 Task: Explore trending Python repositories on GitHub and find a curated list of resources.
Action: Mouse moved to (349, 70)
Screenshot: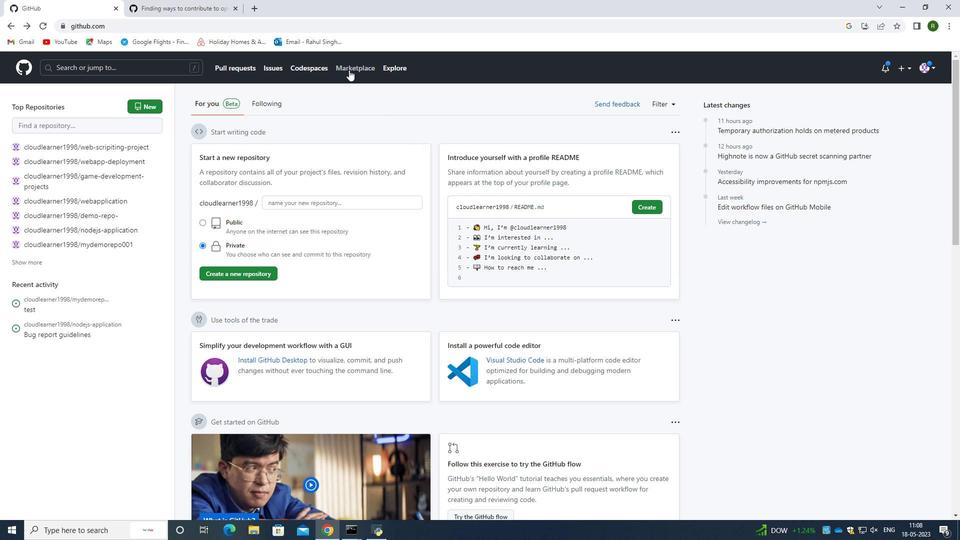 
Action: Mouse pressed left at (349, 70)
Screenshot: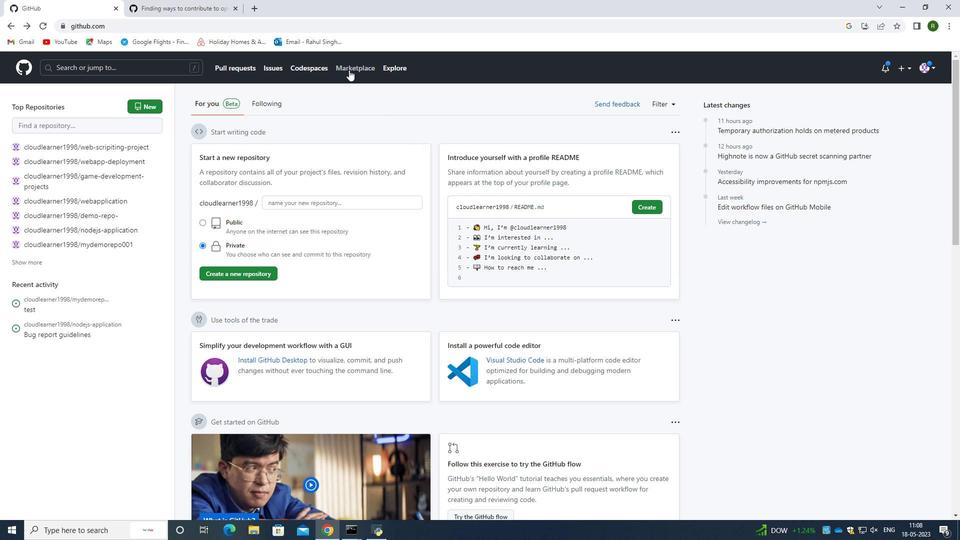 
Action: Mouse moved to (455, 199)
Screenshot: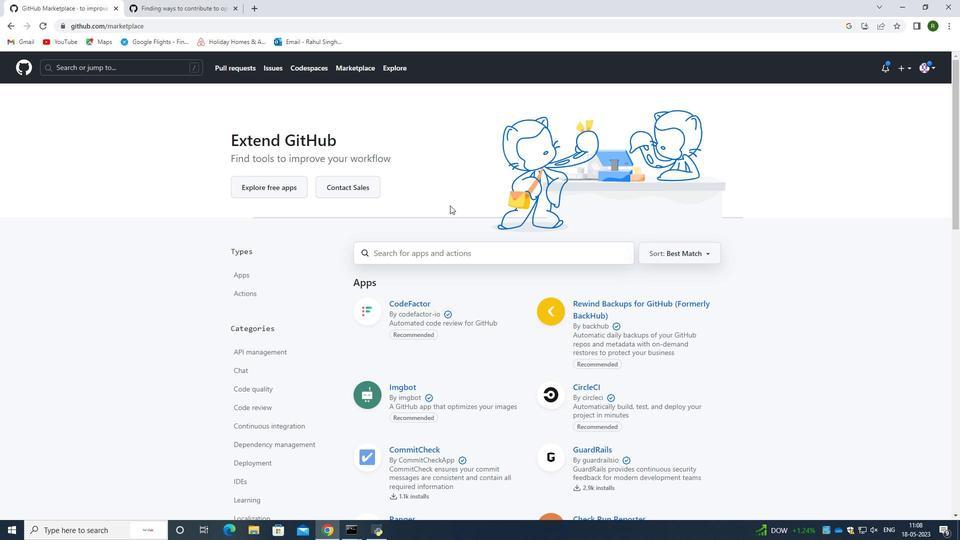 
Action: Mouse scrolled (455, 198) with delta (0, 0)
Screenshot: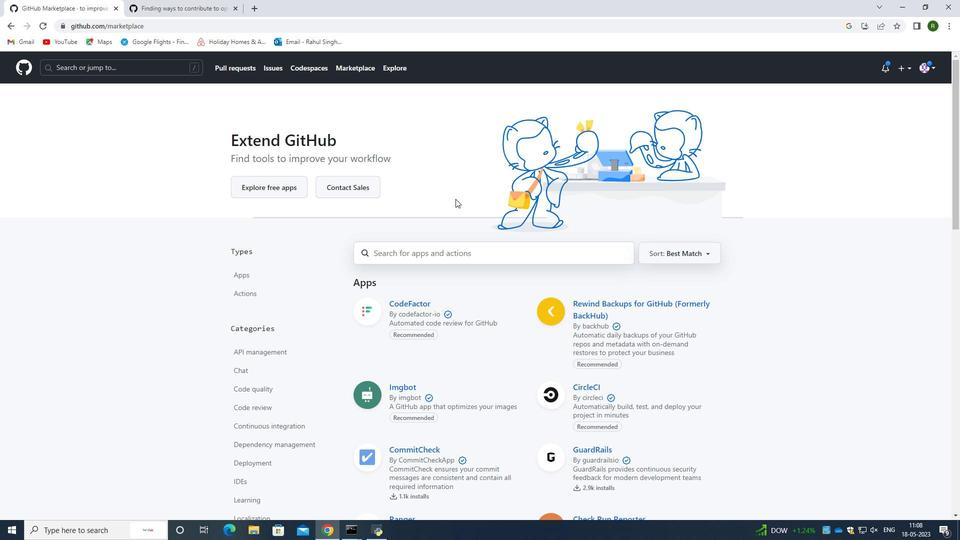 
Action: Mouse moved to (456, 198)
Screenshot: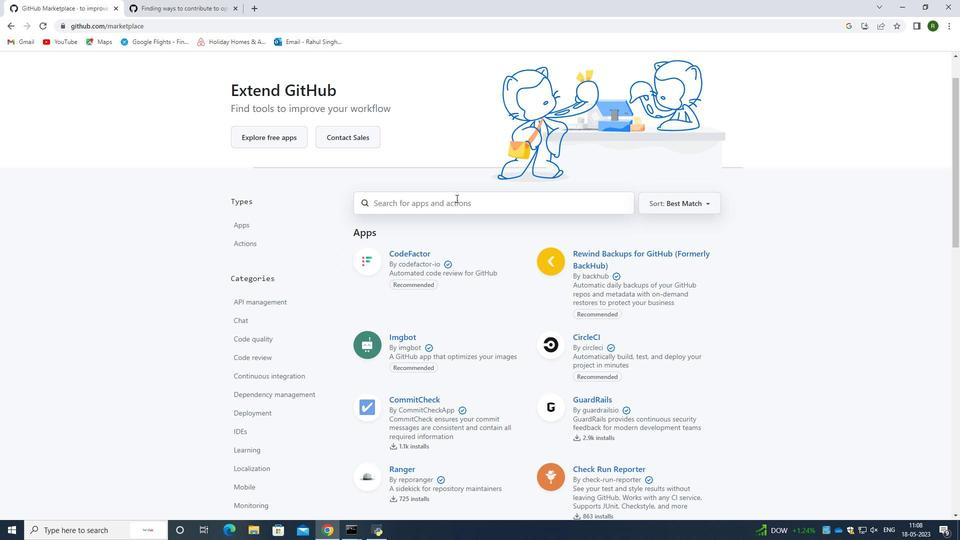 
Action: Mouse scrolled (456, 198) with delta (0, 0)
Screenshot: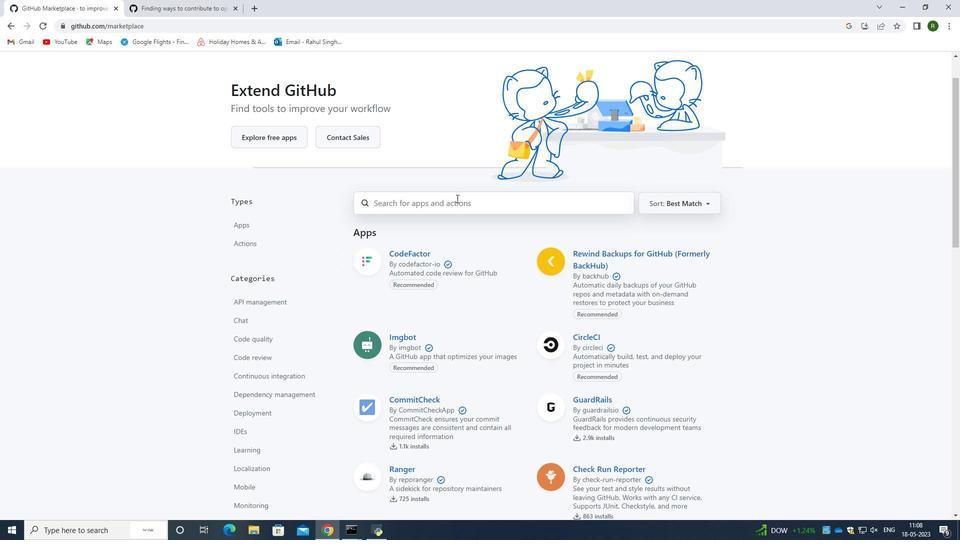 
Action: Mouse scrolled (456, 198) with delta (0, 0)
Screenshot: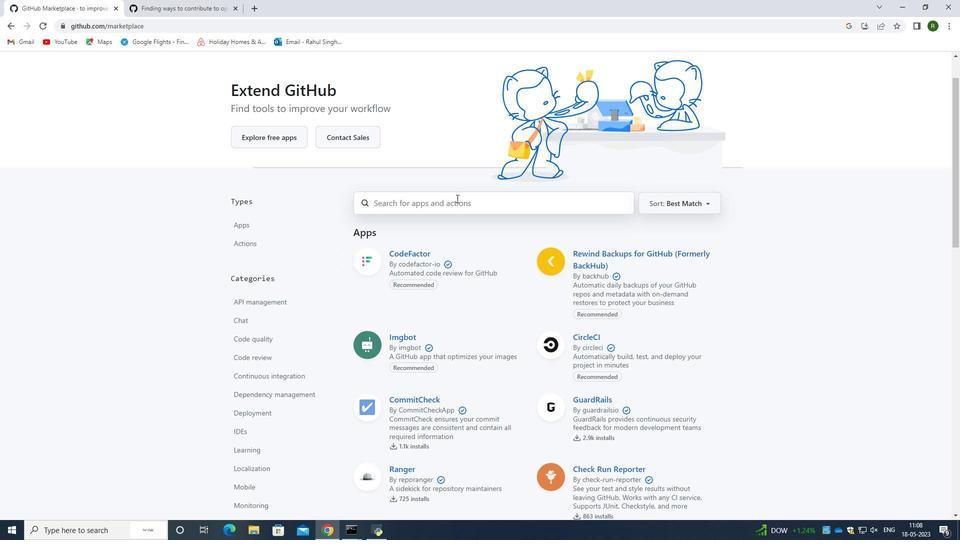 
Action: Mouse scrolled (456, 198) with delta (0, 0)
Screenshot: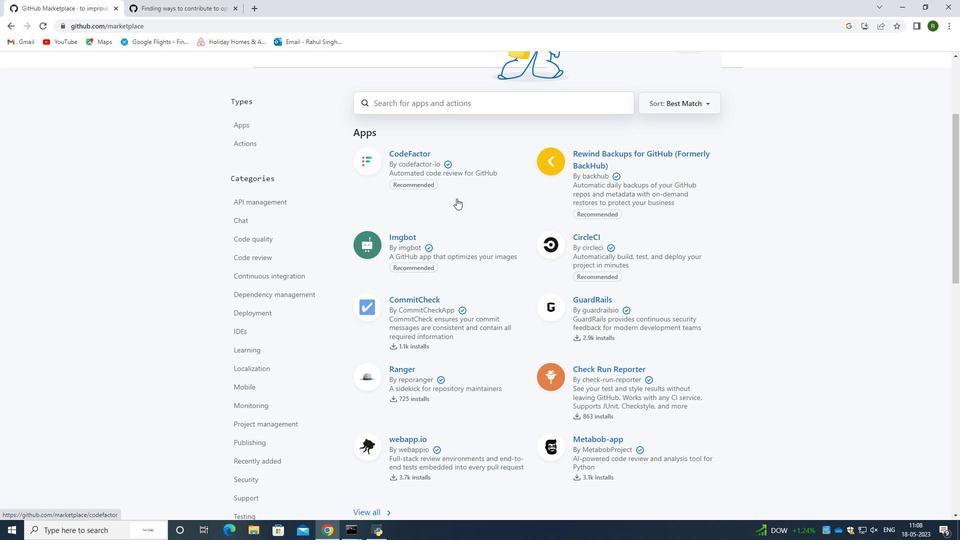 
Action: Mouse moved to (299, 337)
Screenshot: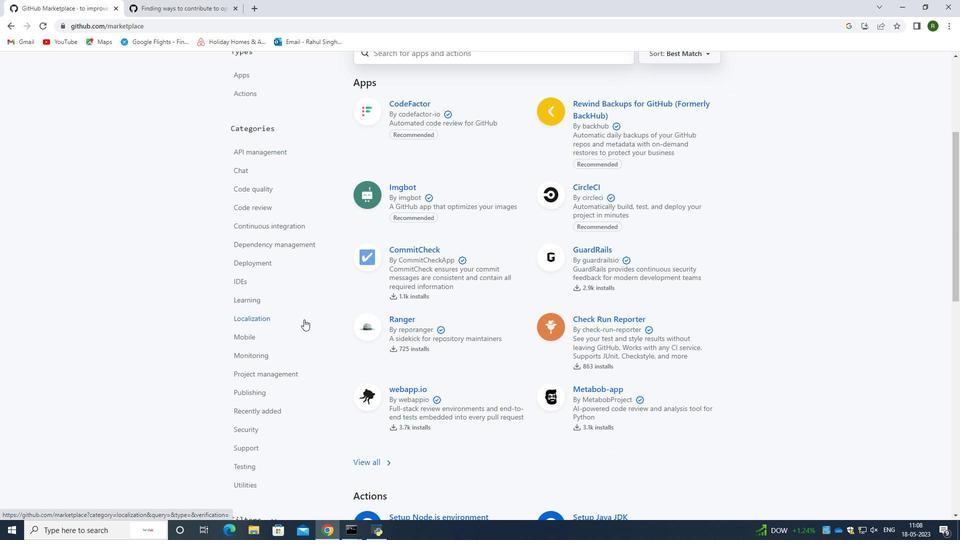 
Action: Mouse scrolled (299, 336) with delta (0, 0)
Screenshot: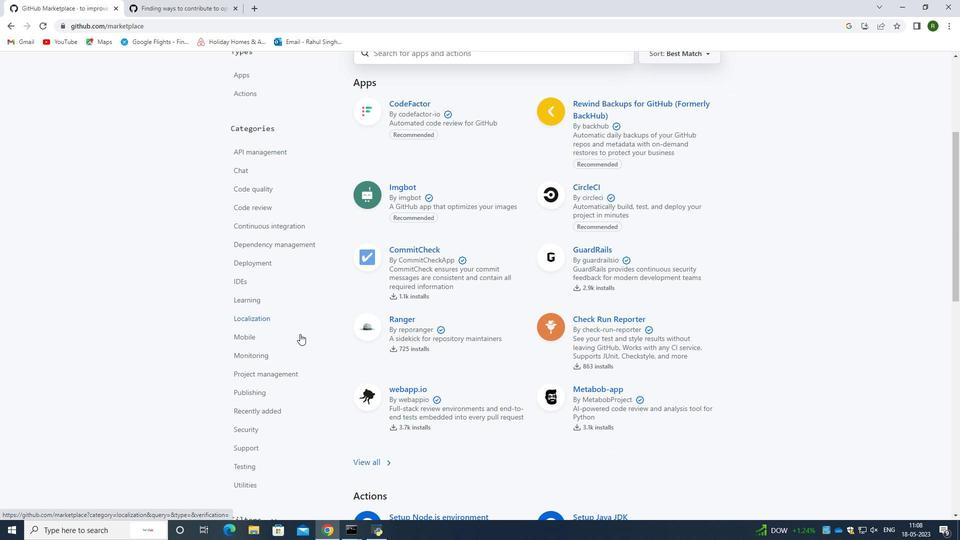 
Action: Mouse moved to (296, 341)
Screenshot: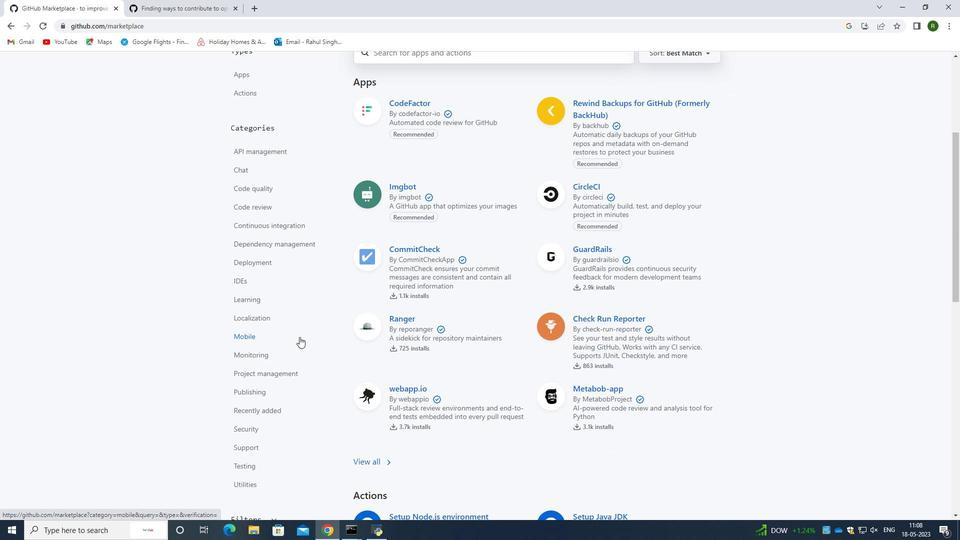 
Action: Mouse scrolled (296, 341) with delta (0, 0)
Screenshot: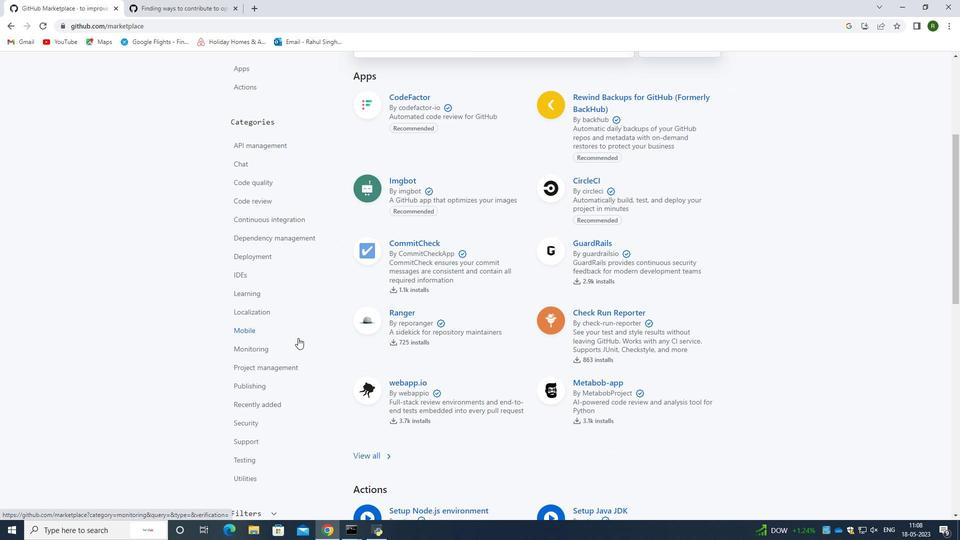
Action: Mouse moved to (275, 274)
Screenshot: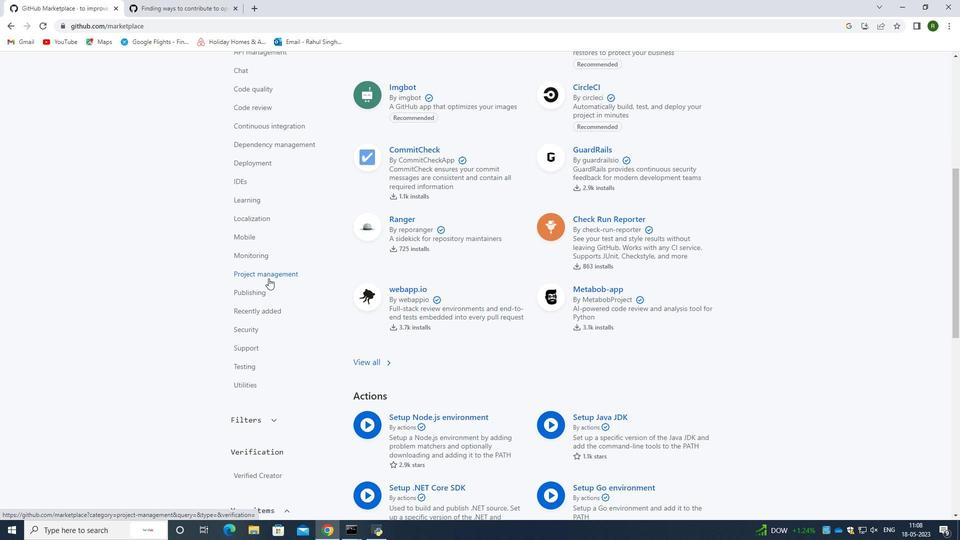 
Action: Mouse pressed left at (275, 274)
Screenshot: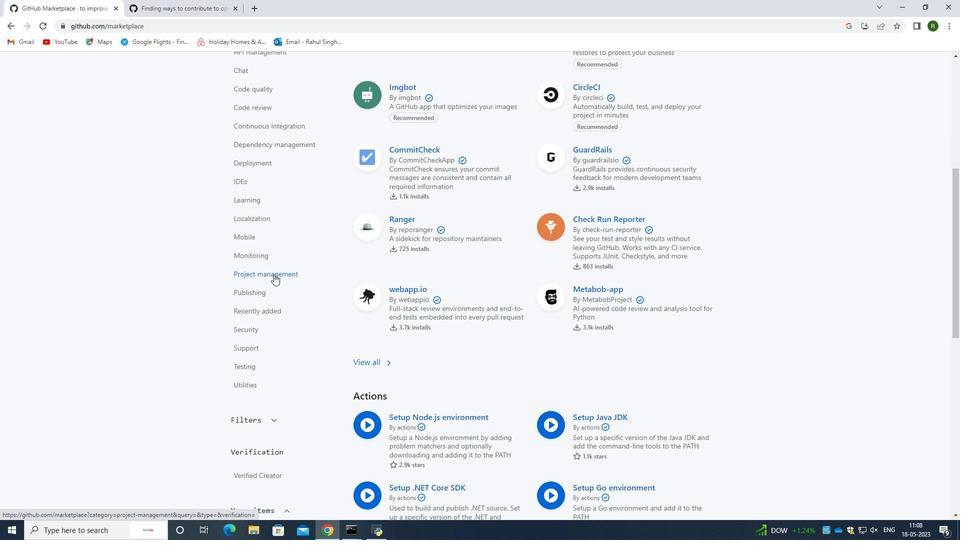 
Action: Mouse moved to (487, 233)
Screenshot: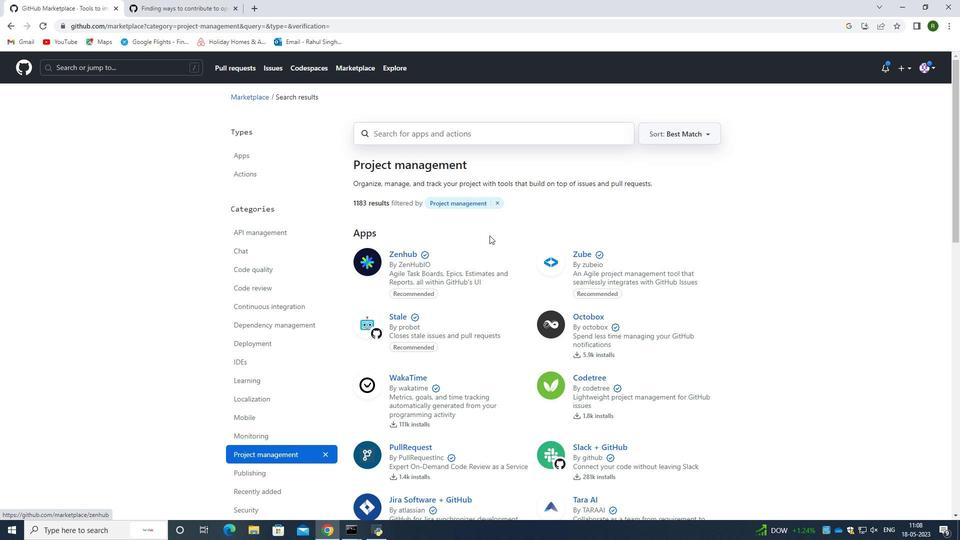 
Action: Mouse scrolled (487, 232) with delta (0, 0)
Screenshot: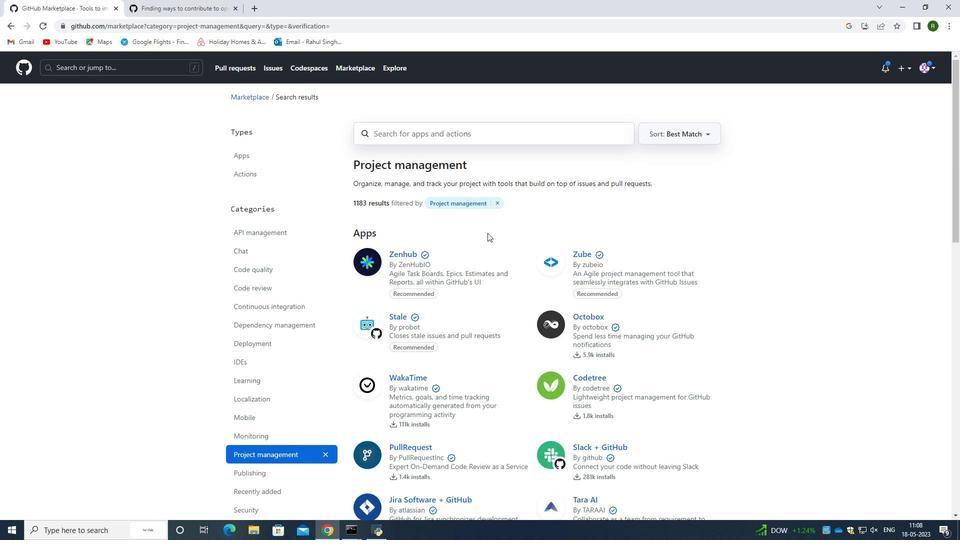 
Action: Mouse scrolled (487, 232) with delta (0, 0)
Screenshot: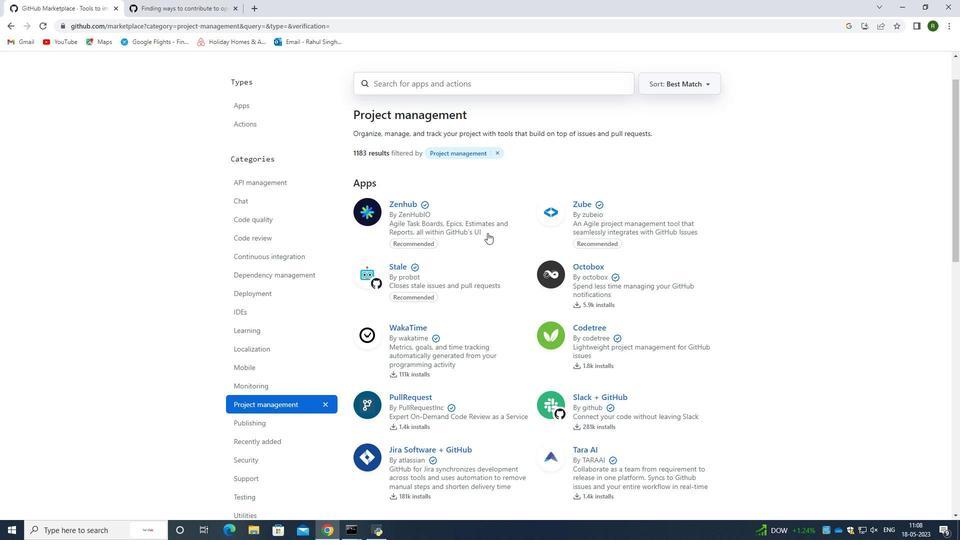 
Action: Mouse scrolled (487, 232) with delta (0, 0)
Screenshot: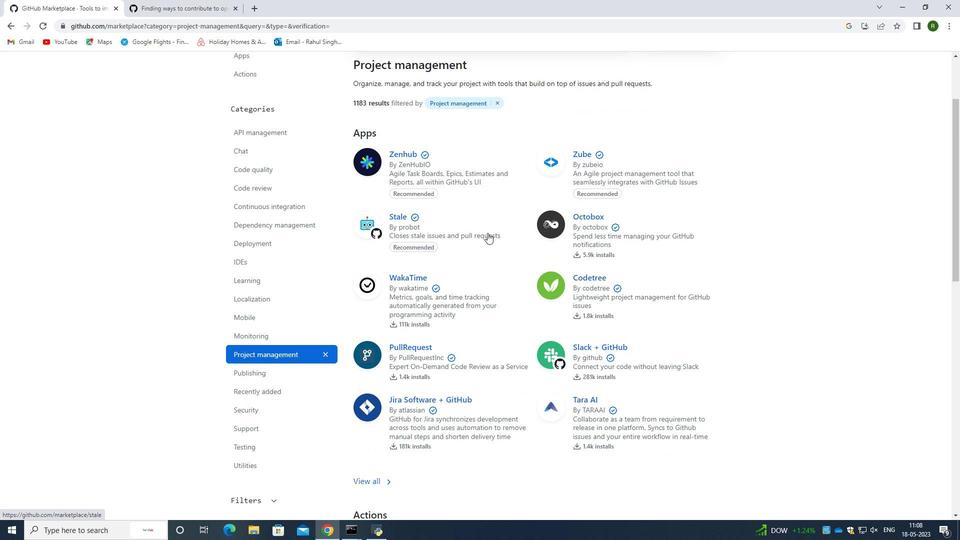 
Action: Mouse scrolled (487, 232) with delta (0, 0)
Screenshot: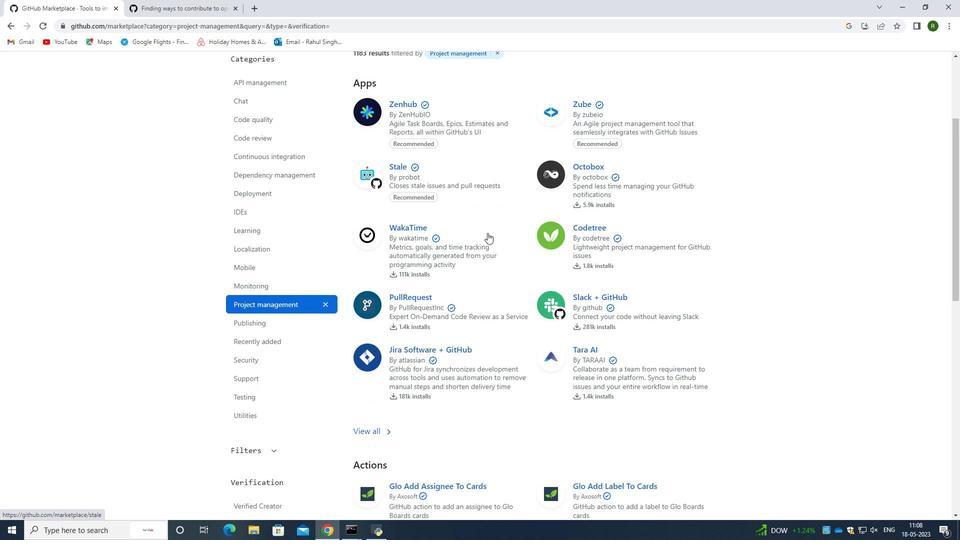 
Action: Mouse scrolled (487, 232) with delta (0, 0)
Screenshot: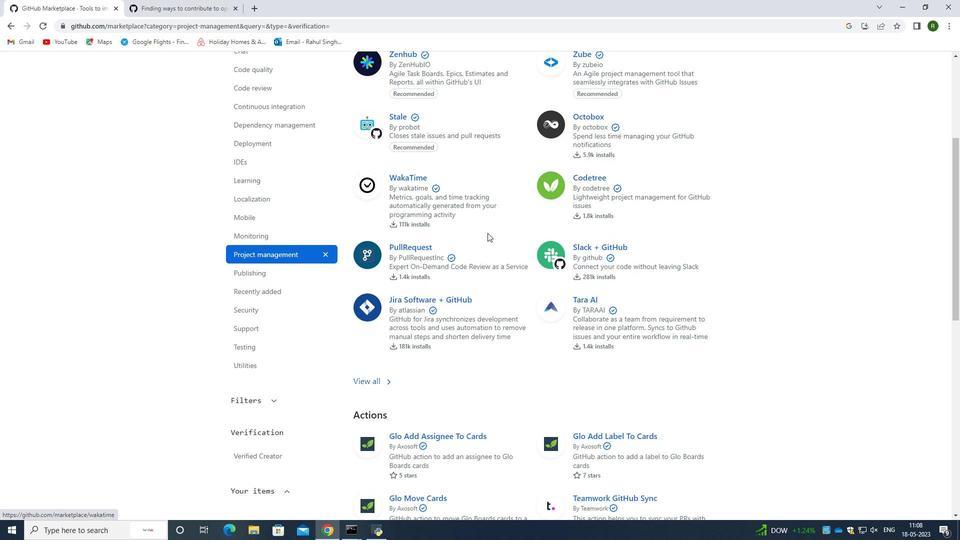 
Action: Mouse scrolled (487, 232) with delta (0, 0)
Screenshot: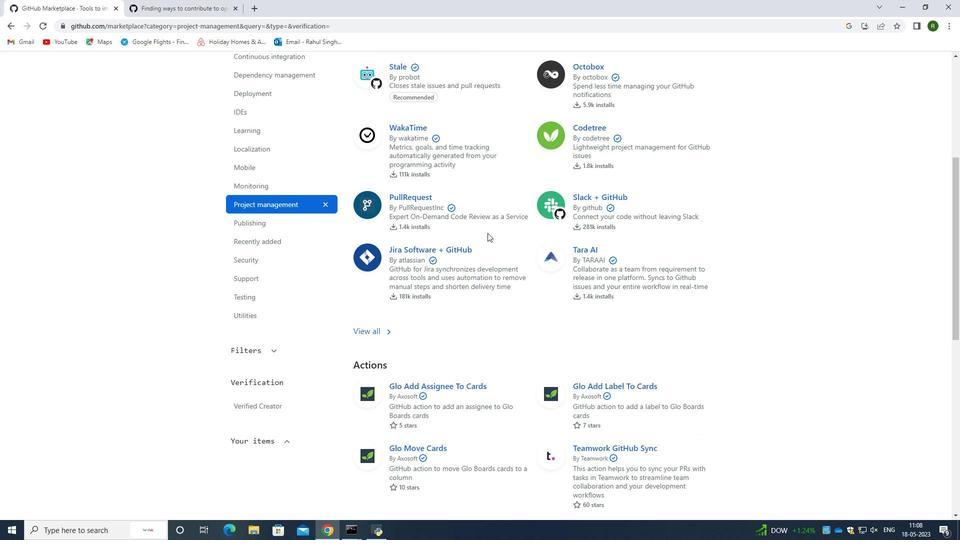 
Action: Mouse scrolled (487, 232) with delta (0, 0)
Screenshot: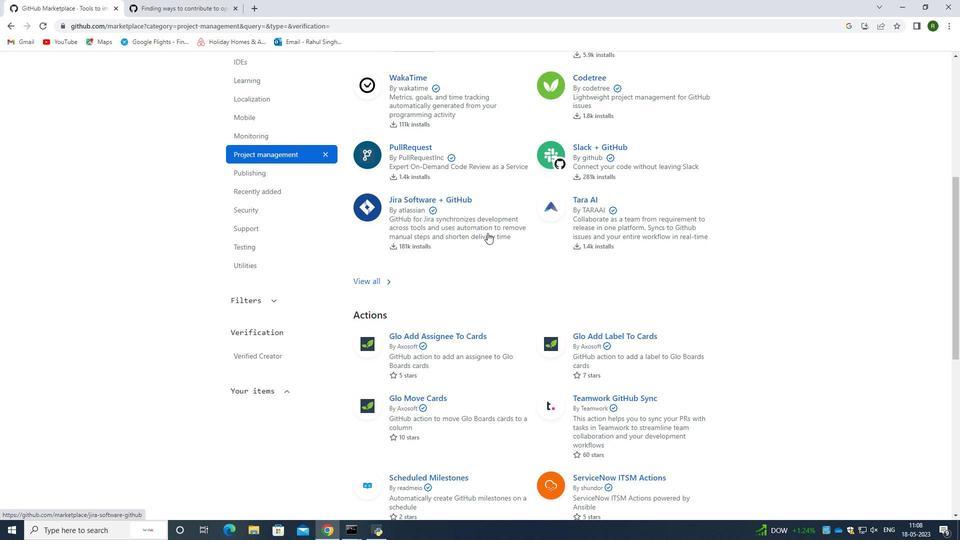 
Action: Mouse scrolled (487, 232) with delta (0, 0)
Screenshot: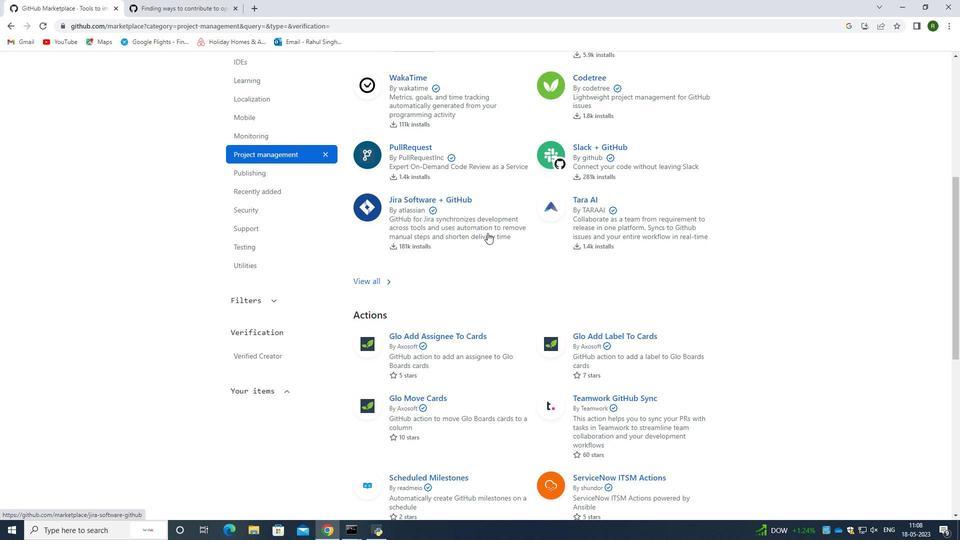 
Action: Mouse scrolled (487, 232) with delta (0, 0)
Screenshot: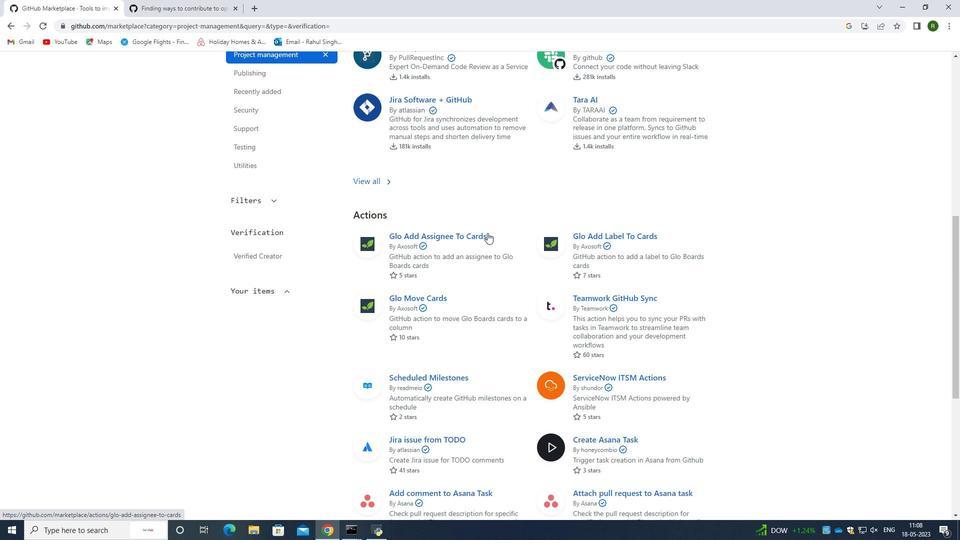 
Action: Mouse scrolled (487, 232) with delta (0, 0)
Screenshot: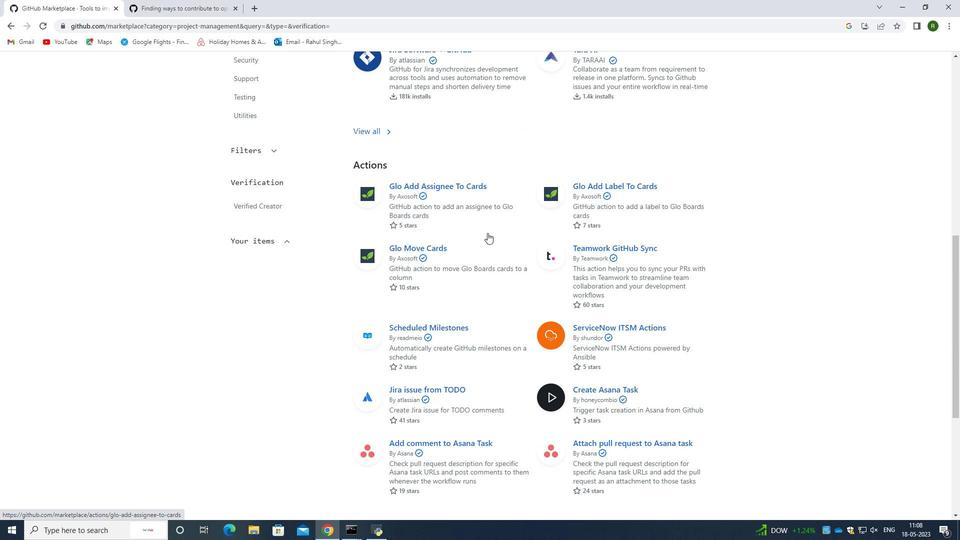
Action: Mouse scrolled (487, 232) with delta (0, 0)
Screenshot: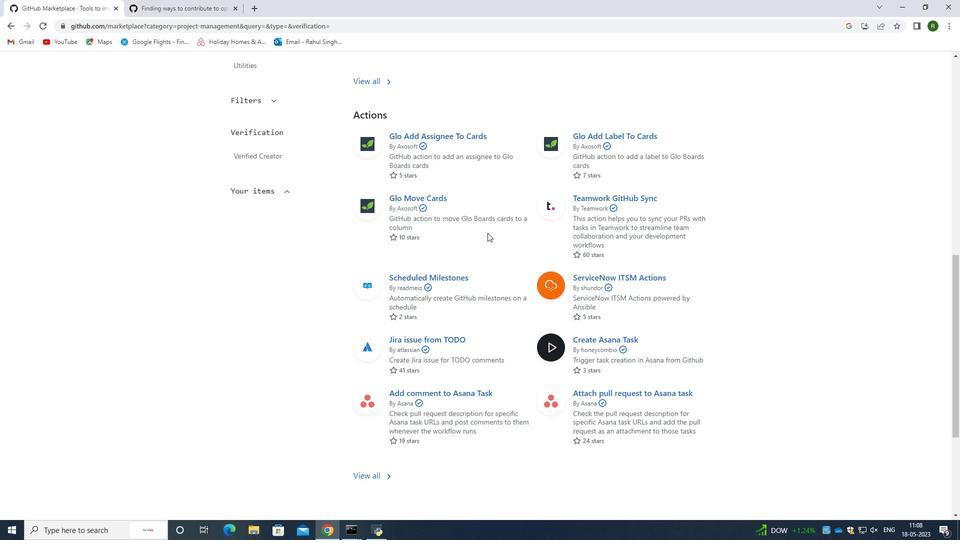 
Action: Mouse scrolled (487, 232) with delta (0, 0)
Screenshot: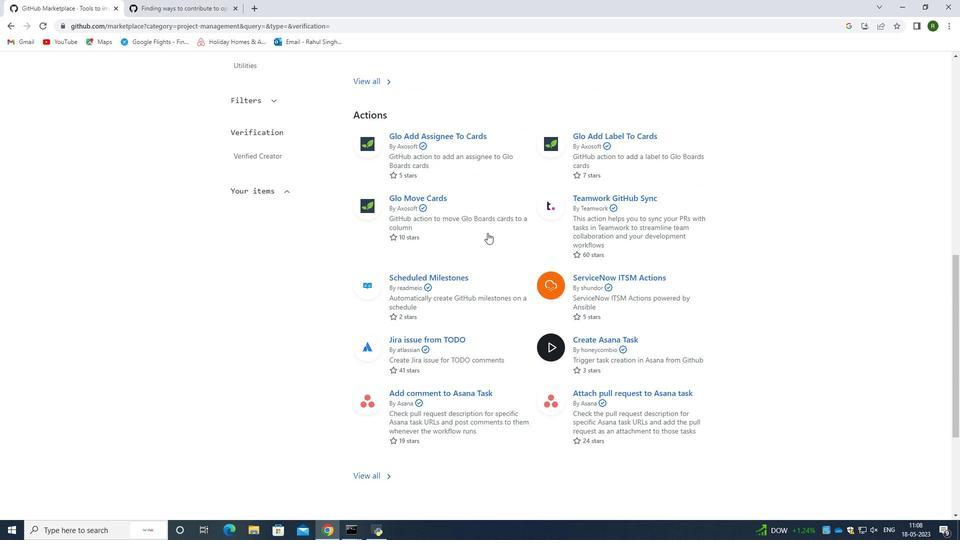 
Action: Mouse scrolled (487, 232) with delta (0, 0)
Screenshot: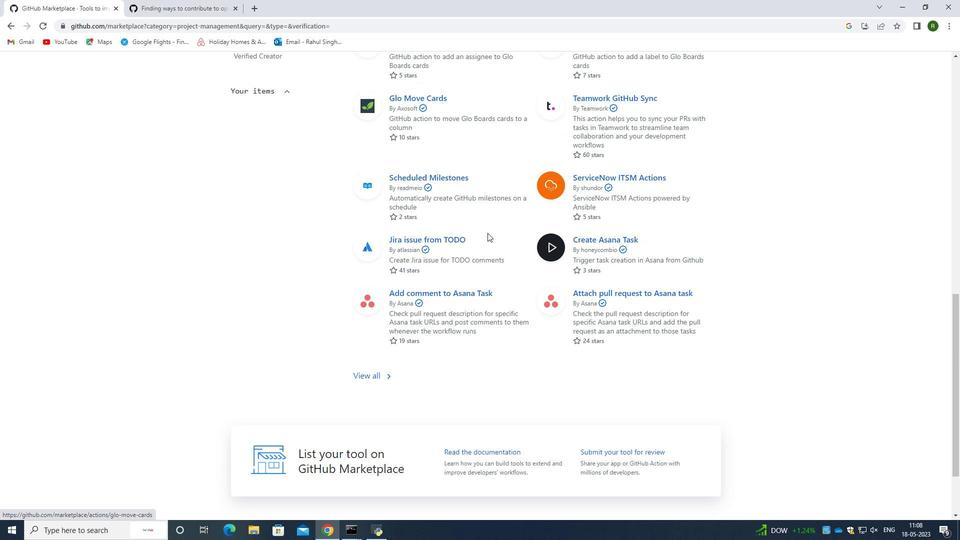 
Action: Mouse scrolled (487, 232) with delta (0, 0)
Screenshot: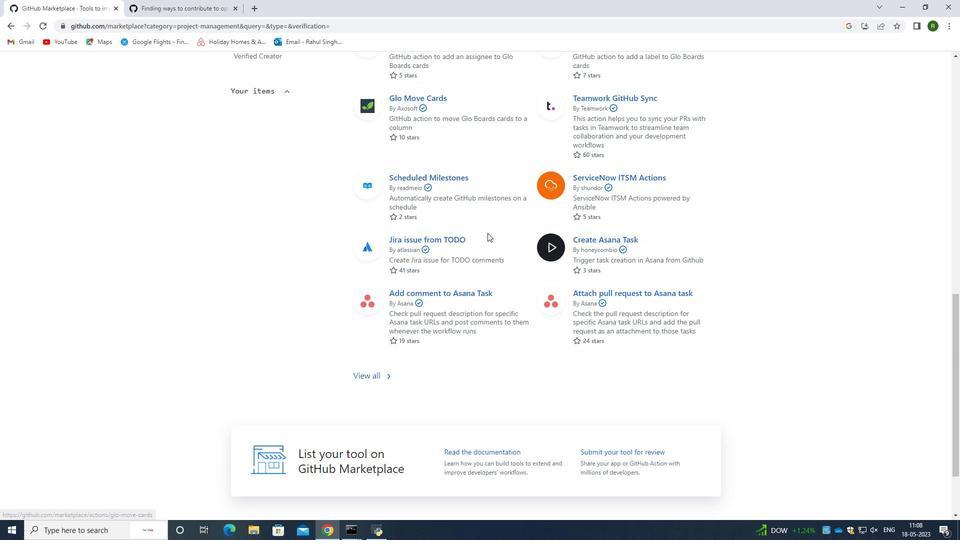 
Action: Mouse scrolled (487, 232) with delta (0, 0)
Screenshot: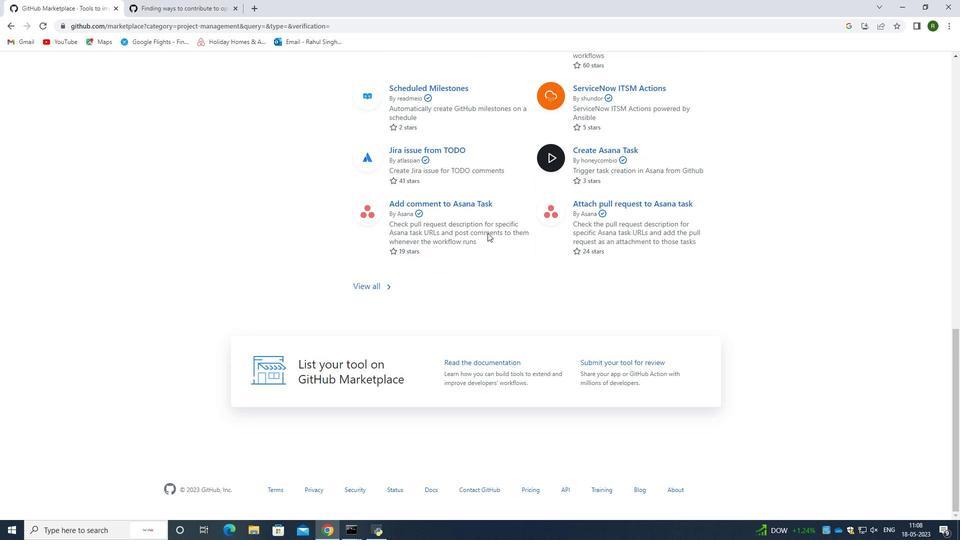 
Action: Mouse scrolled (487, 232) with delta (0, 0)
Screenshot: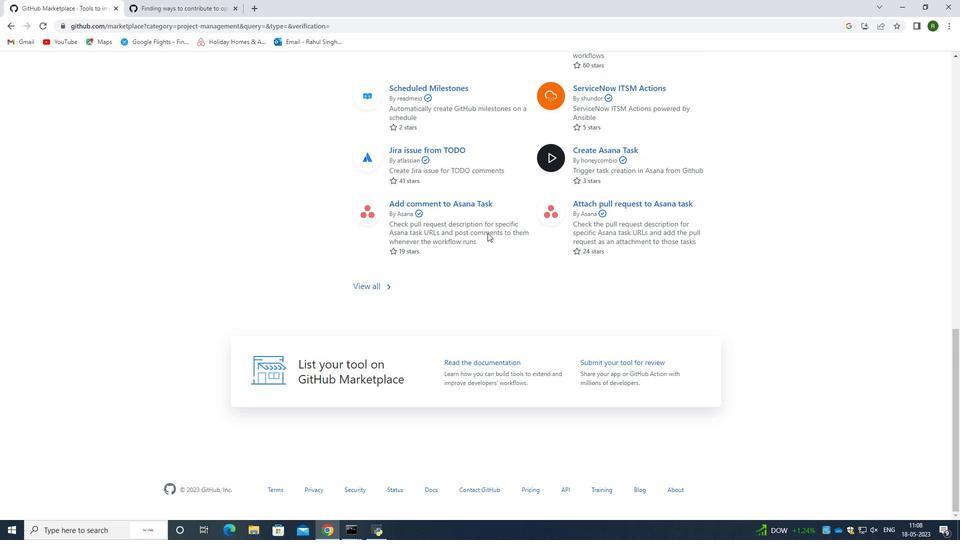 
Action: Mouse scrolled (487, 233) with delta (0, 0)
Screenshot: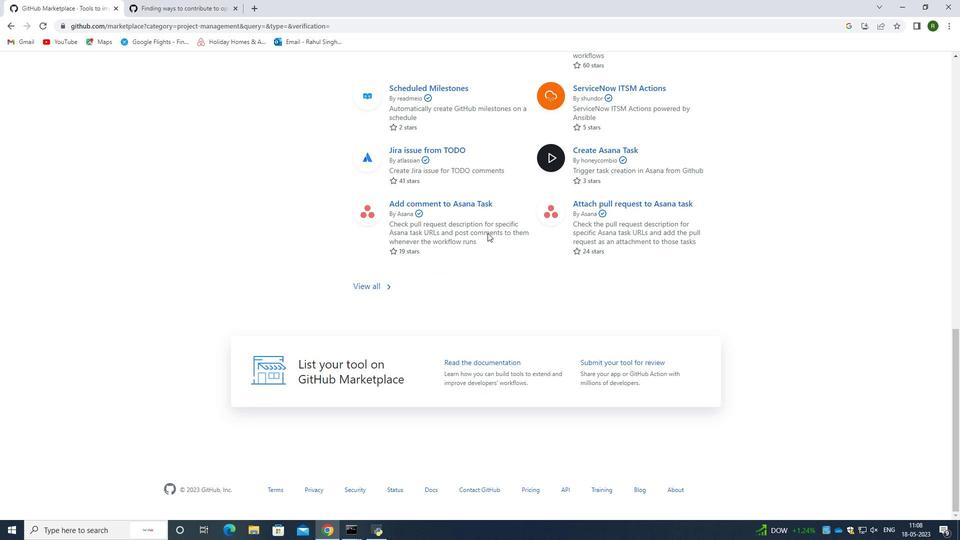 
Action: Mouse scrolled (487, 233) with delta (0, 0)
Screenshot: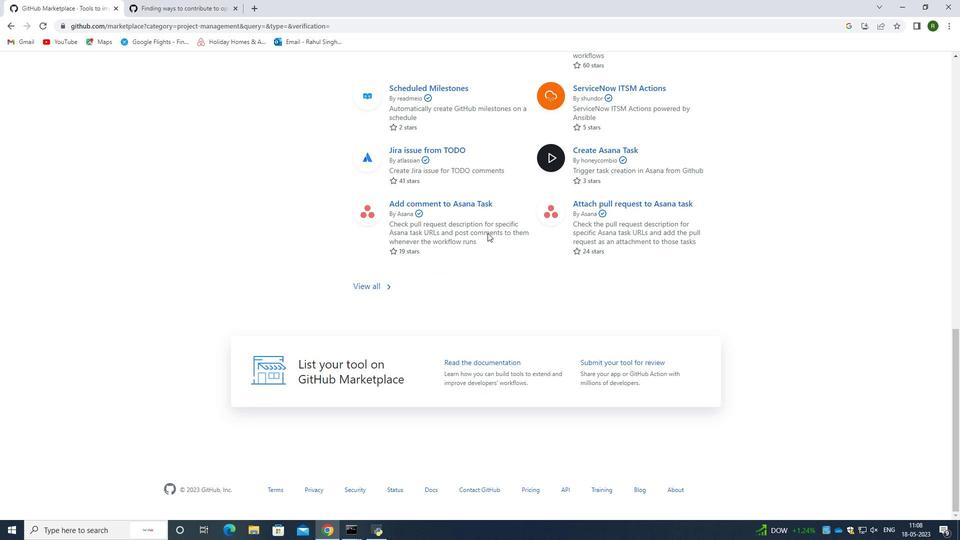 
Action: Mouse scrolled (487, 233) with delta (0, 0)
Screenshot: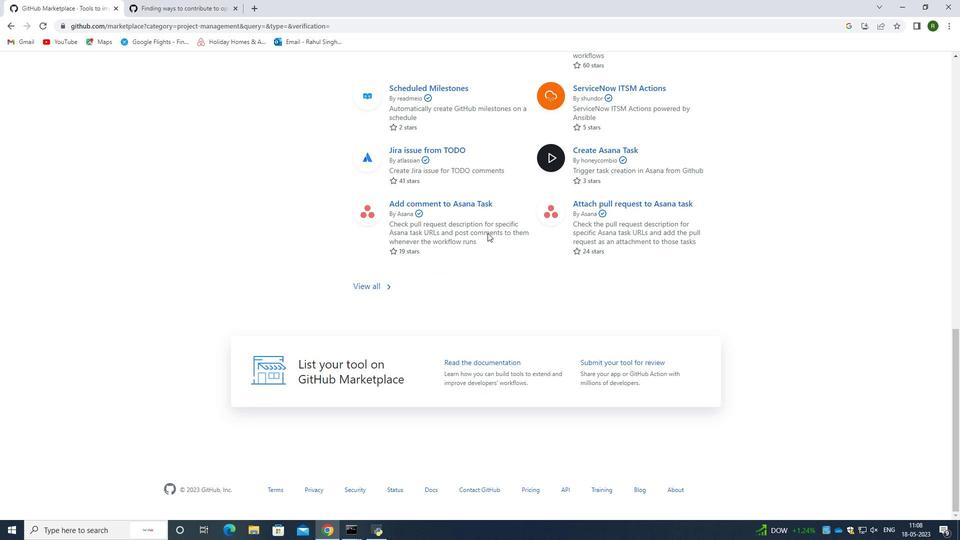 
Action: Mouse scrolled (487, 233) with delta (0, 0)
Screenshot: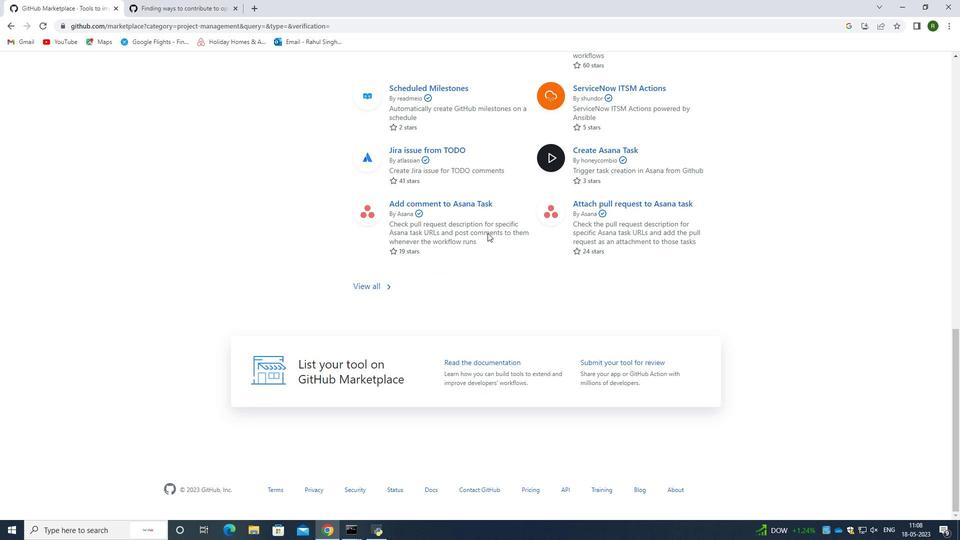 
Action: Mouse scrolled (487, 233) with delta (0, 0)
Screenshot: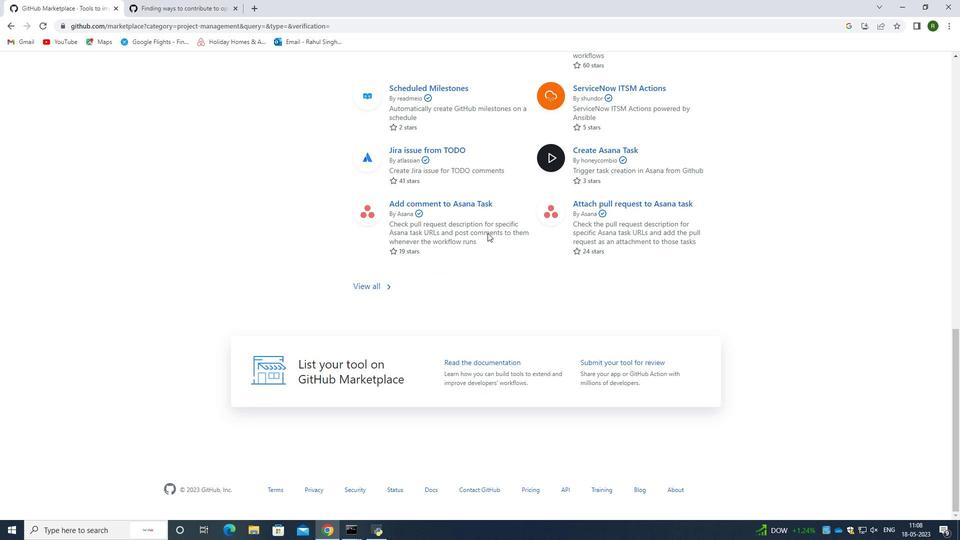 
Action: Mouse scrolled (487, 233) with delta (0, 0)
Screenshot: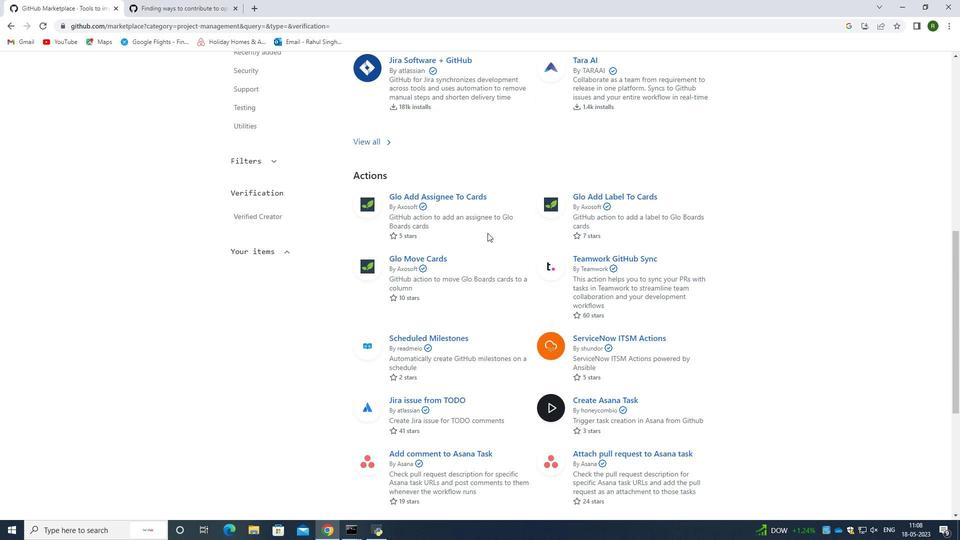 
Action: Mouse scrolled (487, 233) with delta (0, 0)
Screenshot: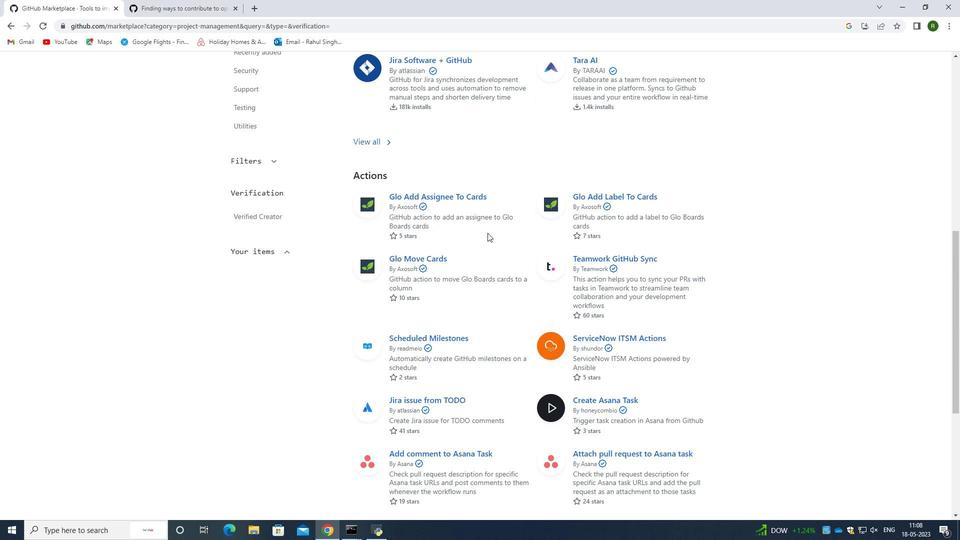 
Action: Mouse scrolled (487, 232) with delta (0, 0)
Screenshot: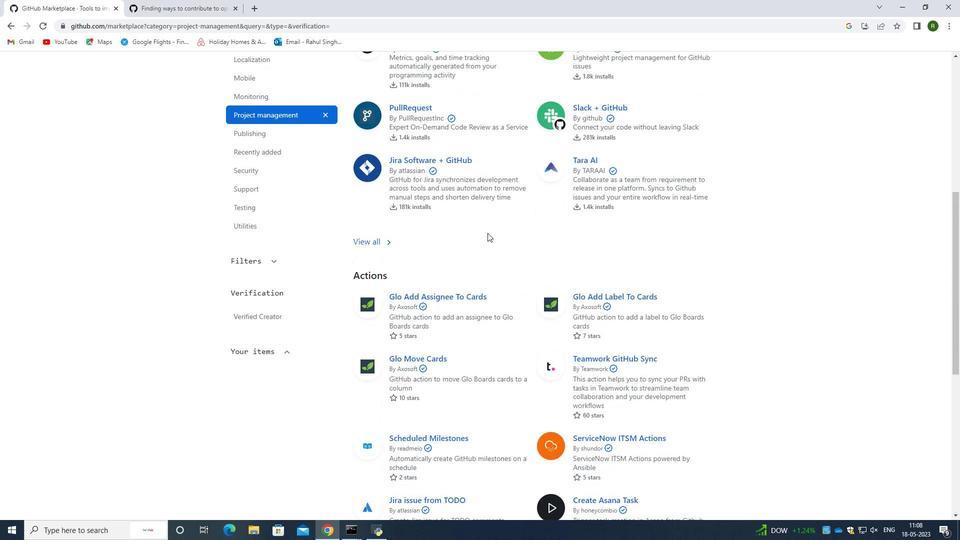 
Action: Mouse scrolled (487, 232) with delta (0, 0)
Screenshot: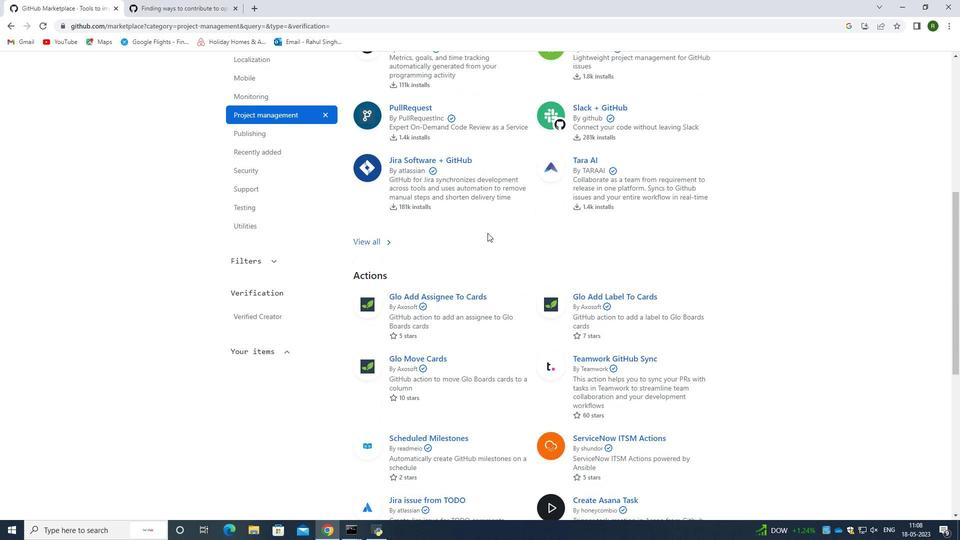 
Action: Mouse scrolled (487, 232) with delta (0, 0)
Screenshot: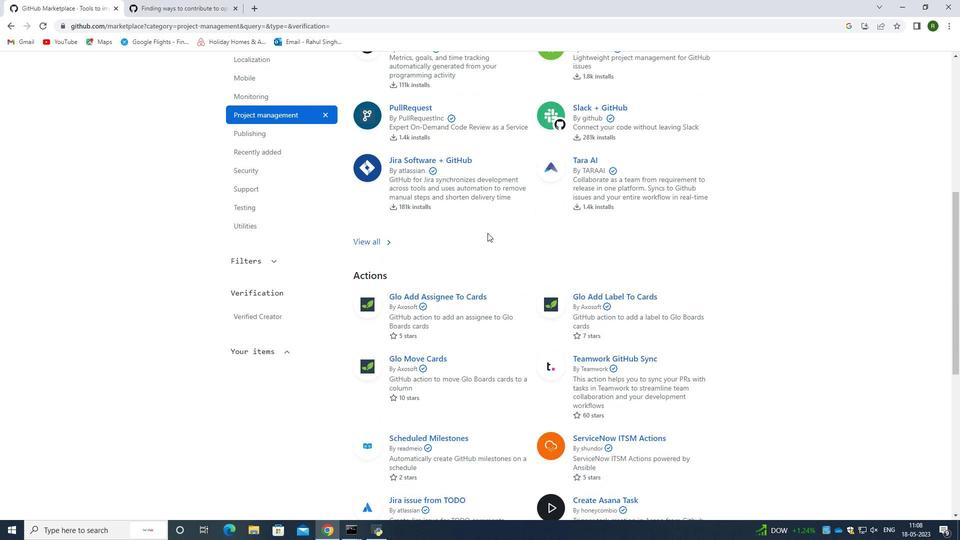 
Action: Mouse scrolled (487, 232) with delta (0, 0)
Screenshot: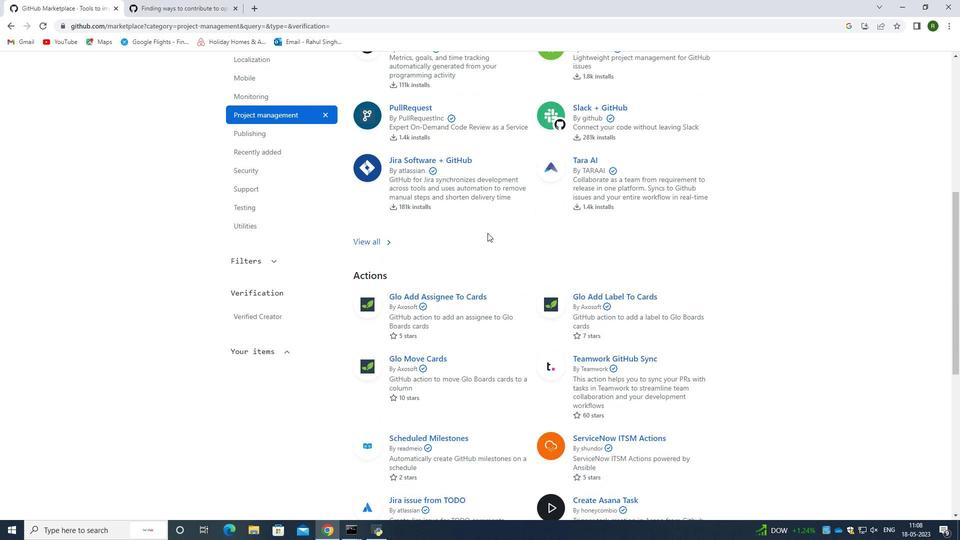 
Action: Mouse scrolled (487, 232) with delta (0, 0)
Screenshot: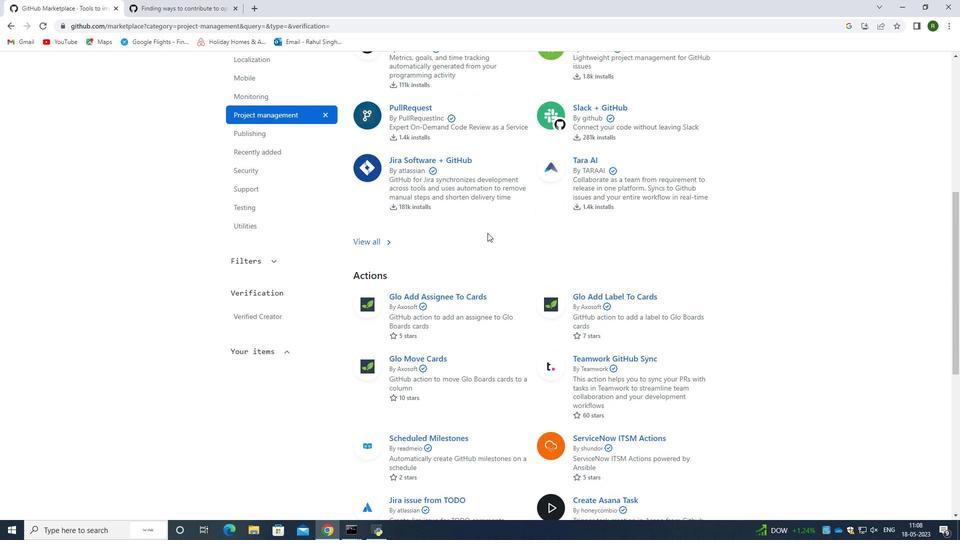 
Action: Mouse moved to (479, 267)
Screenshot: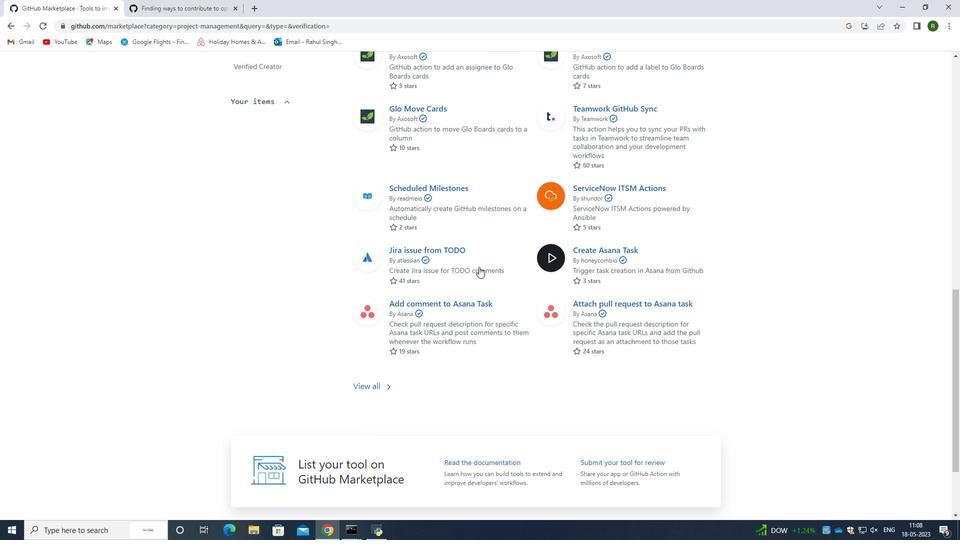 
Action: Mouse scrolled (479, 268) with delta (0, 0)
Screenshot: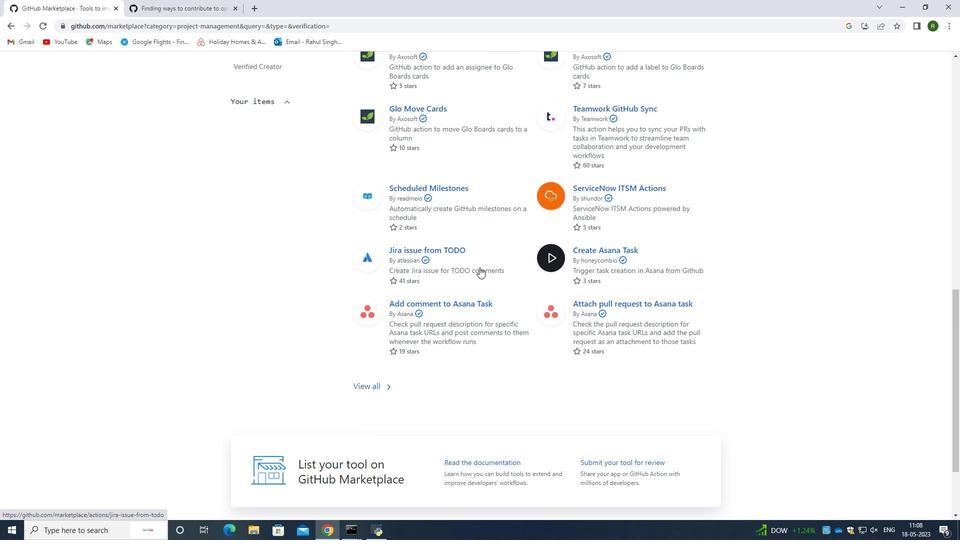 
Action: Mouse scrolled (479, 268) with delta (0, 0)
Screenshot: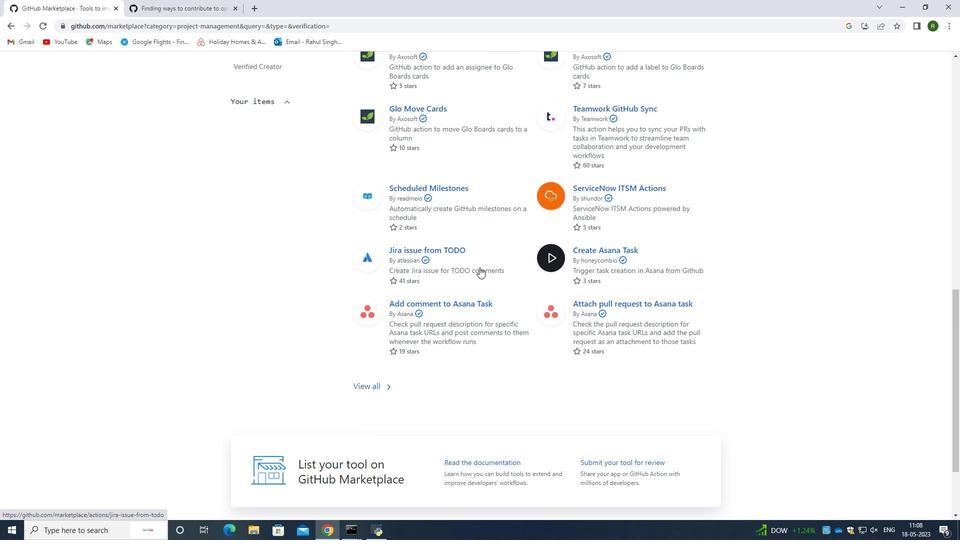 
Action: Mouse moved to (468, 273)
Screenshot: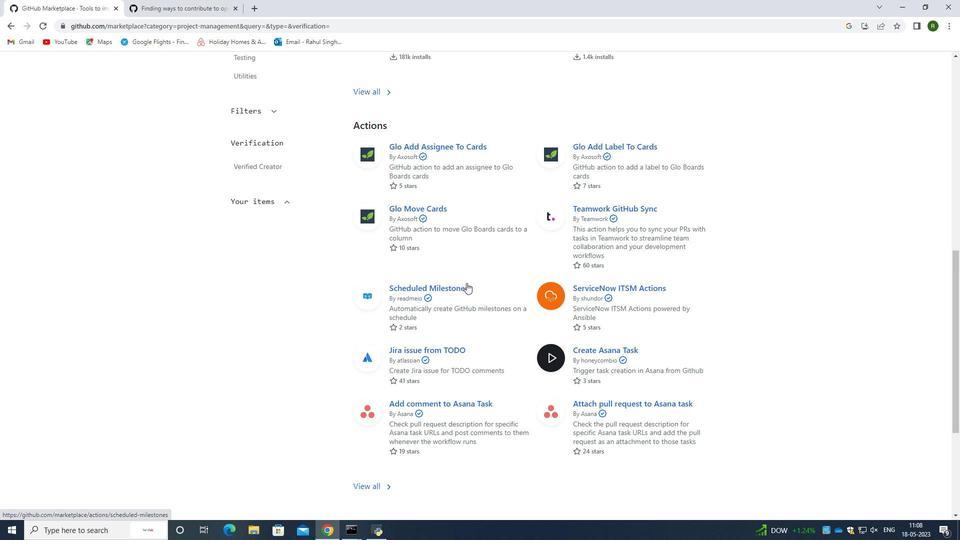 
Action: Mouse scrolled (468, 273) with delta (0, 0)
Screenshot: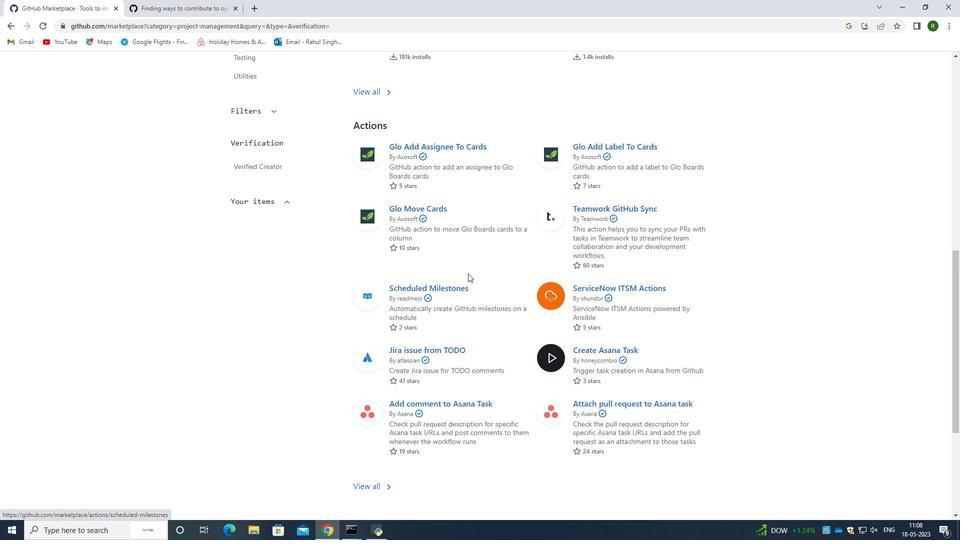 
Action: Mouse scrolled (468, 273) with delta (0, 0)
Screenshot: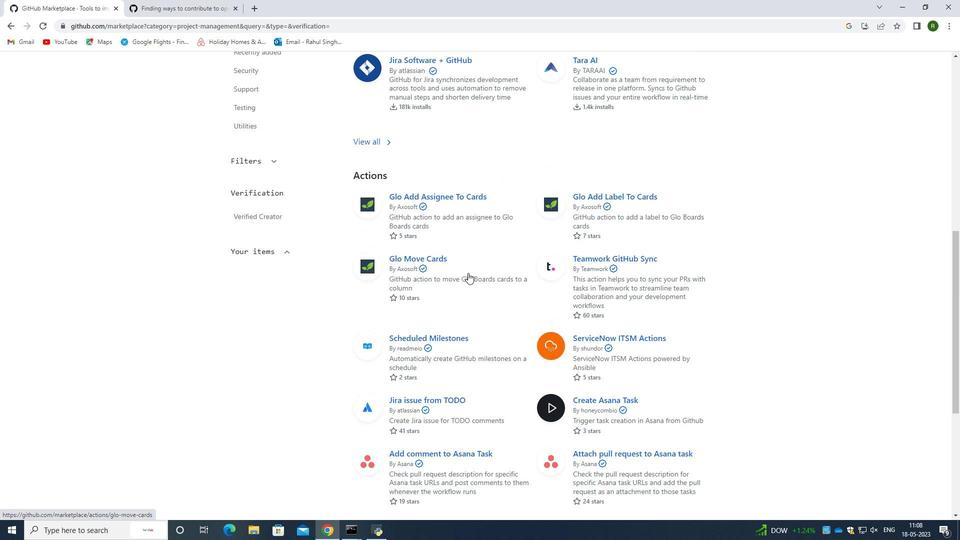 
Action: Mouse moved to (588, 300)
Screenshot: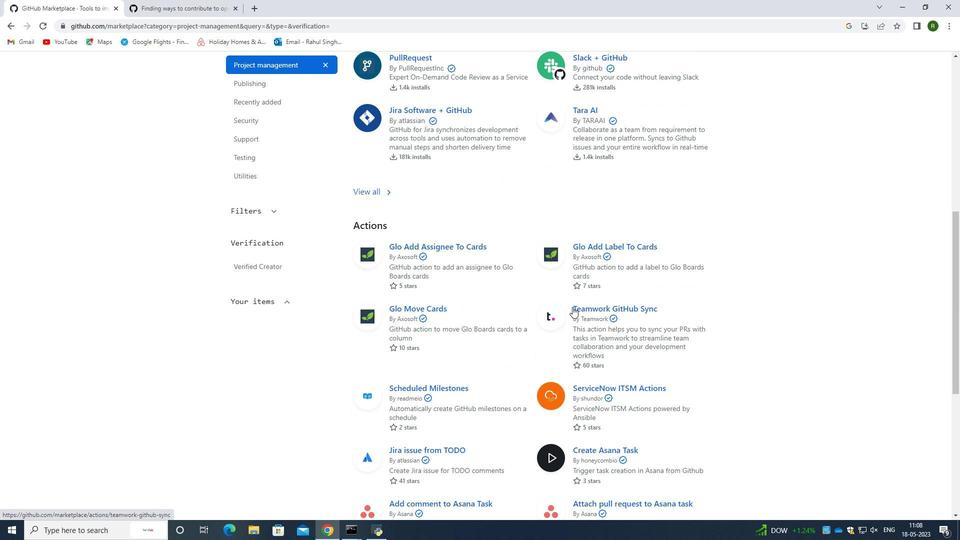 
Action: Mouse scrolled (588, 300) with delta (0, 0)
Screenshot: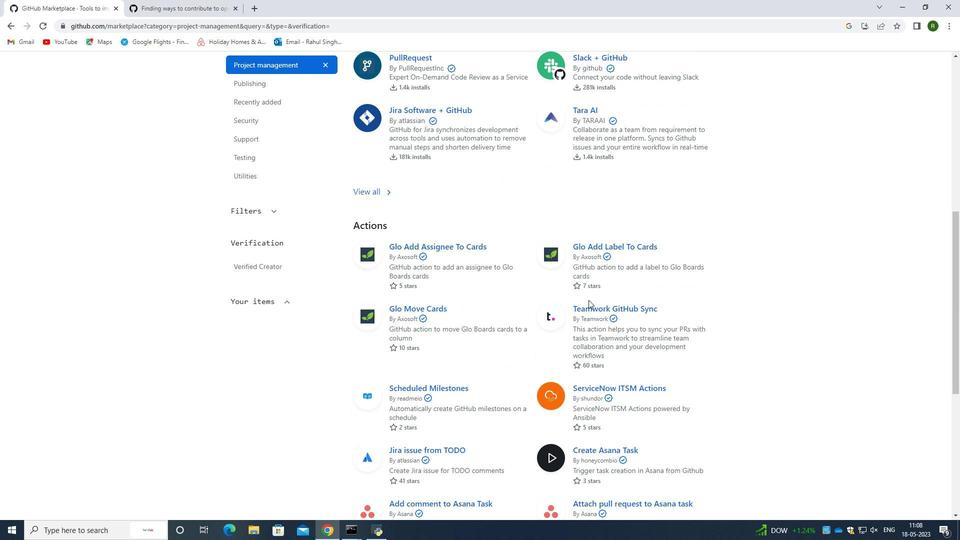 
Action: Mouse moved to (588, 300)
Screenshot: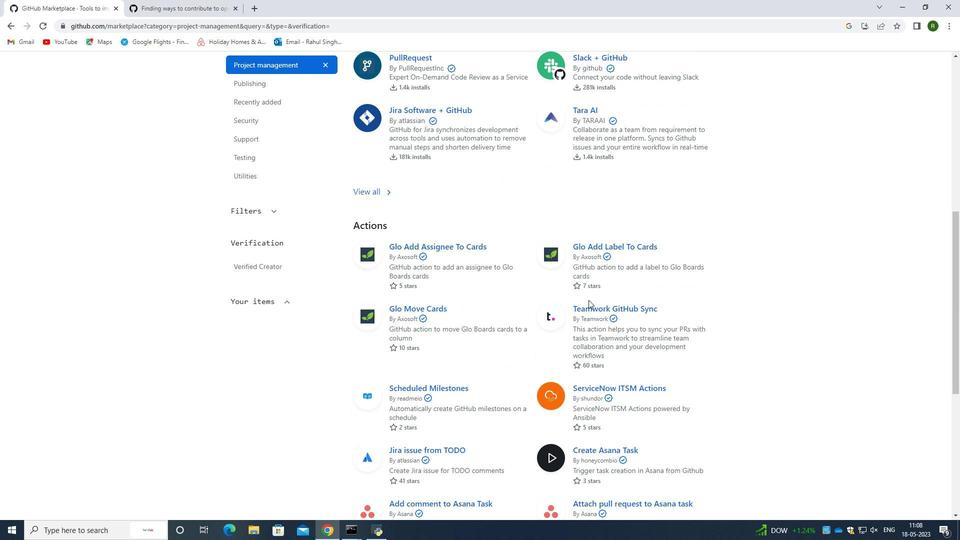 
Action: Mouse scrolled (588, 300) with delta (0, 0)
Screenshot: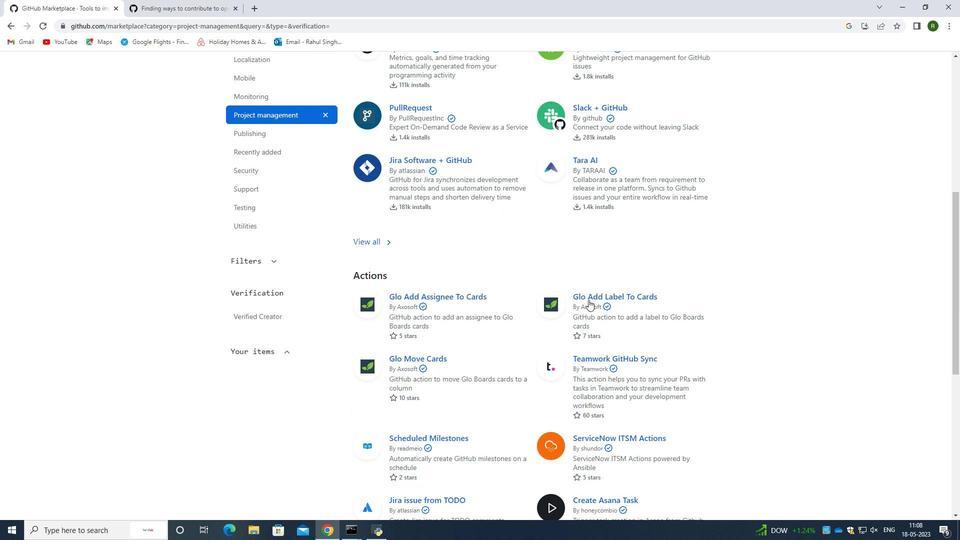 
Action: Mouse scrolled (588, 300) with delta (0, 0)
Screenshot: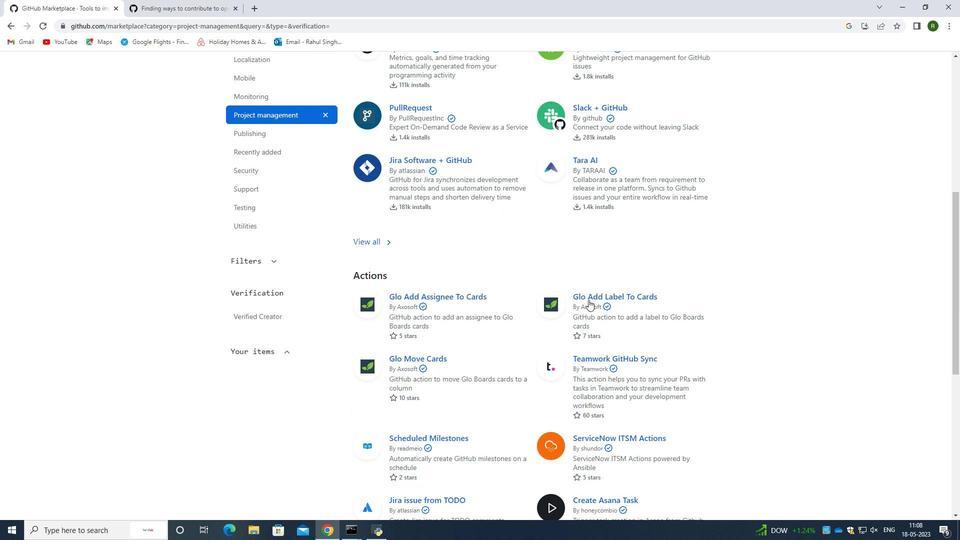 
Action: Mouse scrolled (588, 300) with delta (0, 0)
Screenshot: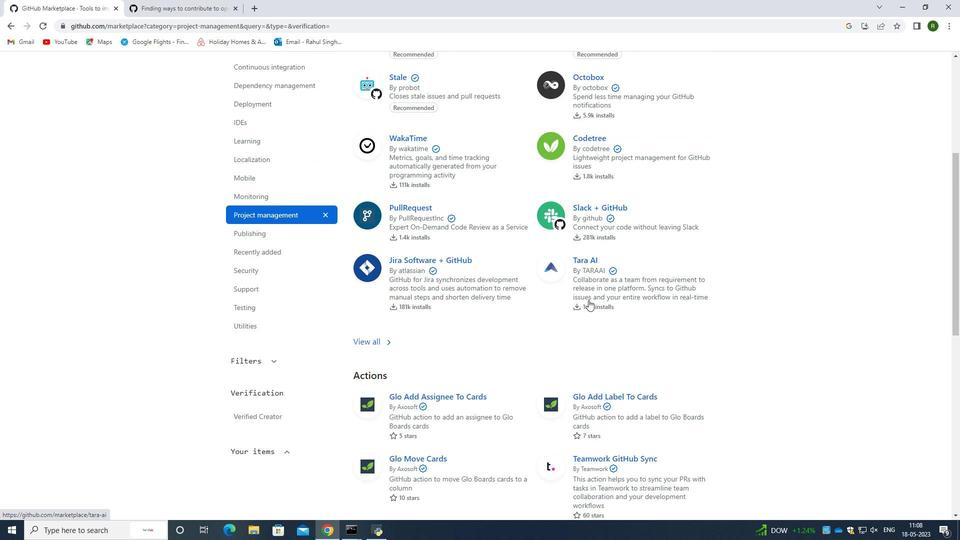 
Action: Mouse scrolled (588, 300) with delta (0, 0)
Screenshot: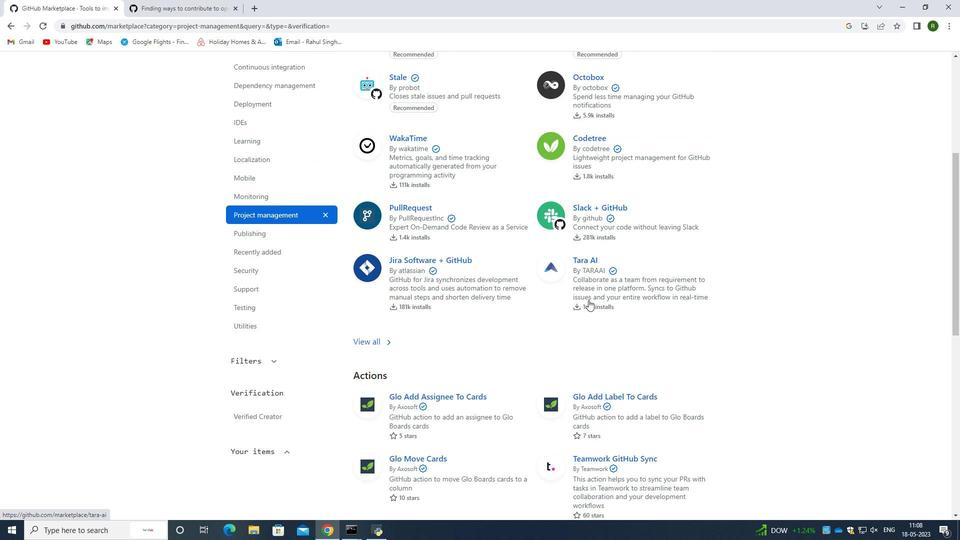 
Action: Mouse moved to (594, 263)
Screenshot: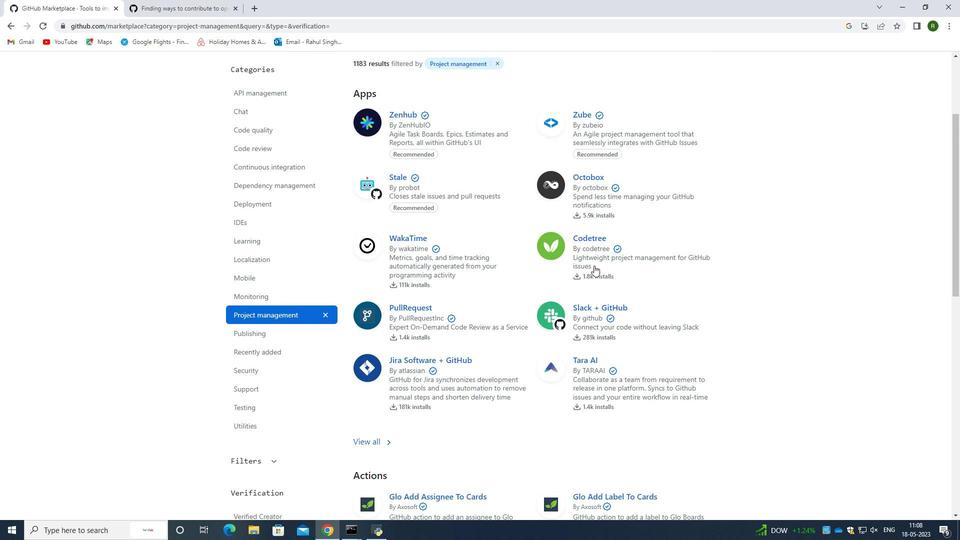 
Action: Mouse scrolled (594, 263) with delta (0, 0)
Screenshot: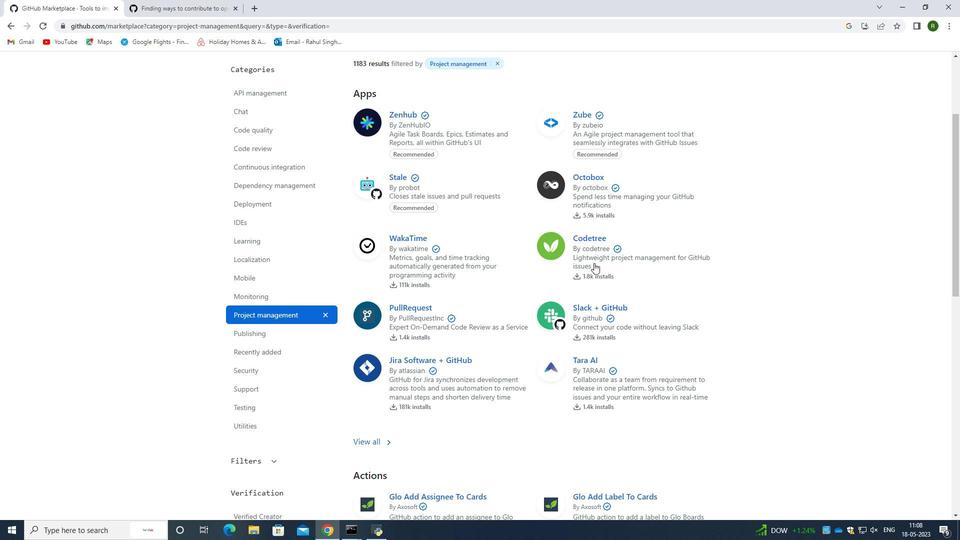 
Action: Mouse moved to (552, 307)
Screenshot: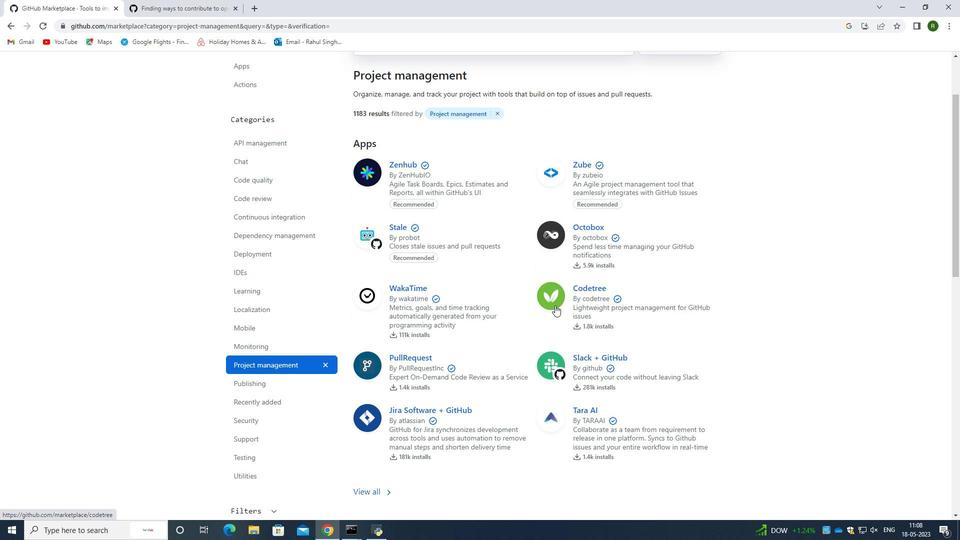
Action: Mouse scrolled (552, 307) with delta (0, 0)
Screenshot: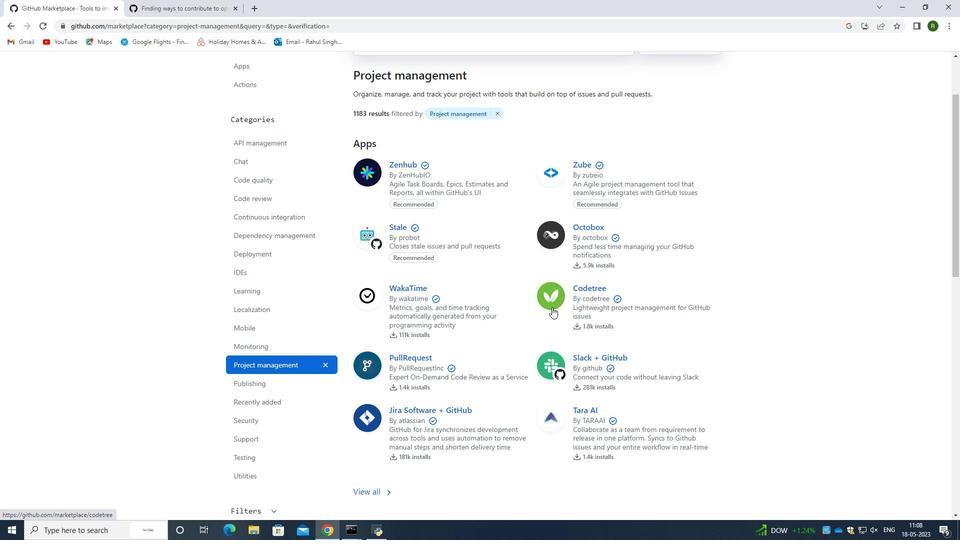 
Action: Mouse scrolled (552, 307) with delta (0, 0)
Screenshot: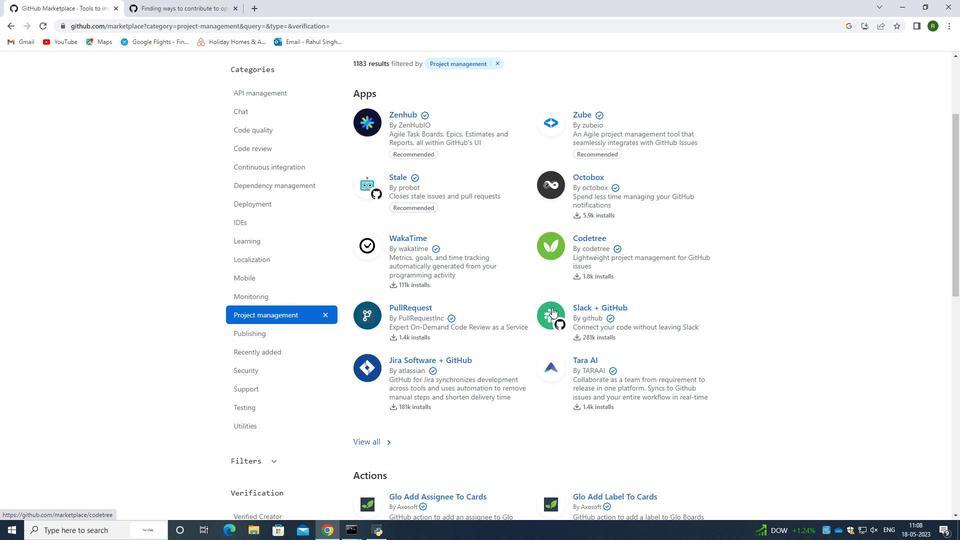 
Action: Mouse moved to (552, 308)
Screenshot: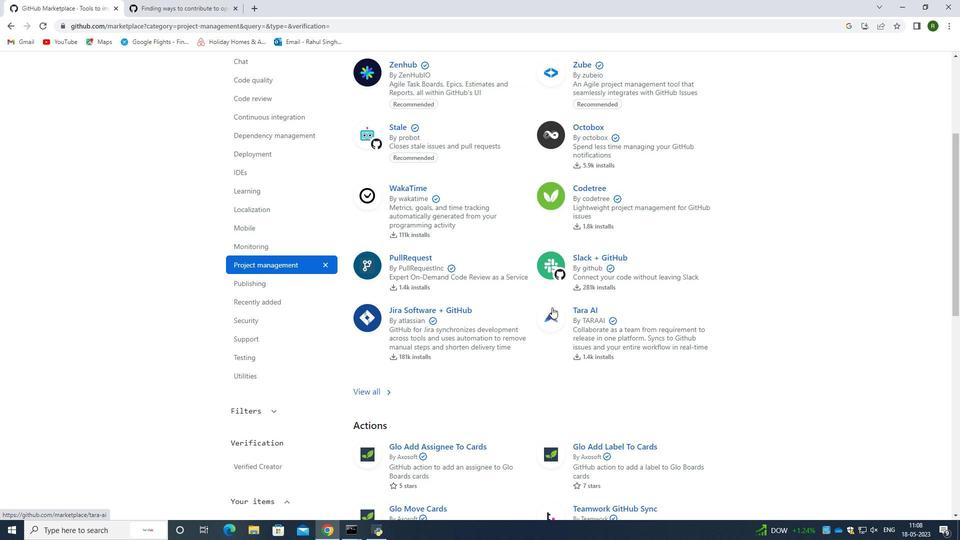 
Action: Mouse scrolled (552, 308) with delta (0, 0)
Screenshot: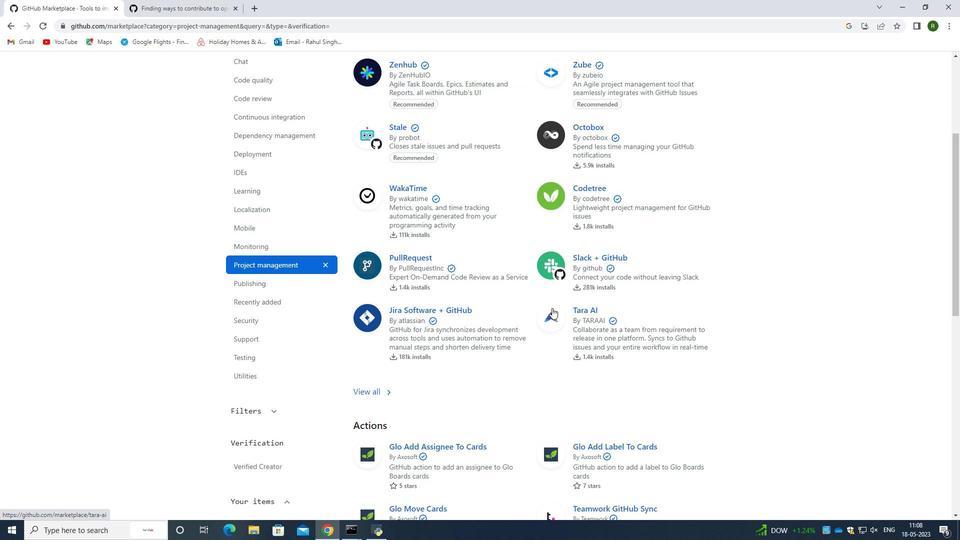 
Action: Mouse moved to (443, 259)
Screenshot: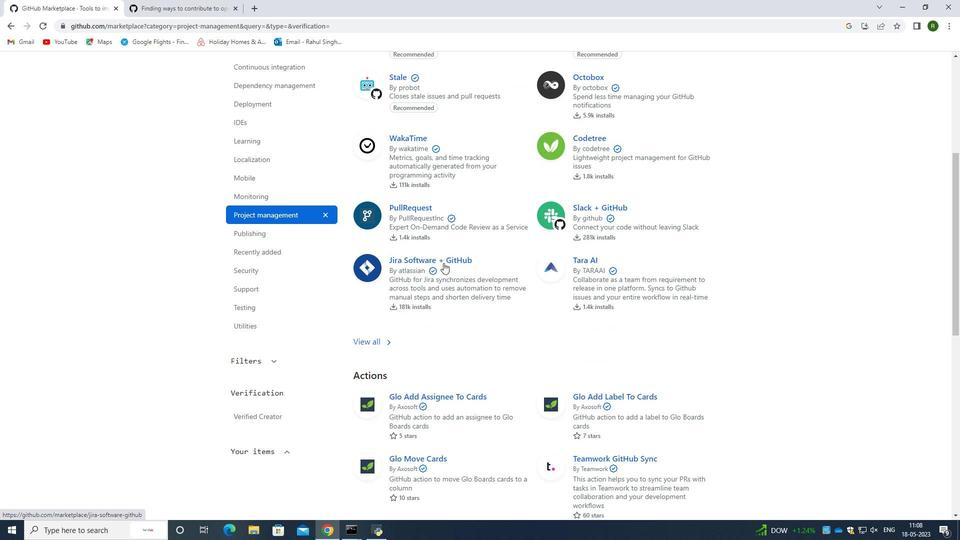 
Action: Mouse pressed left at (443, 259)
Screenshot: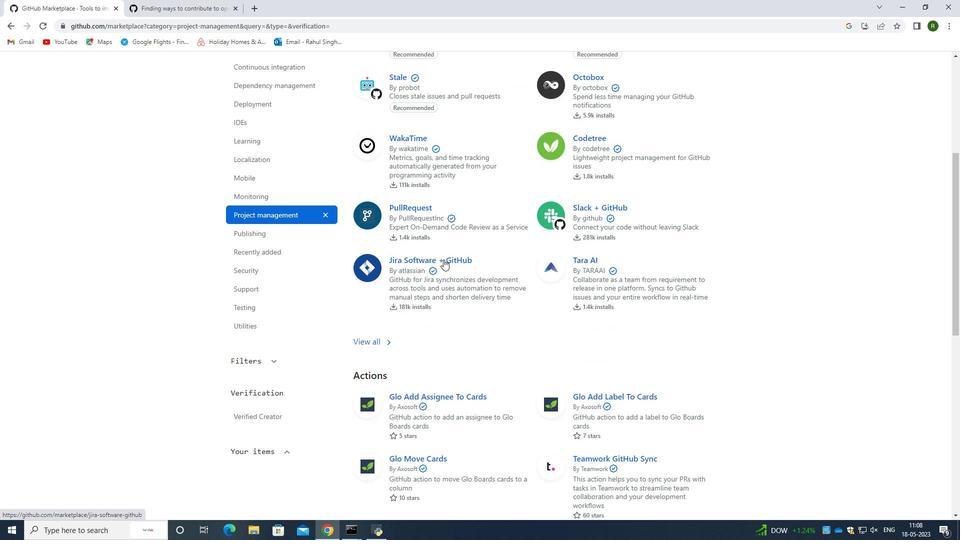 
Action: Mouse moved to (471, 270)
Screenshot: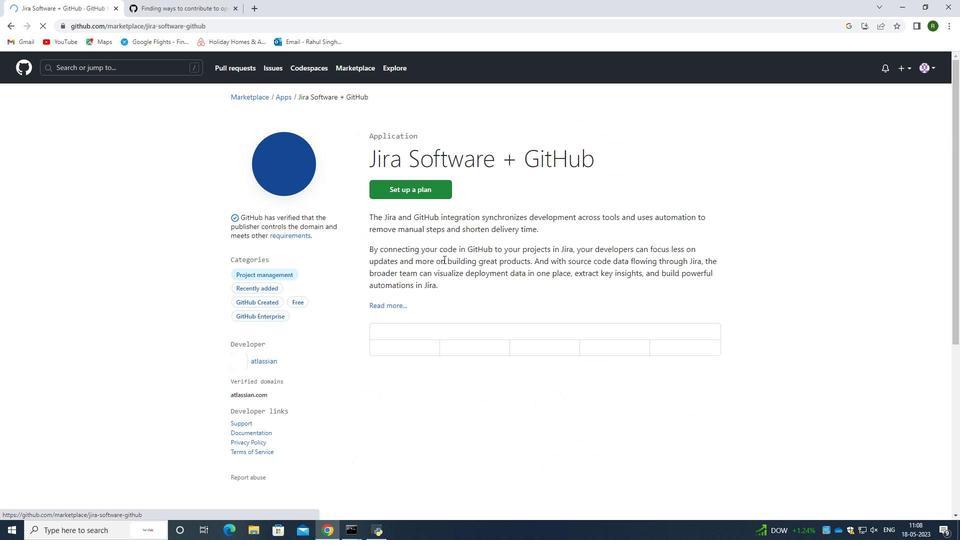 
Action: Mouse scrolled (471, 269) with delta (0, 0)
Screenshot: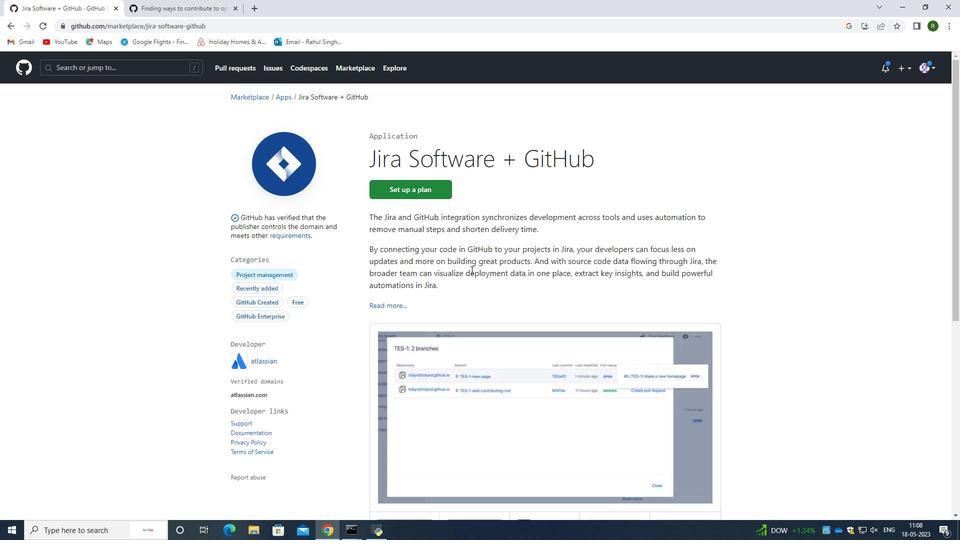 
Action: Mouse scrolled (471, 269) with delta (0, 0)
Screenshot: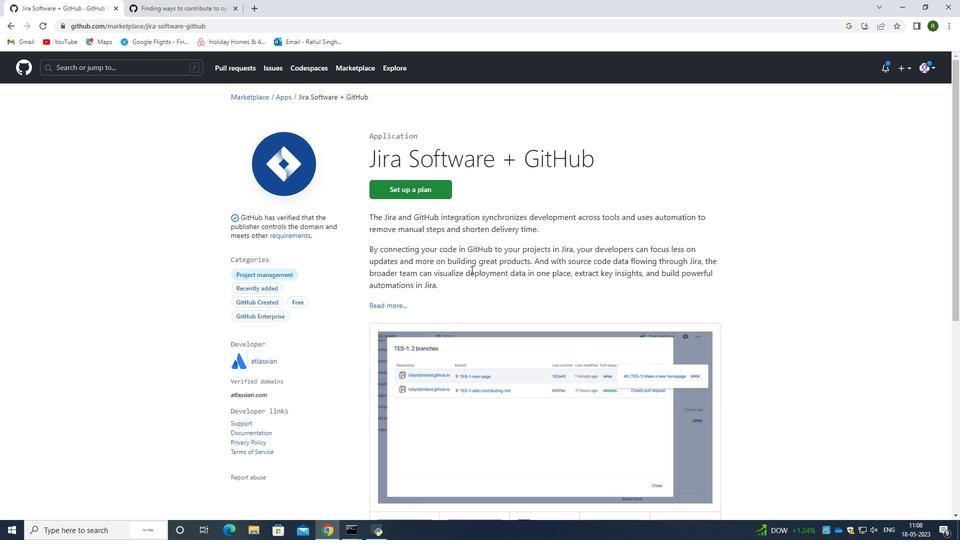 
Action: Mouse scrolled (471, 269) with delta (0, 0)
Screenshot: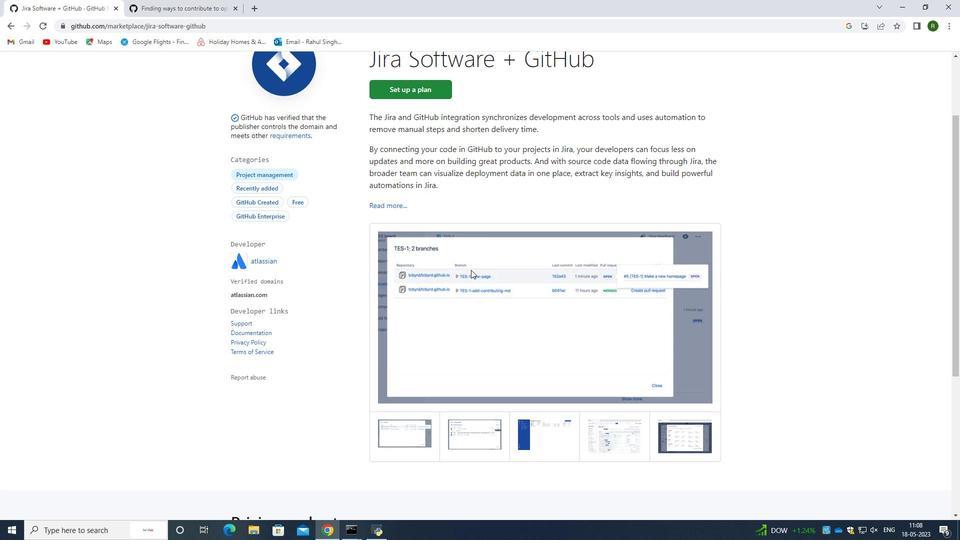 
Action: Mouse scrolled (471, 269) with delta (0, 0)
Screenshot: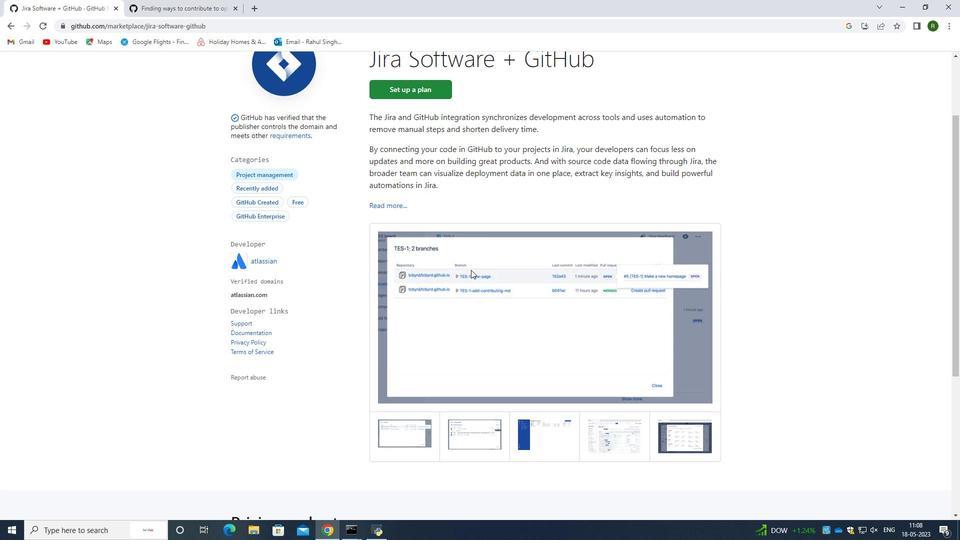
Action: Mouse scrolled (471, 269) with delta (0, 0)
Screenshot: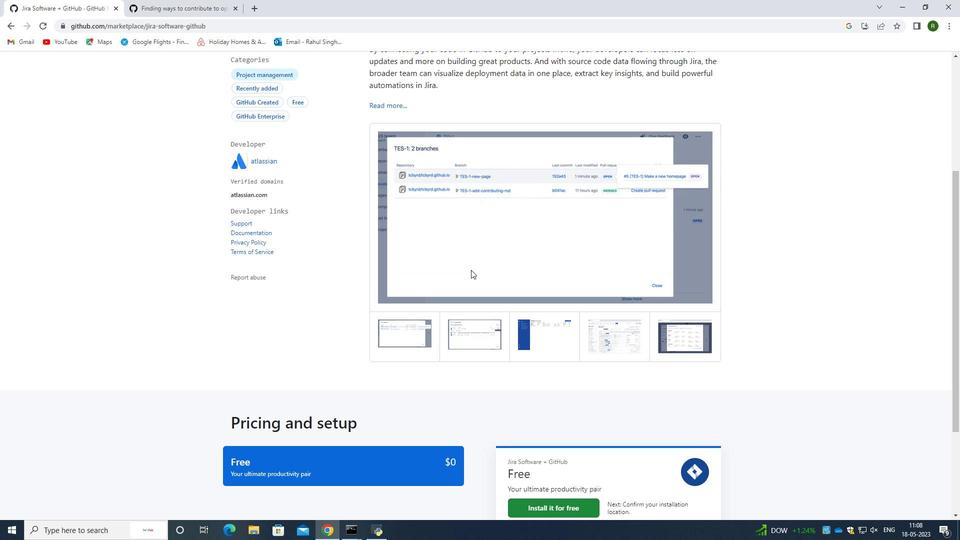 
Action: Mouse scrolled (471, 269) with delta (0, 0)
Screenshot: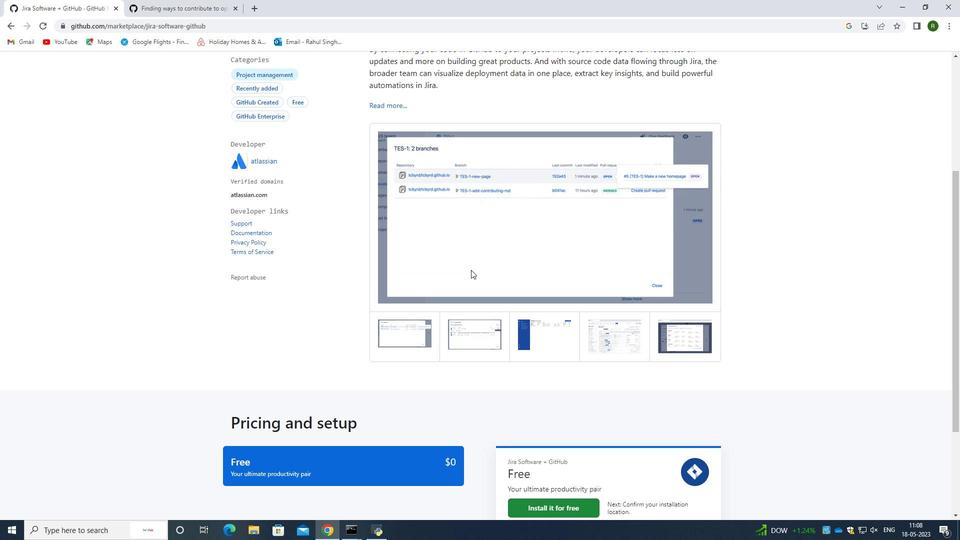 
Action: Mouse moved to (471, 270)
Screenshot: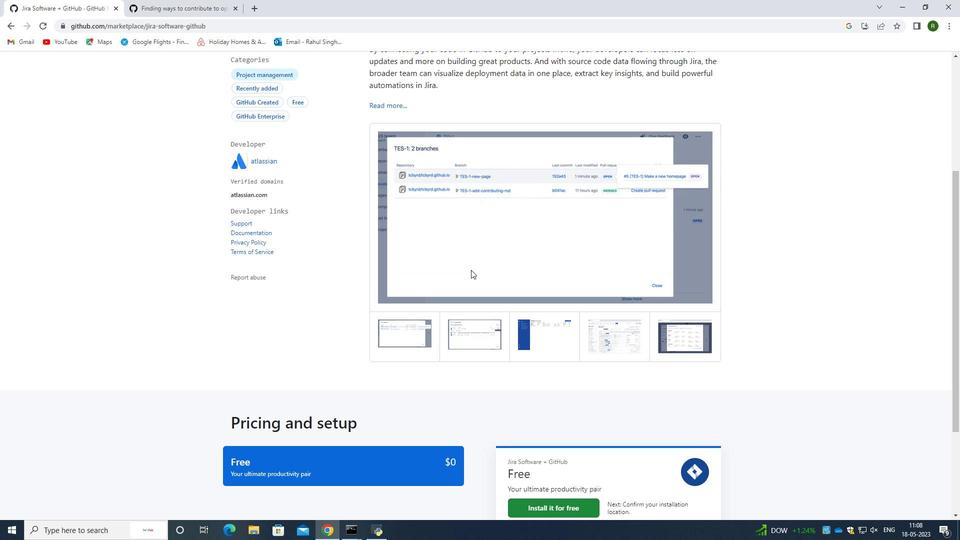 
Action: Mouse scrolled (471, 270) with delta (0, 0)
Screenshot: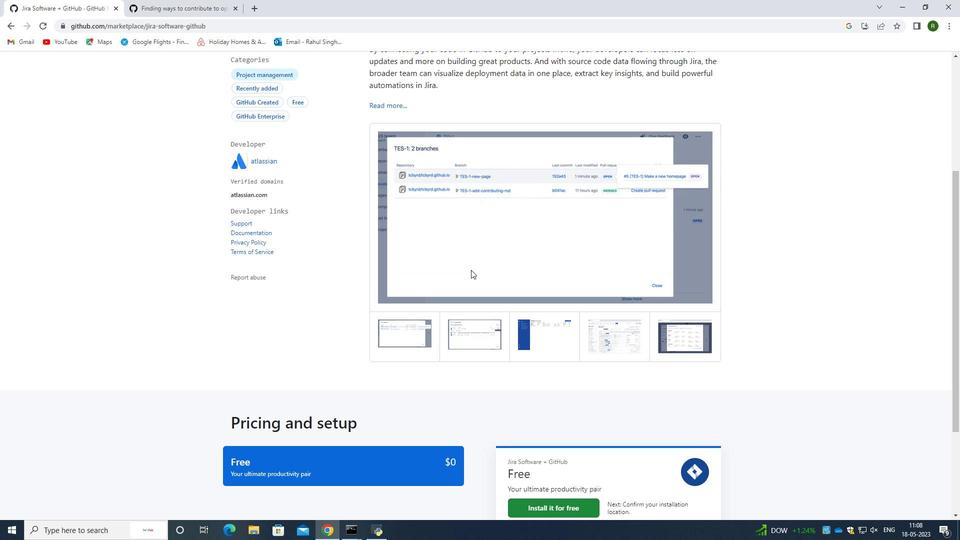 
Action: Mouse scrolled (471, 270) with delta (0, 0)
Screenshot: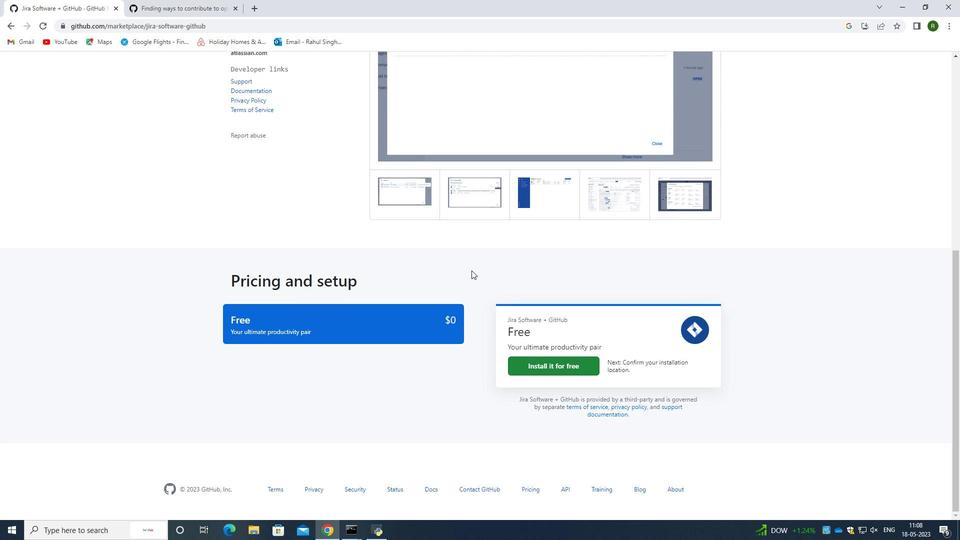 
Action: Mouse scrolled (471, 270) with delta (0, 0)
Screenshot: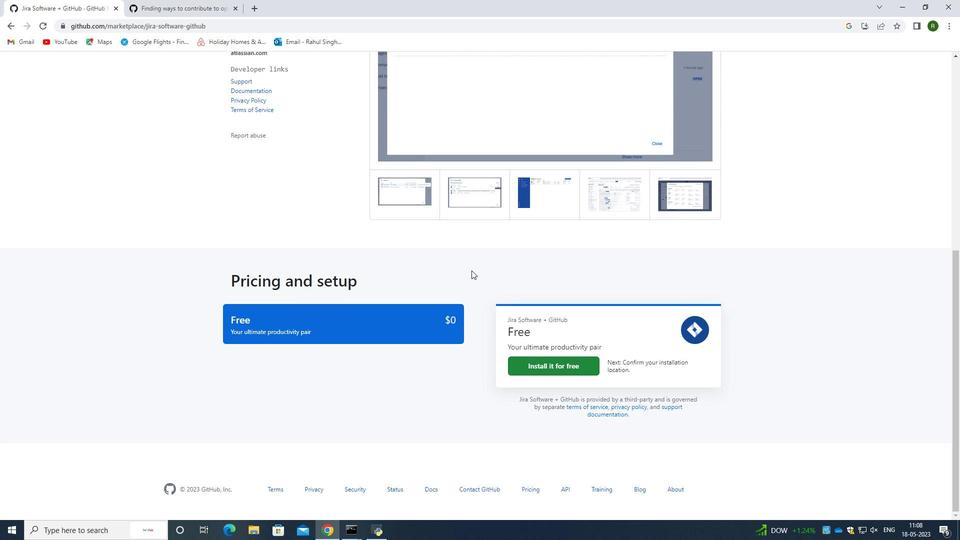 
Action: Mouse scrolled (471, 270) with delta (0, 0)
Screenshot: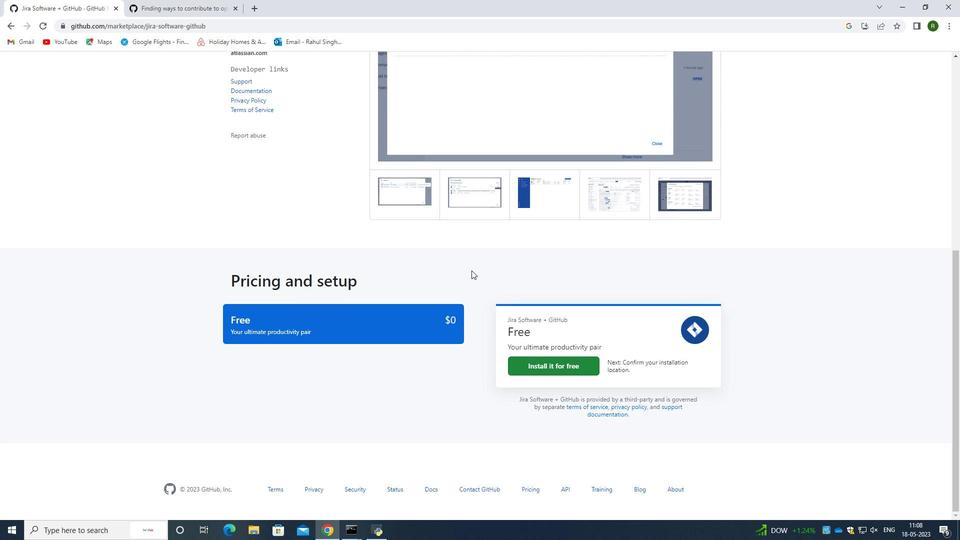 
Action: Mouse scrolled (471, 270) with delta (0, 0)
Screenshot: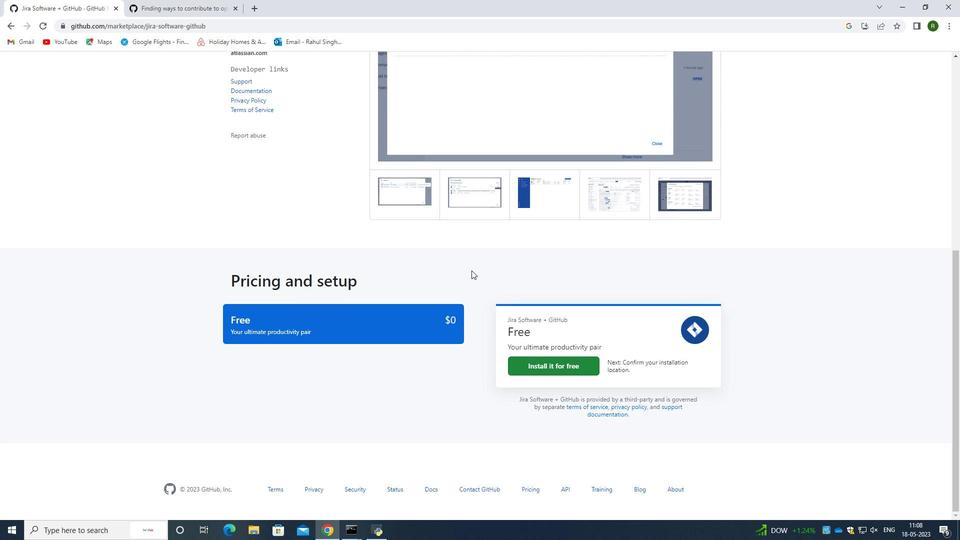 
Action: Mouse scrolled (471, 271) with delta (0, 0)
Screenshot: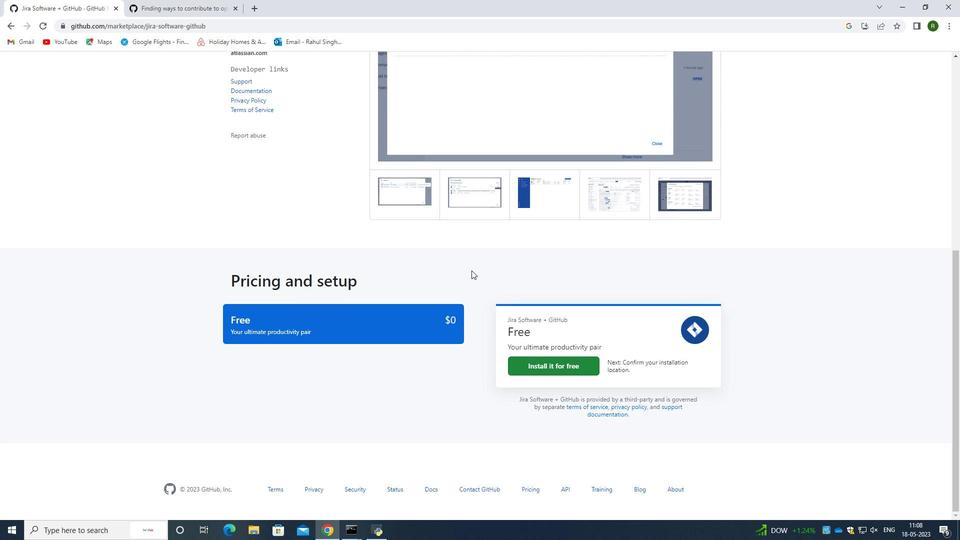 
Action: Mouse scrolled (471, 271) with delta (0, 0)
Screenshot: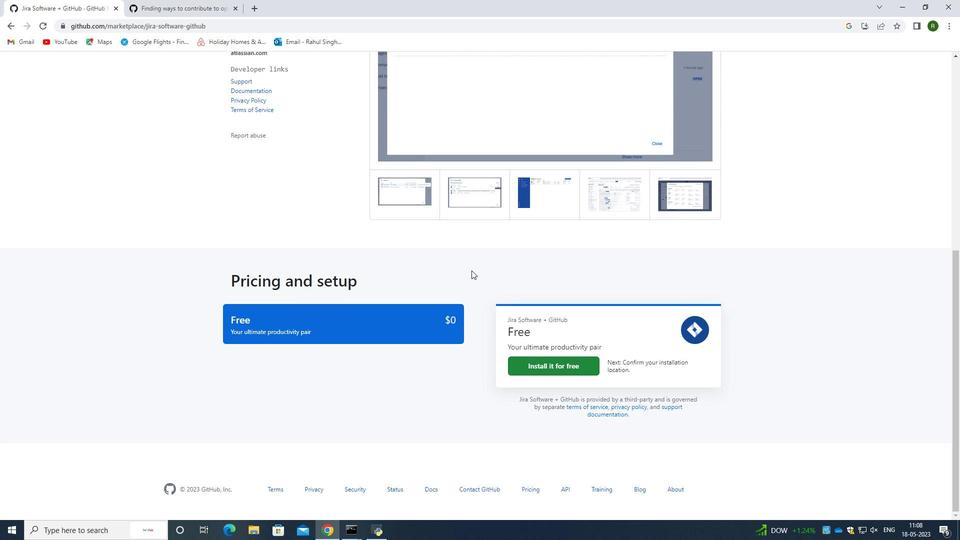 
Action: Mouse scrolled (471, 271) with delta (0, 0)
Screenshot: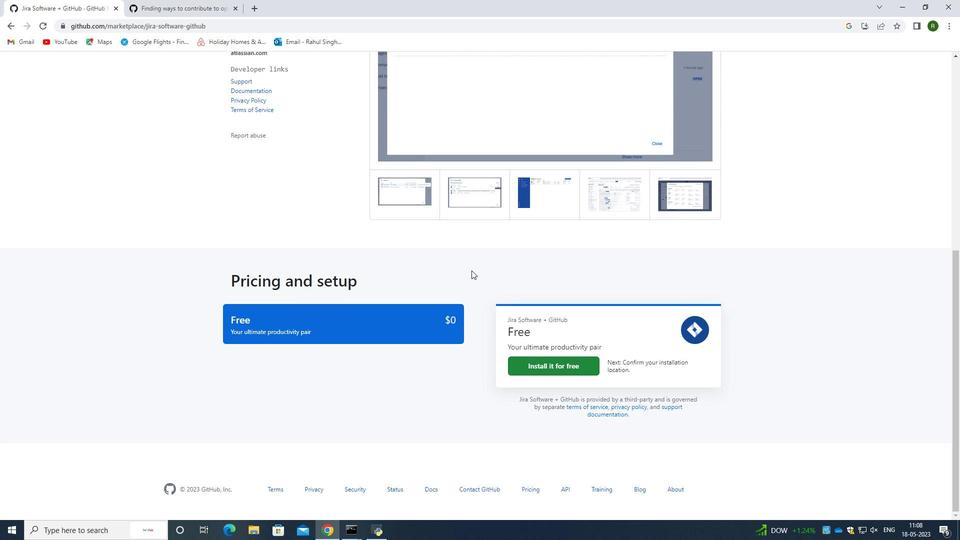 
Action: Mouse scrolled (471, 271) with delta (0, 0)
Screenshot: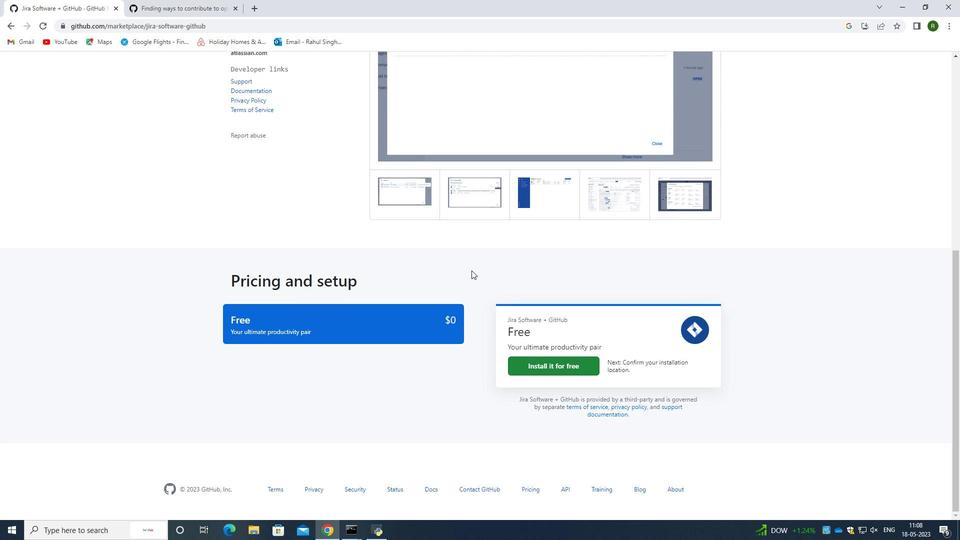 
Action: Mouse scrolled (471, 271) with delta (0, 0)
Screenshot: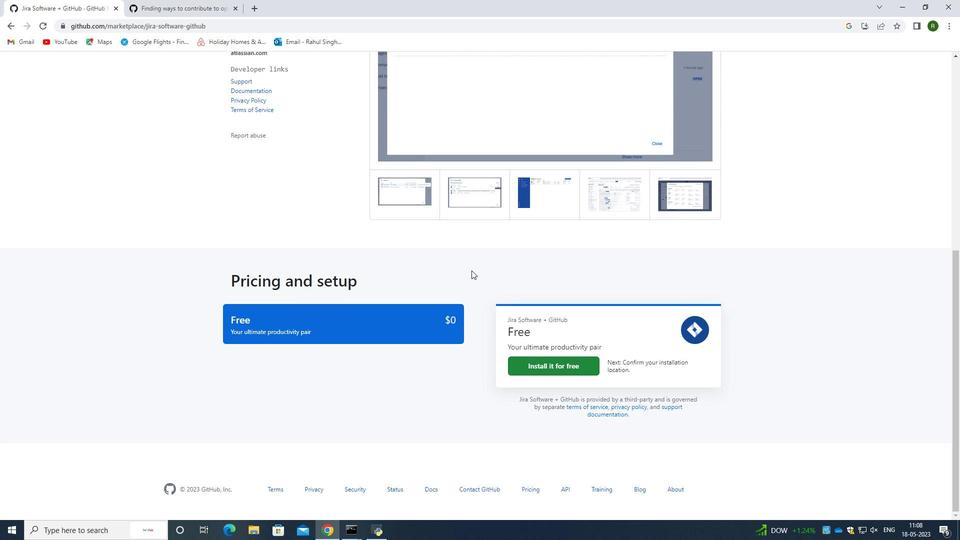 
Action: Mouse scrolled (471, 271) with delta (0, 0)
Screenshot: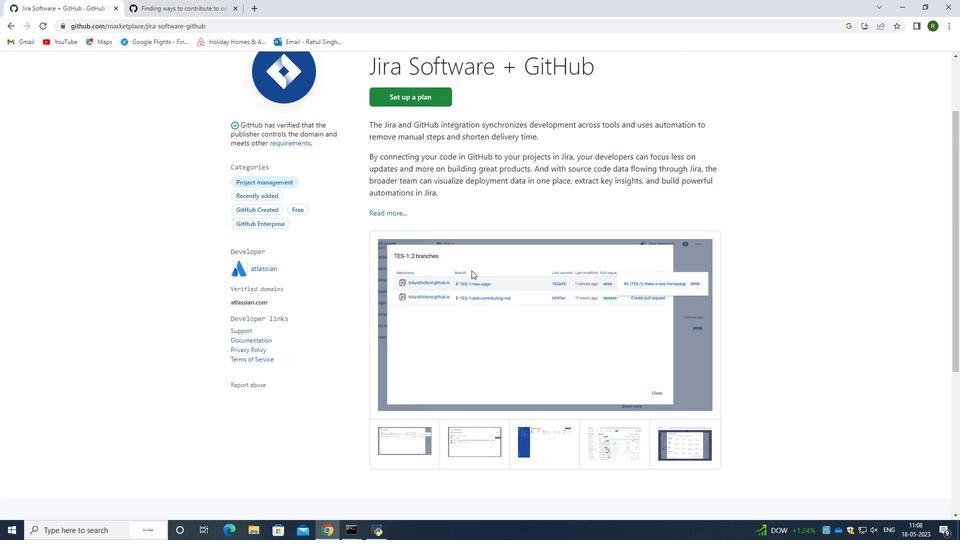 
Action: Mouse scrolled (471, 271) with delta (0, 0)
Screenshot: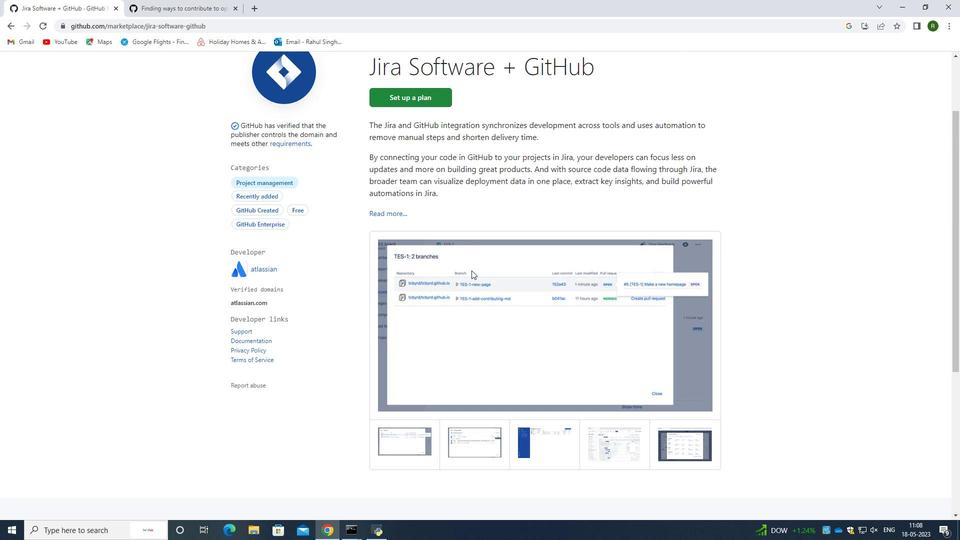 
Action: Mouse scrolled (471, 271) with delta (0, 0)
Screenshot: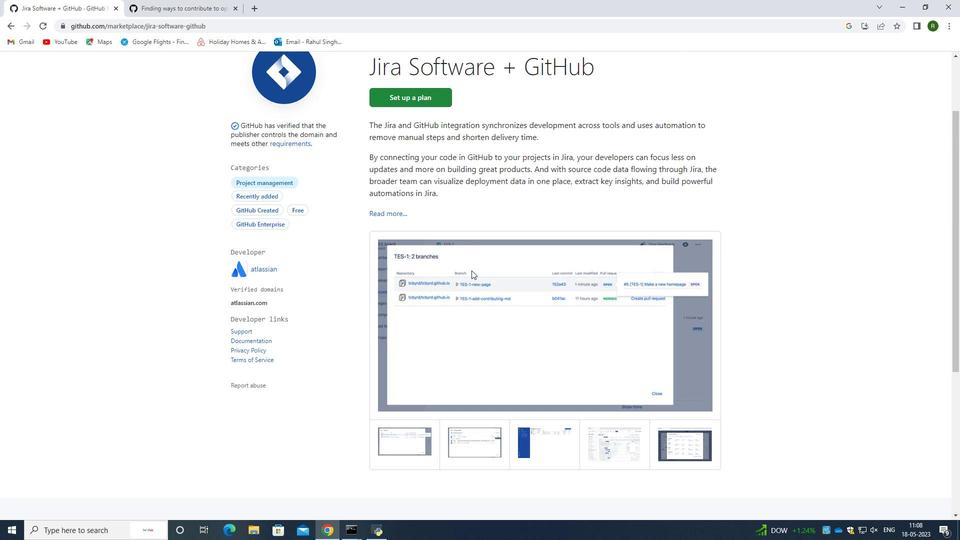 
Action: Mouse scrolled (471, 271) with delta (0, 0)
Screenshot: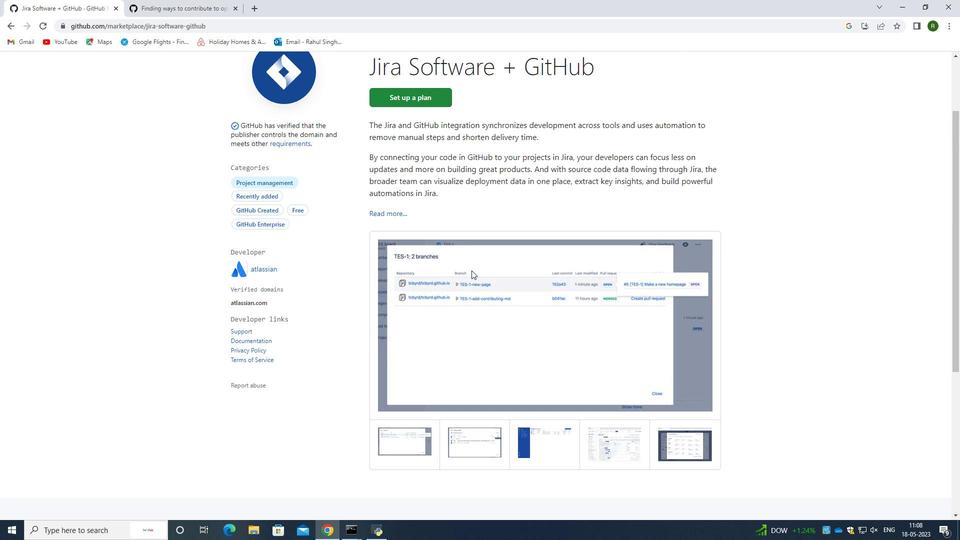 
Action: Mouse scrolled (471, 271) with delta (0, 0)
Screenshot: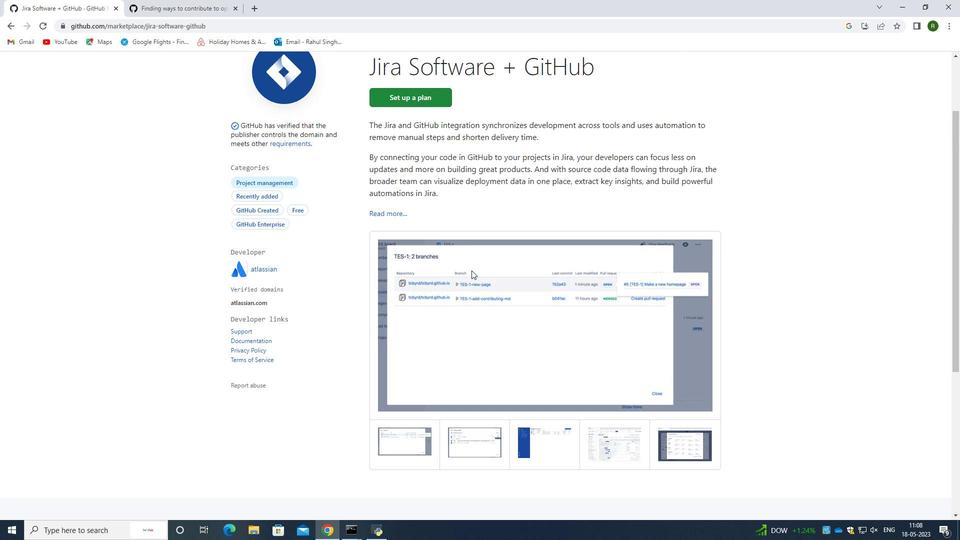 
Action: Mouse moved to (392, 66)
Screenshot: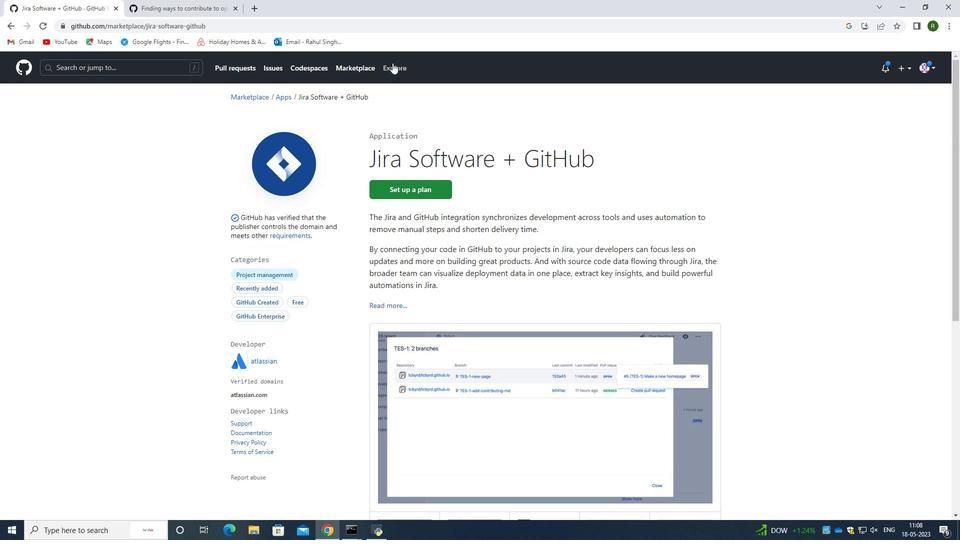
Action: Mouse pressed left at (392, 66)
Screenshot: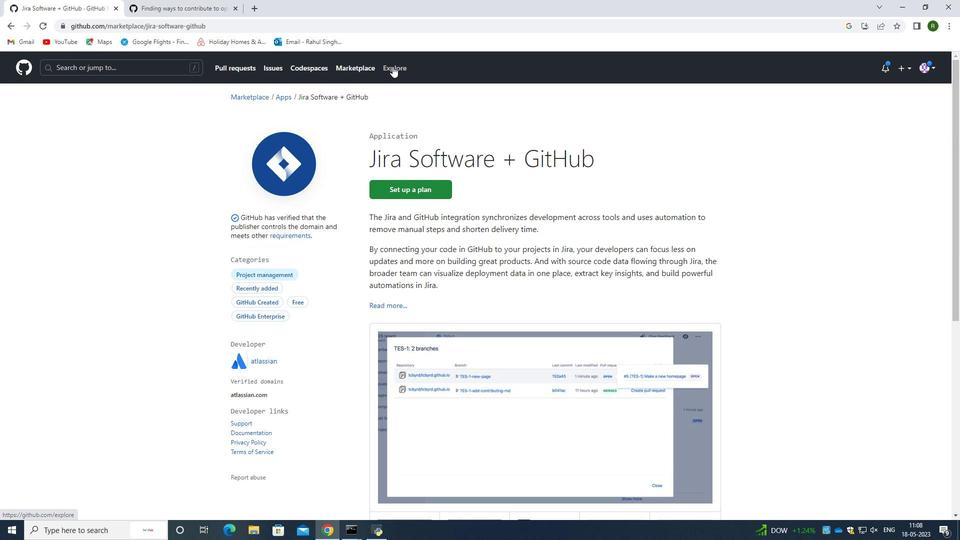 
Action: Mouse moved to (404, 96)
Screenshot: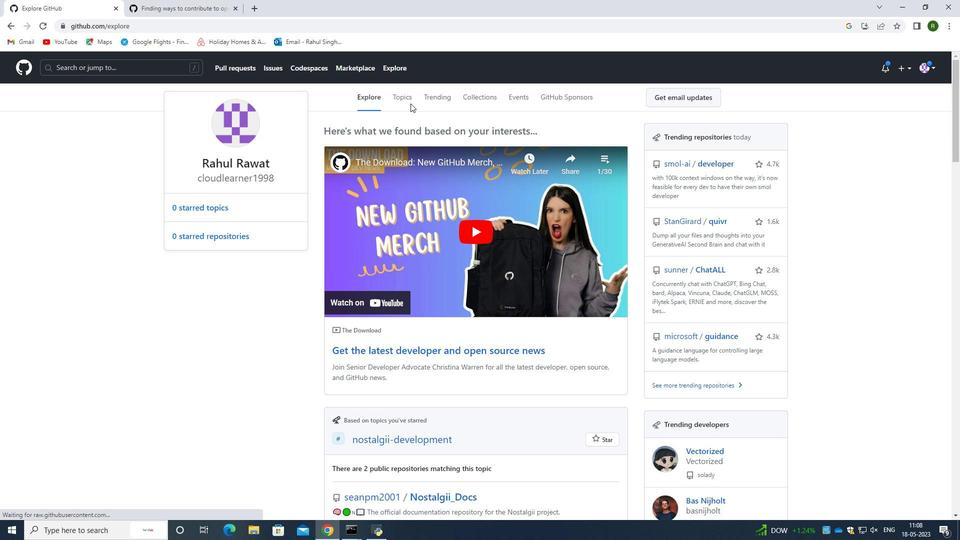 
Action: Mouse pressed left at (404, 96)
Screenshot: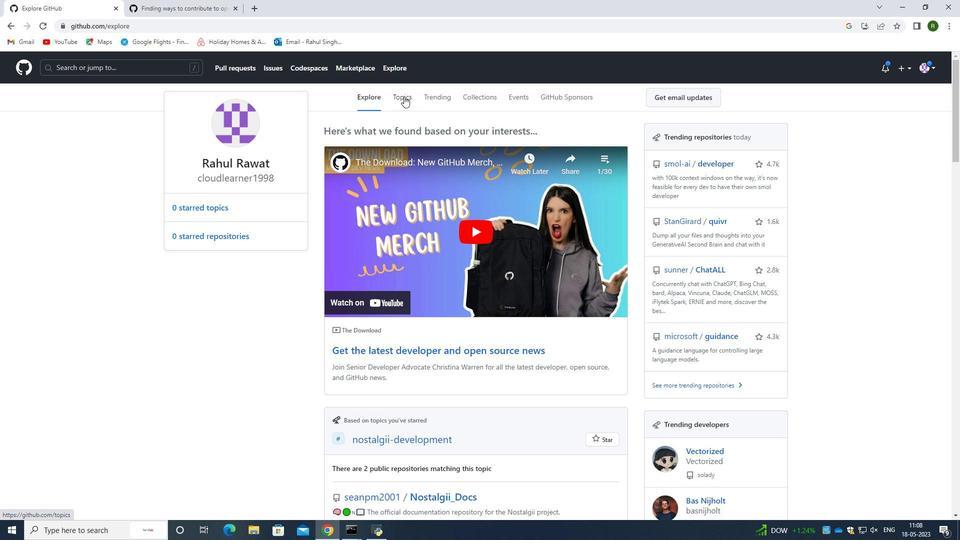 
Action: Mouse moved to (321, 94)
Screenshot: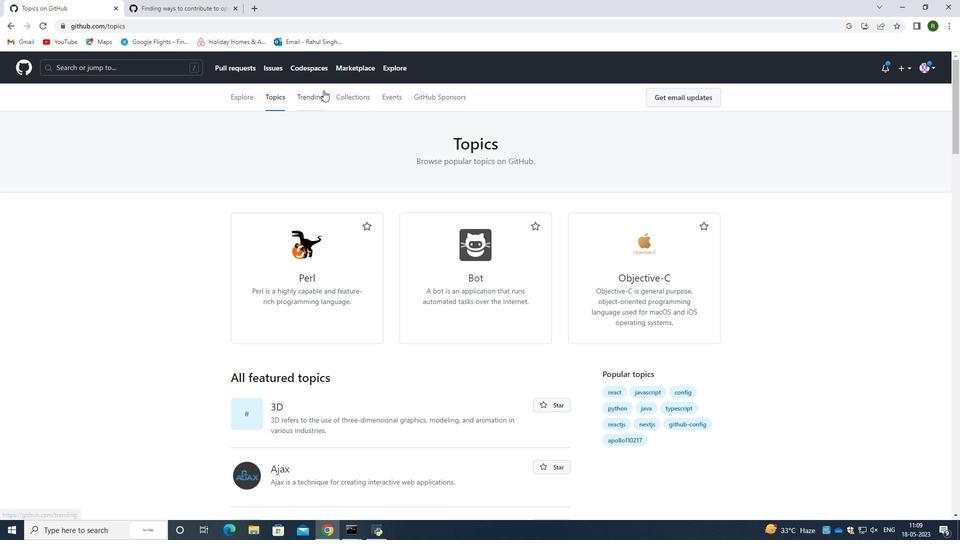 
Action: Mouse pressed left at (321, 94)
Screenshot: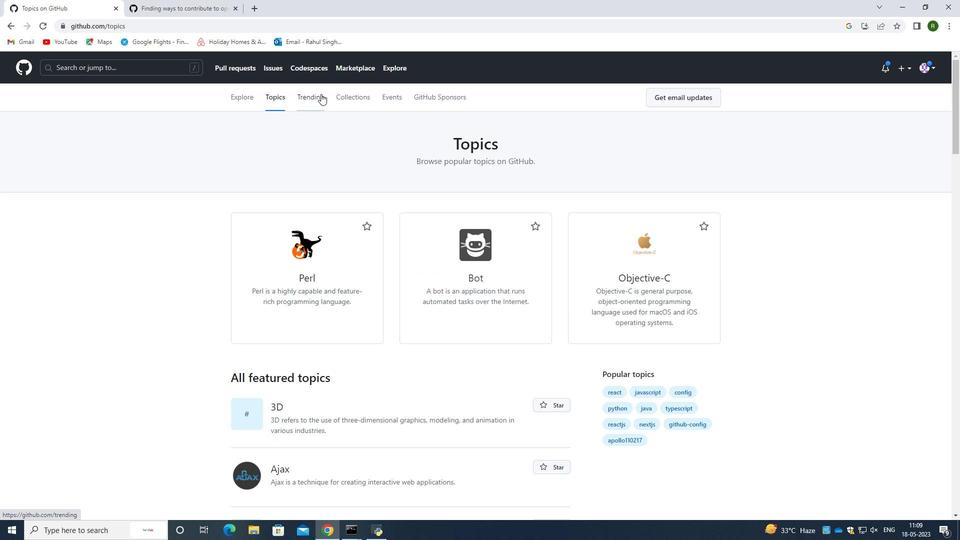 
Action: Mouse moved to (402, 236)
Screenshot: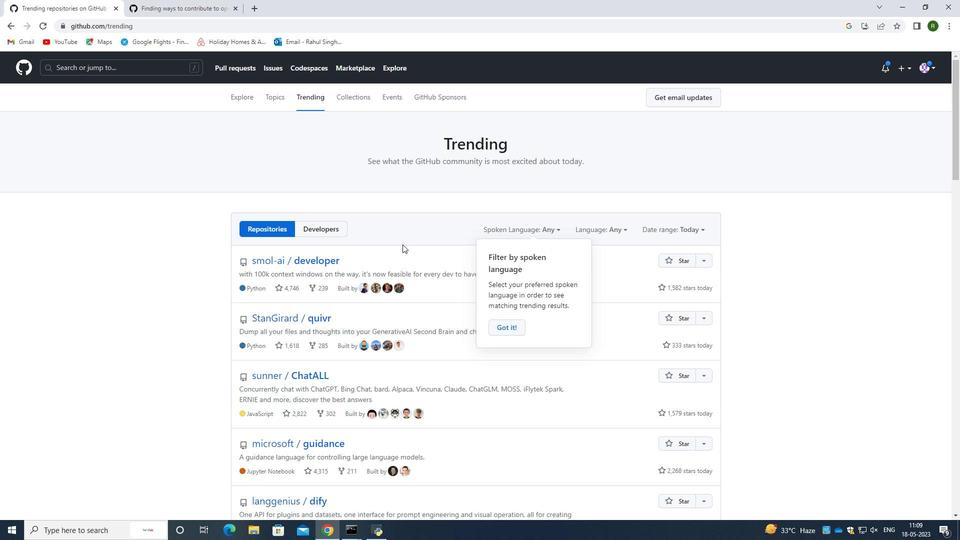 
Action: Mouse scrolled (402, 235) with delta (0, 0)
Screenshot: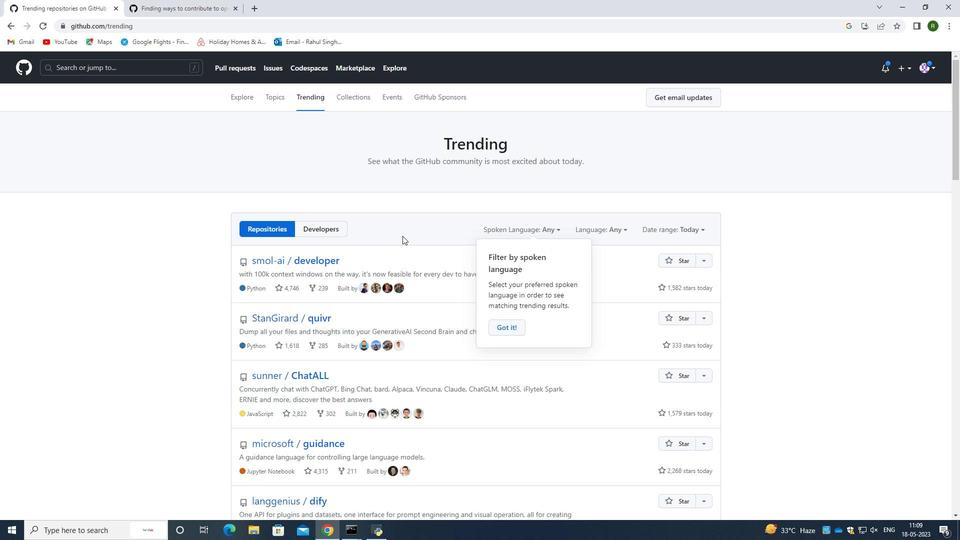
Action: Mouse moved to (508, 271)
Screenshot: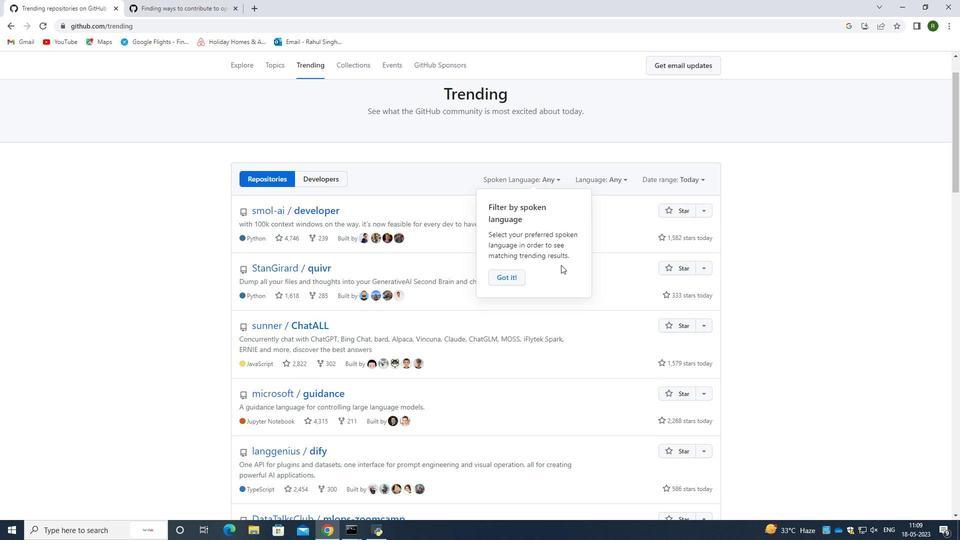 
Action: Mouse pressed left at (508, 271)
Screenshot: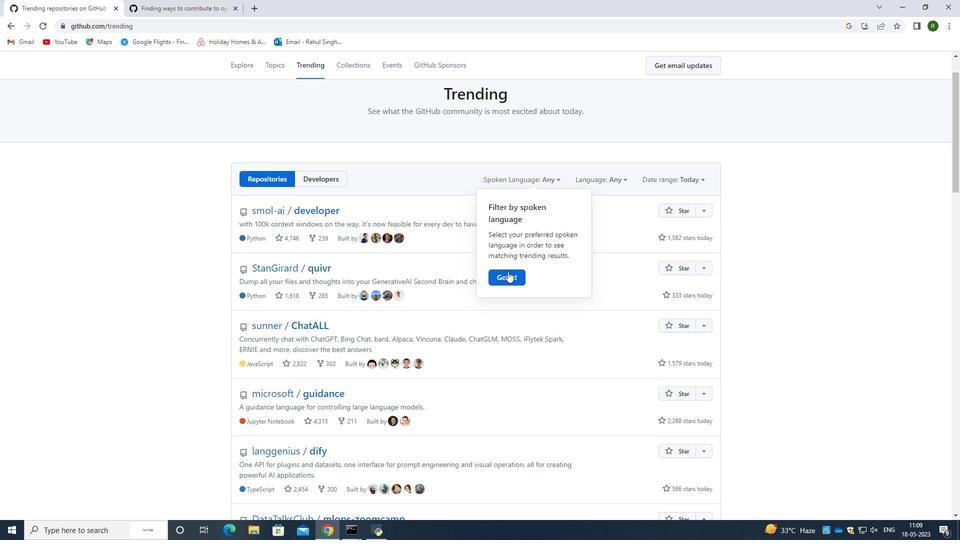 
Action: Mouse moved to (502, 218)
Screenshot: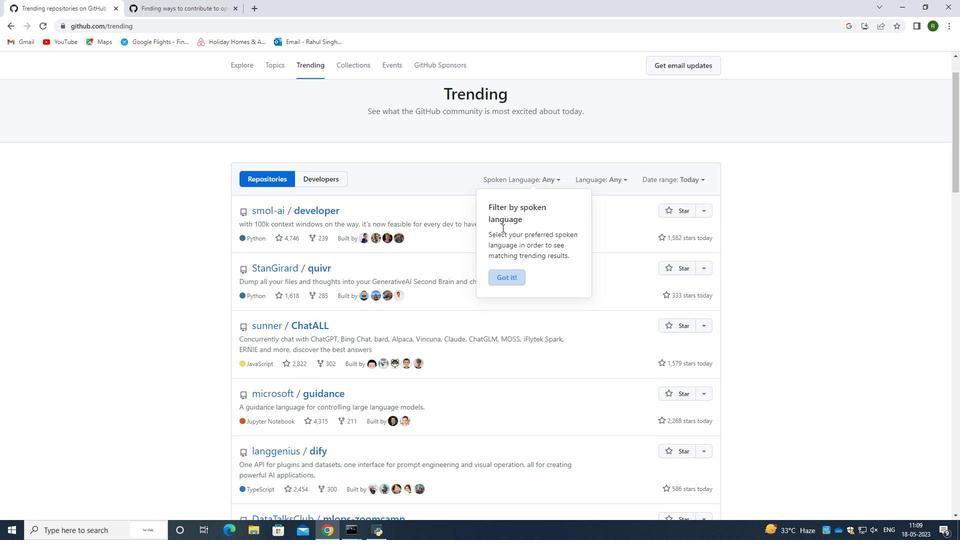 
Action: Mouse scrolled (502, 217) with delta (0, 0)
Screenshot: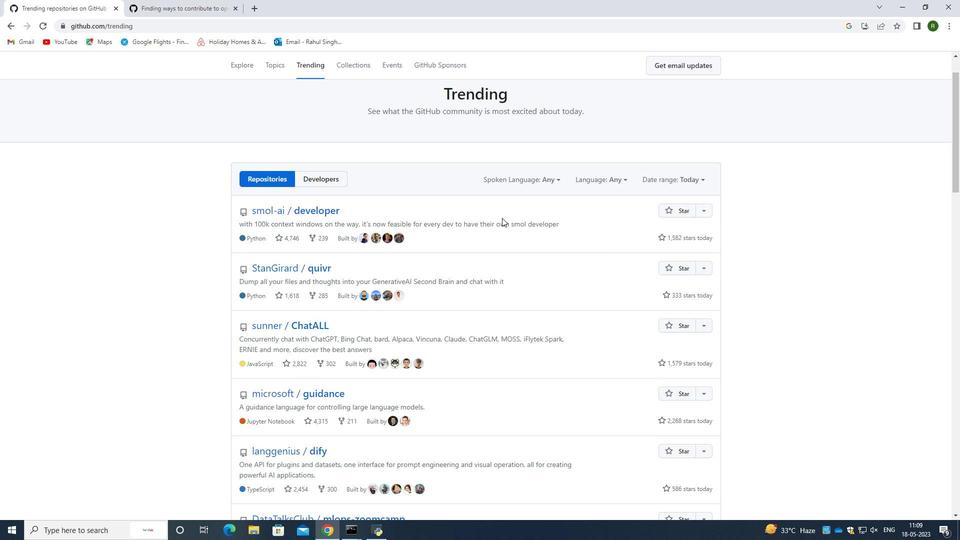 
Action: Mouse scrolled (502, 217) with delta (0, 0)
Screenshot: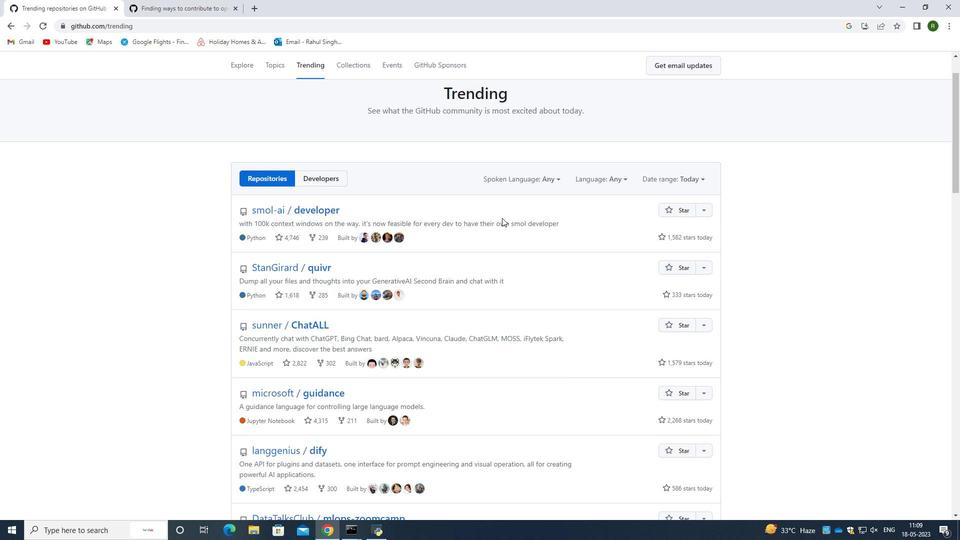 
Action: Mouse scrolled (502, 217) with delta (0, 0)
Screenshot: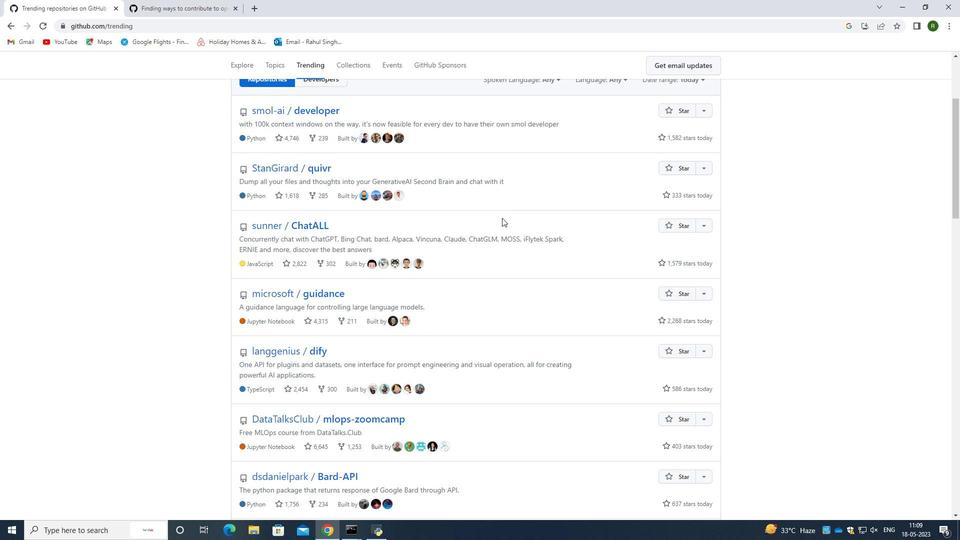 
Action: Mouse scrolled (502, 217) with delta (0, 0)
Screenshot: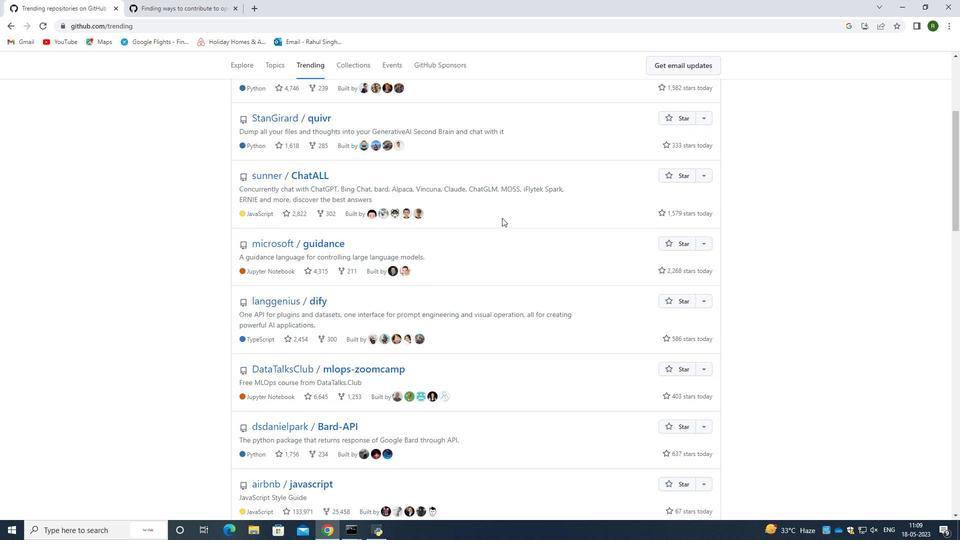 
Action: Mouse scrolled (502, 217) with delta (0, 0)
Screenshot: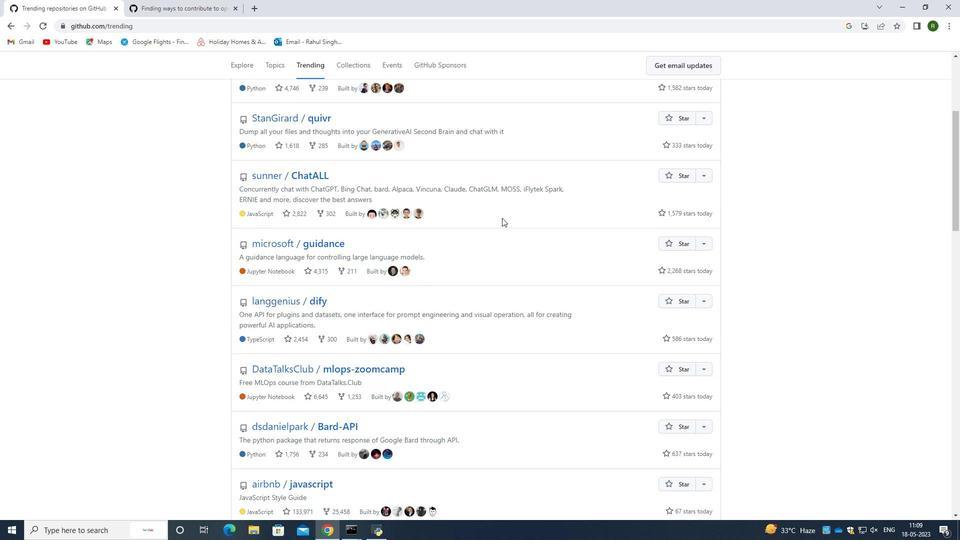 
Action: Mouse scrolled (502, 217) with delta (0, 0)
Screenshot: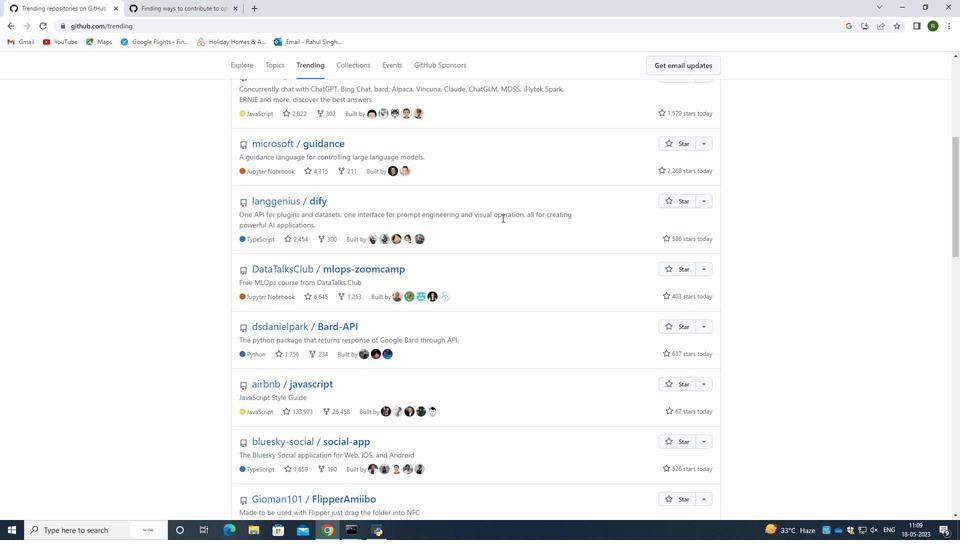 
Action: Mouse scrolled (502, 217) with delta (0, 0)
Screenshot: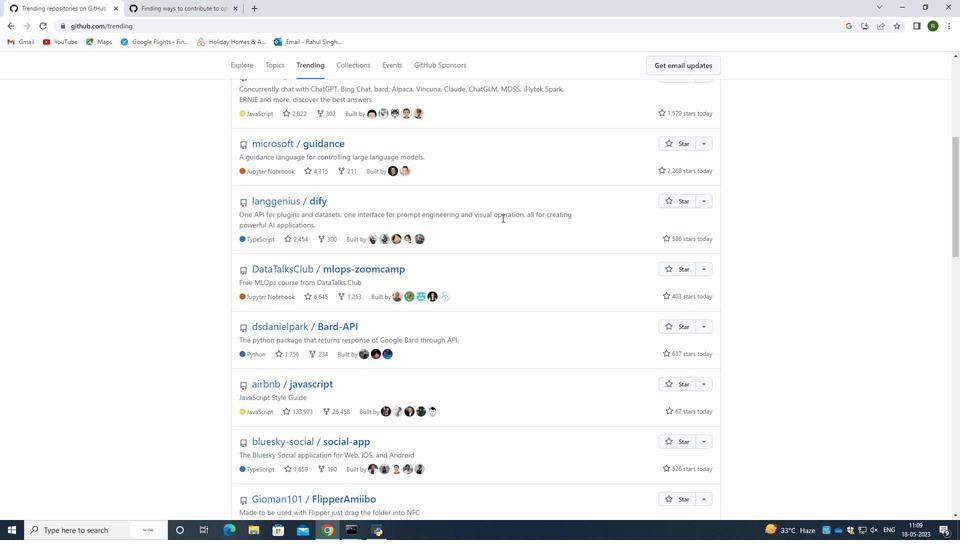
Action: Mouse scrolled (502, 217) with delta (0, 0)
Screenshot: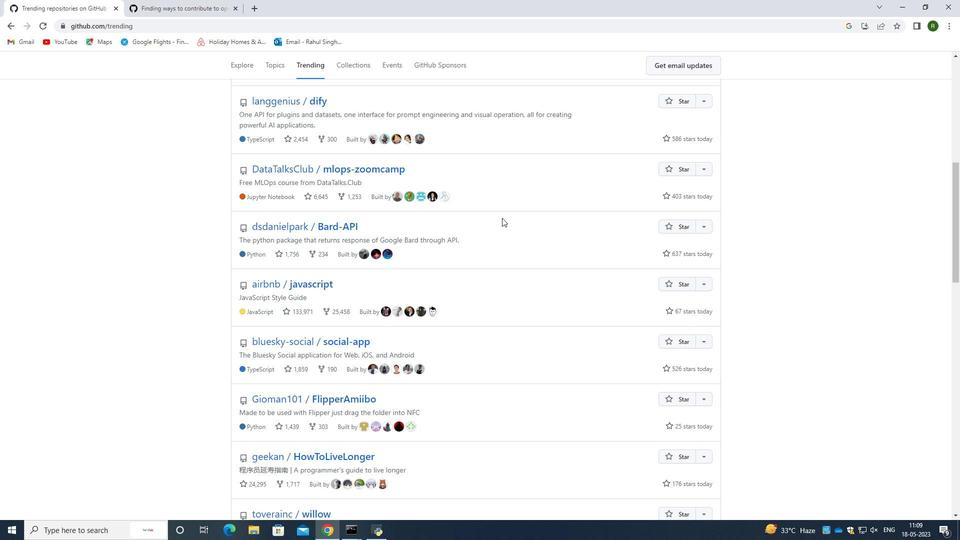 
Action: Mouse moved to (341, 234)
Screenshot: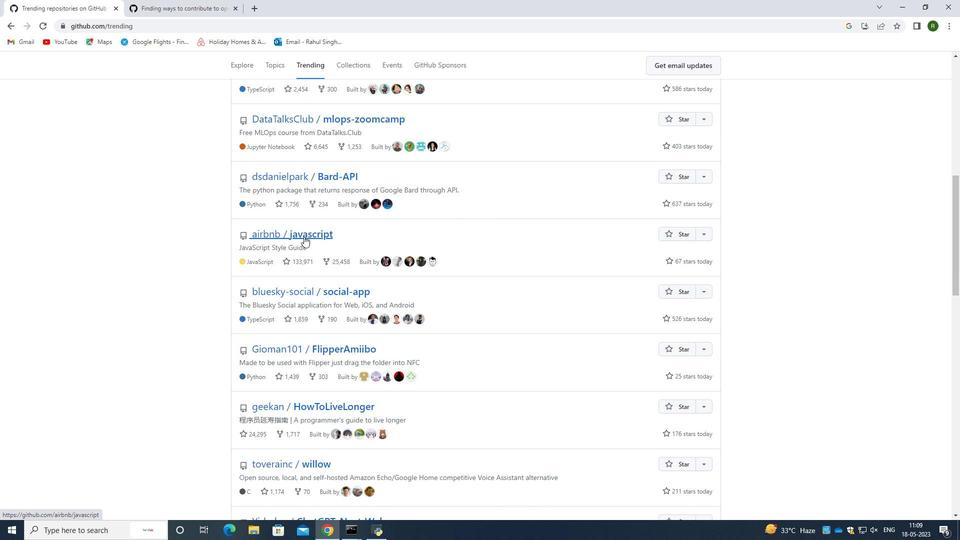 
Action: Mouse scrolled (341, 234) with delta (0, 0)
Screenshot: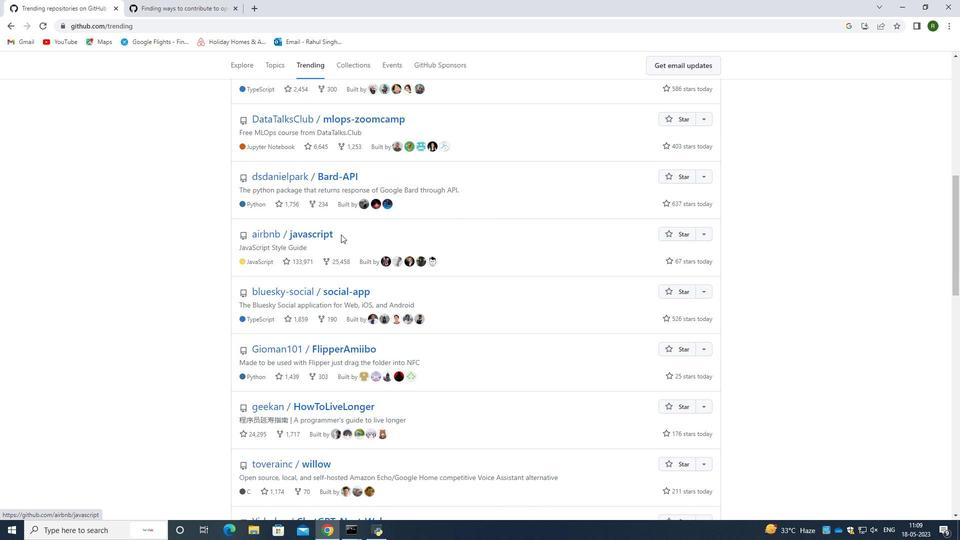 
Action: Mouse scrolled (341, 234) with delta (0, 0)
Screenshot: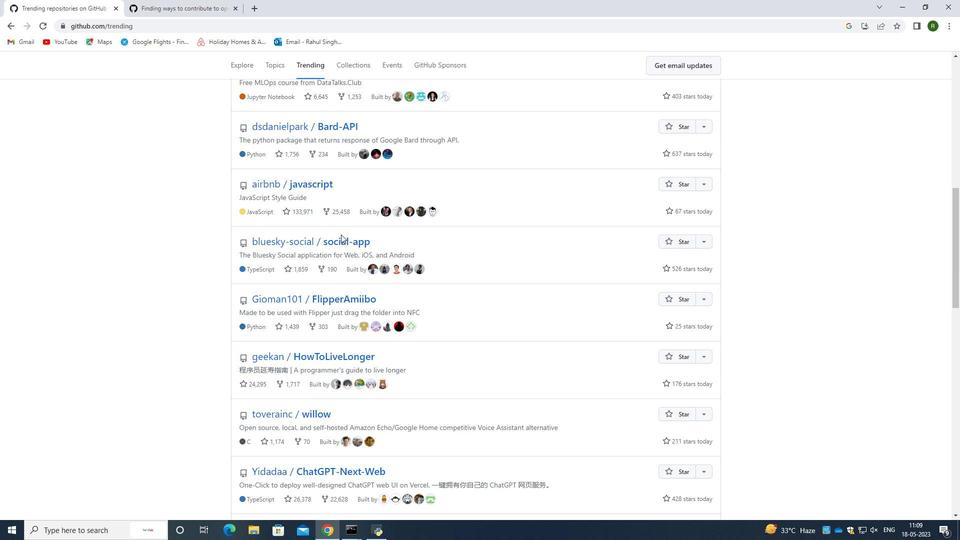
Action: Mouse scrolled (341, 234) with delta (0, 0)
Screenshot: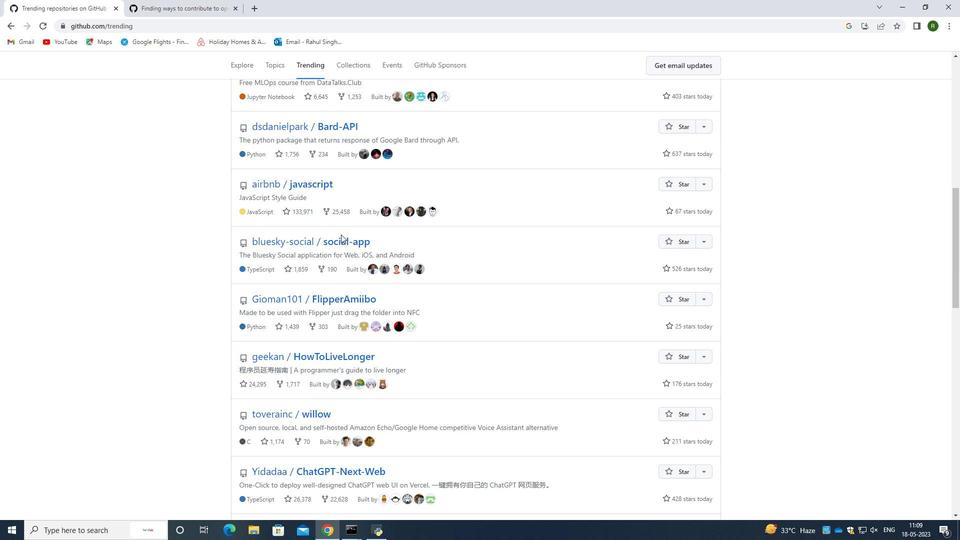 
Action: Mouse scrolled (341, 234) with delta (0, 0)
Screenshot: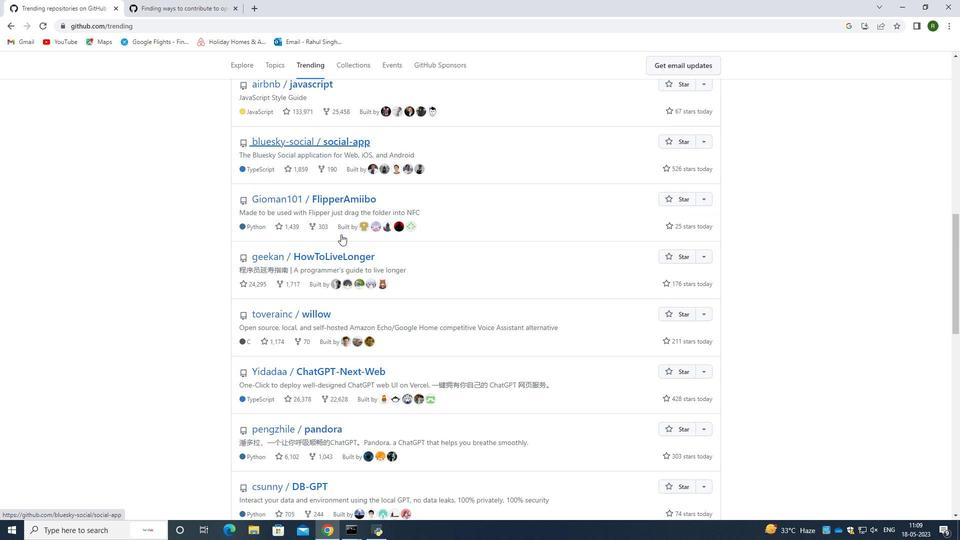 
Action: Mouse scrolled (341, 234) with delta (0, 0)
Screenshot: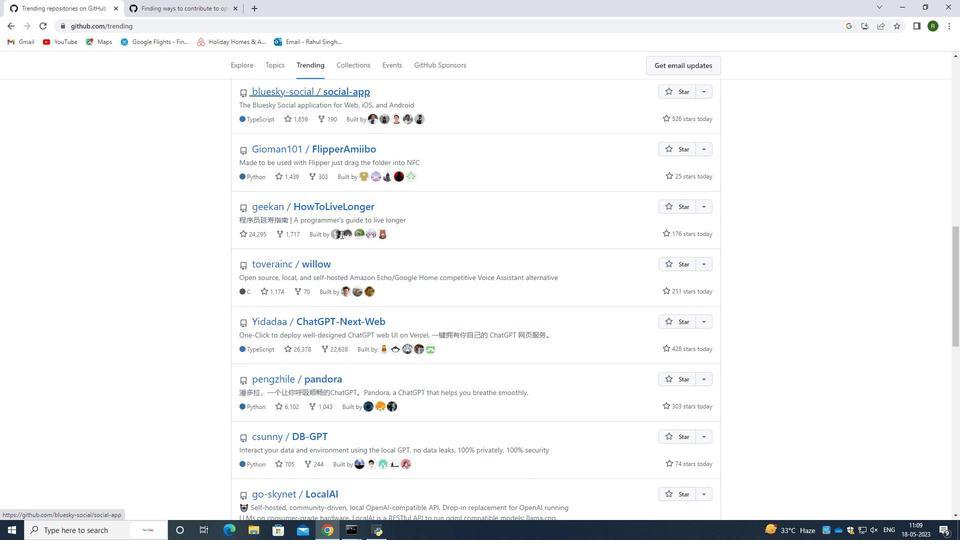
Action: Mouse scrolled (341, 234) with delta (0, 0)
Screenshot: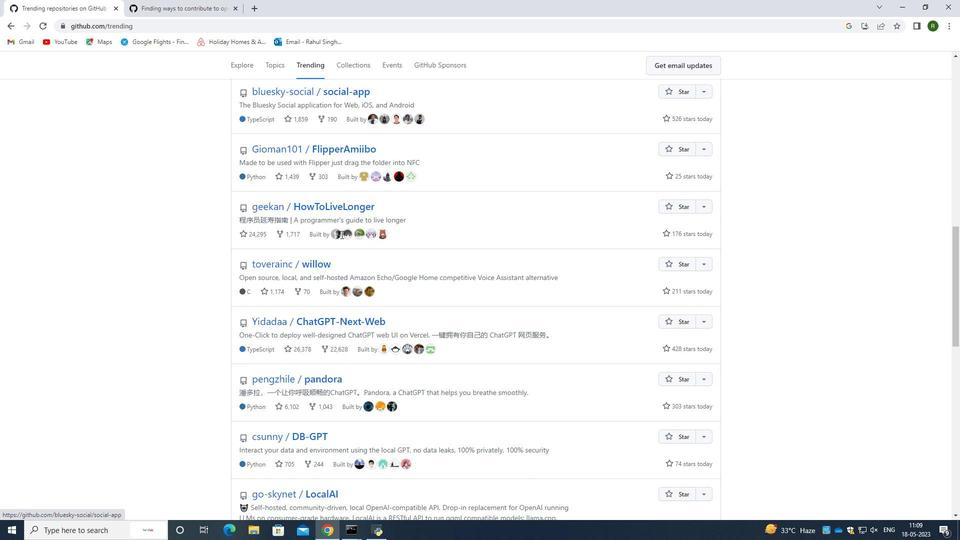 
Action: Mouse scrolled (341, 234) with delta (0, 0)
Screenshot: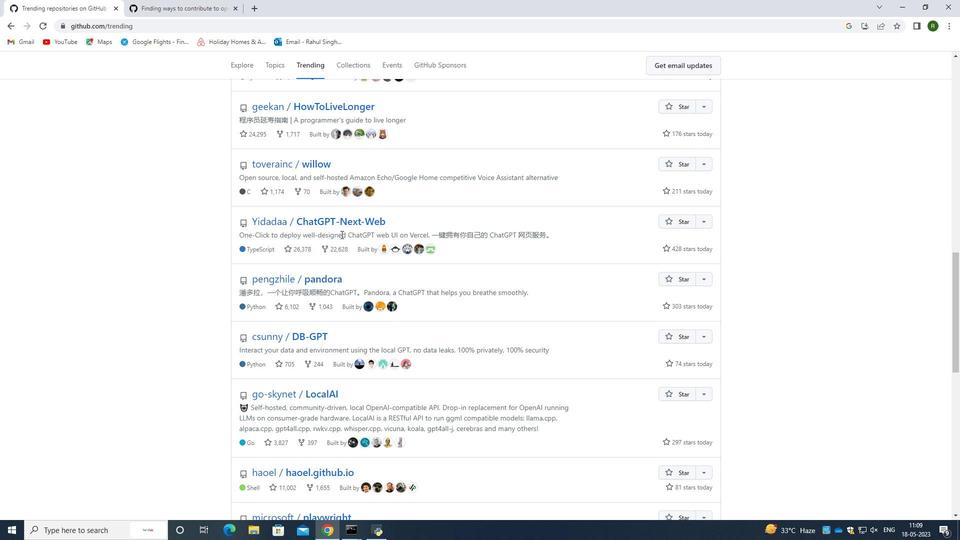 
Action: Mouse scrolled (341, 234) with delta (0, 0)
Screenshot: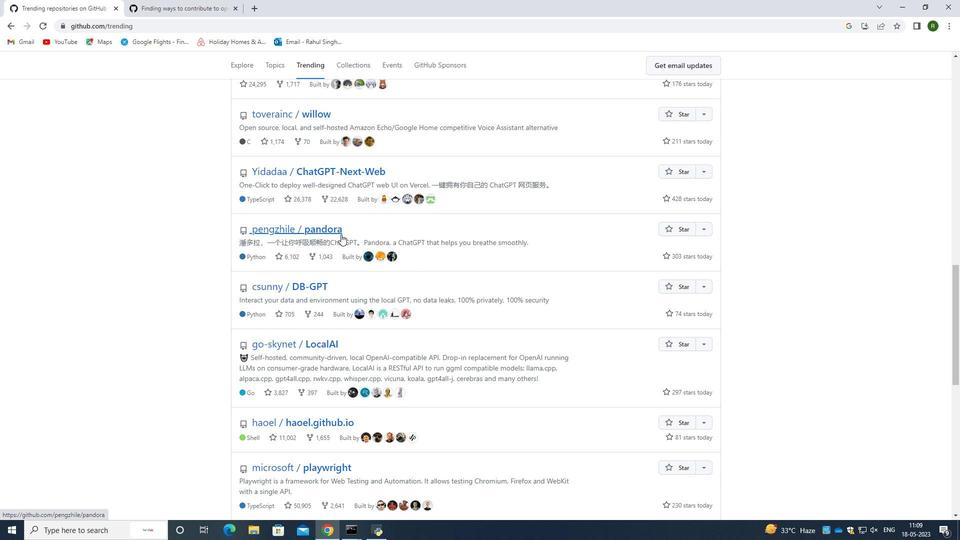 
Action: Mouse moved to (406, 334)
Screenshot: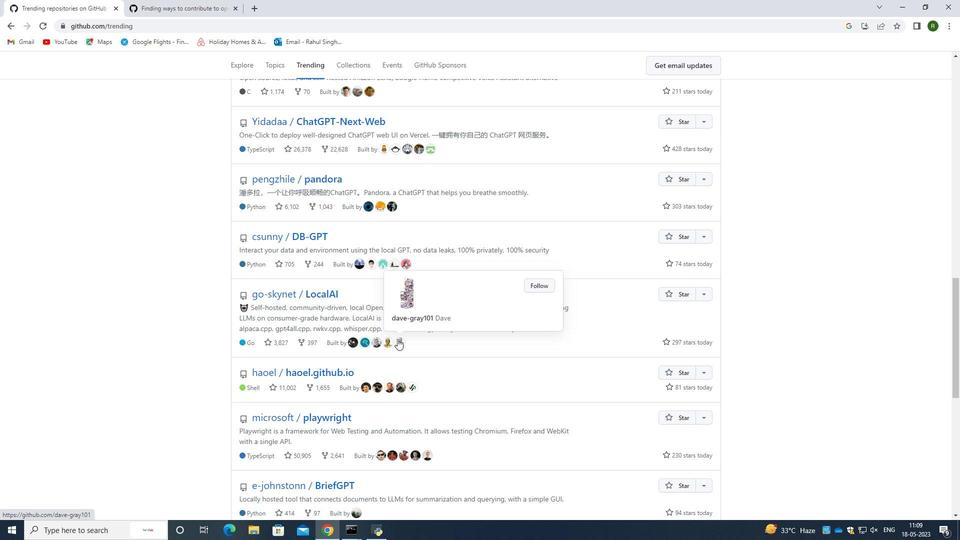 
Action: Mouse scrolled (406, 334) with delta (0, 0)
Screenshot: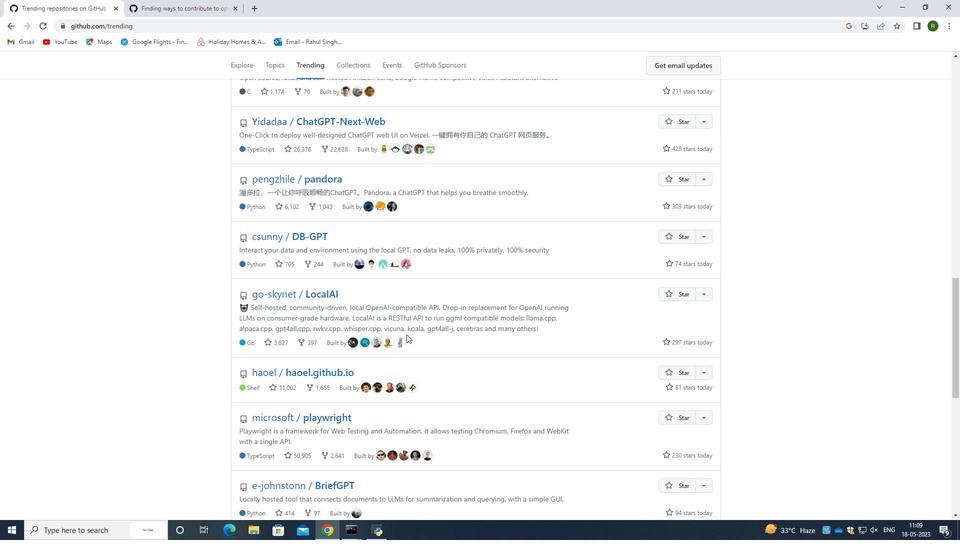 
Action: Mouse scrolled (406, 334) with delta (0, 0)
Screenshot: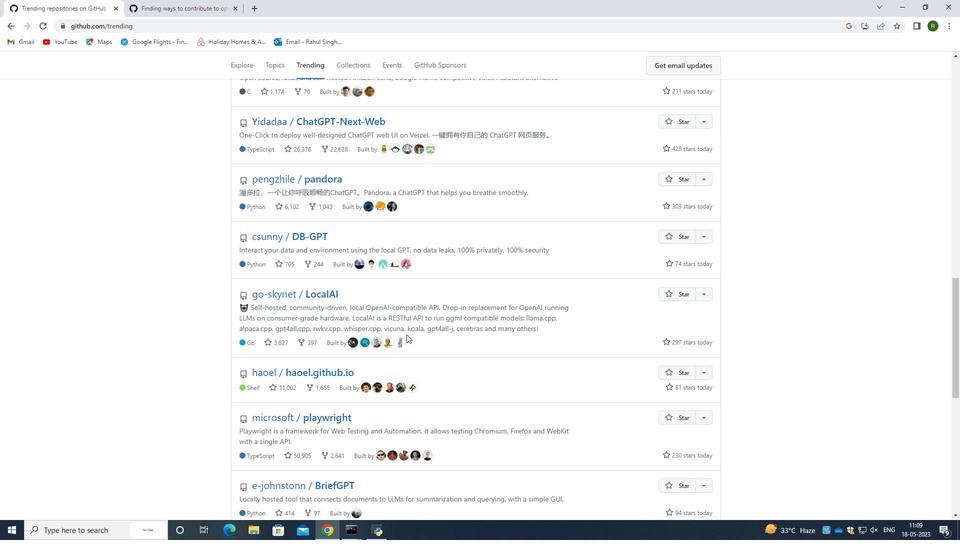 
Action: Mouse scrolled (406, 334) with delta (0, 0)
Screenshot: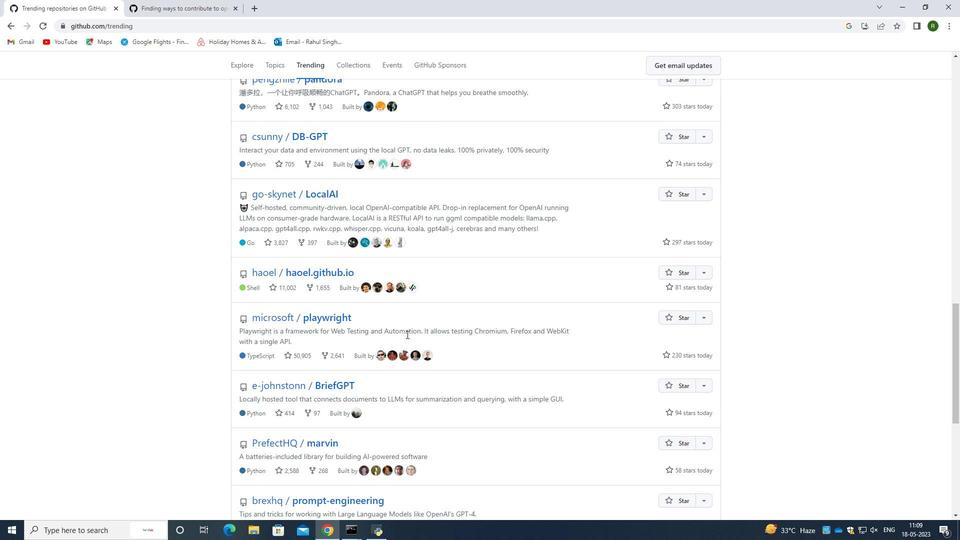 
Action: Mouse moved to (407, 333)
Screenshot: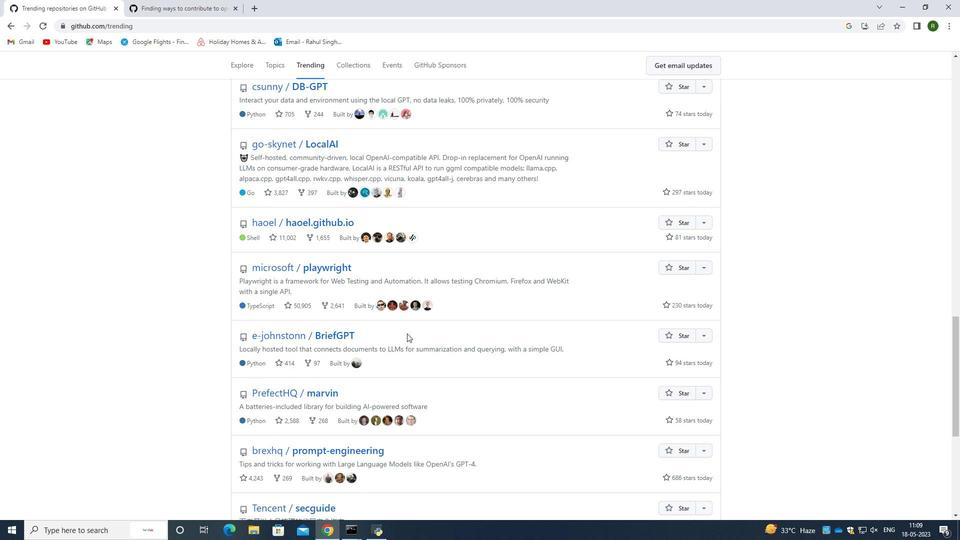 
Action: Mouse scrolled (407, 332) with delta (0, 0)
Screenshot: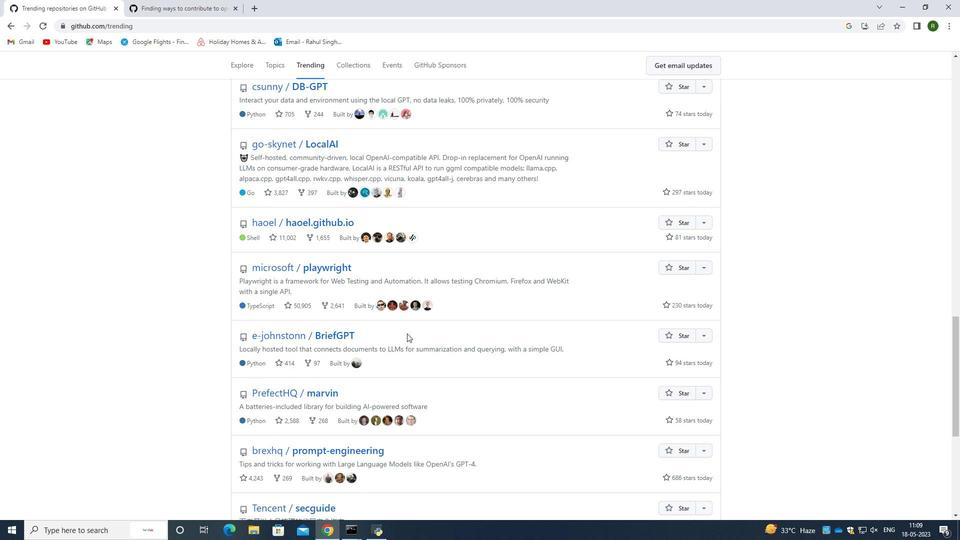 
Action: Mouse moved to (407, 331)
Screenshot: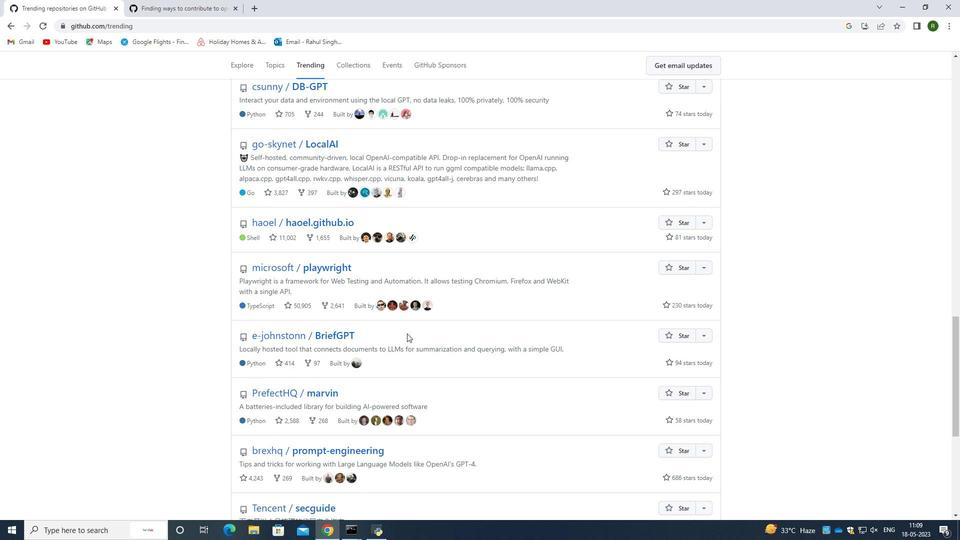 
Action: Mouse scrolled (407, 330) with delta (0, 0)
Screenshot: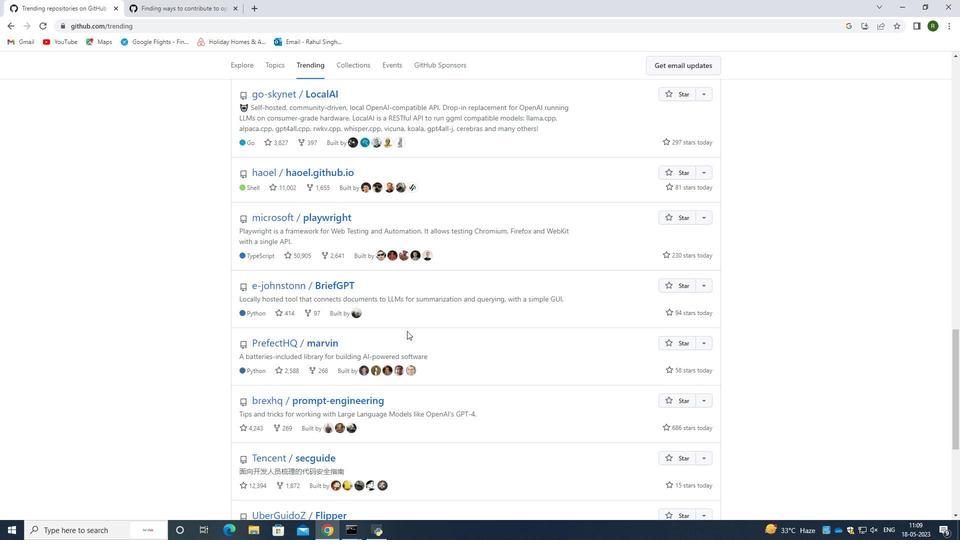 
Action: Mouse moved to (408, 331)
Screenshot: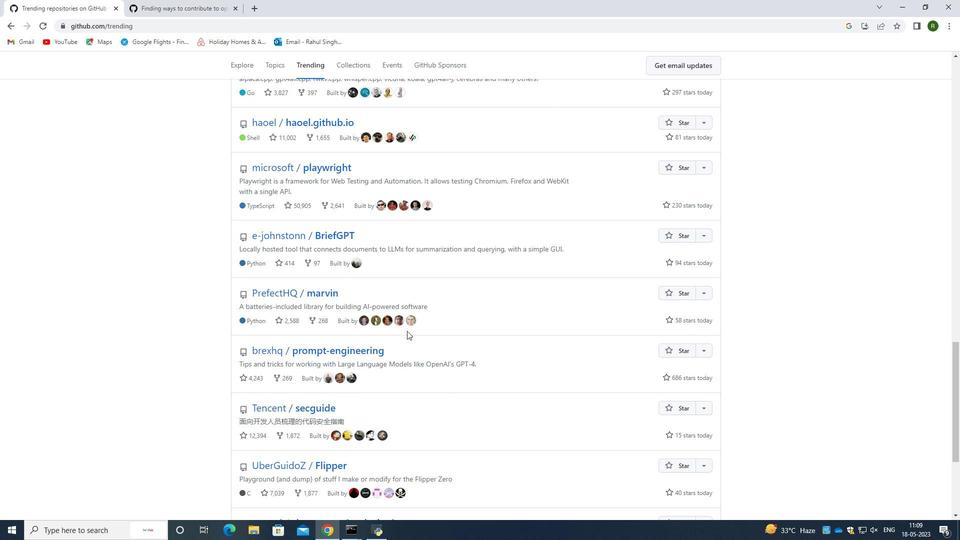 
Action: Mouse scrolled (408, 330) with delta (0, 0)
Screenshot: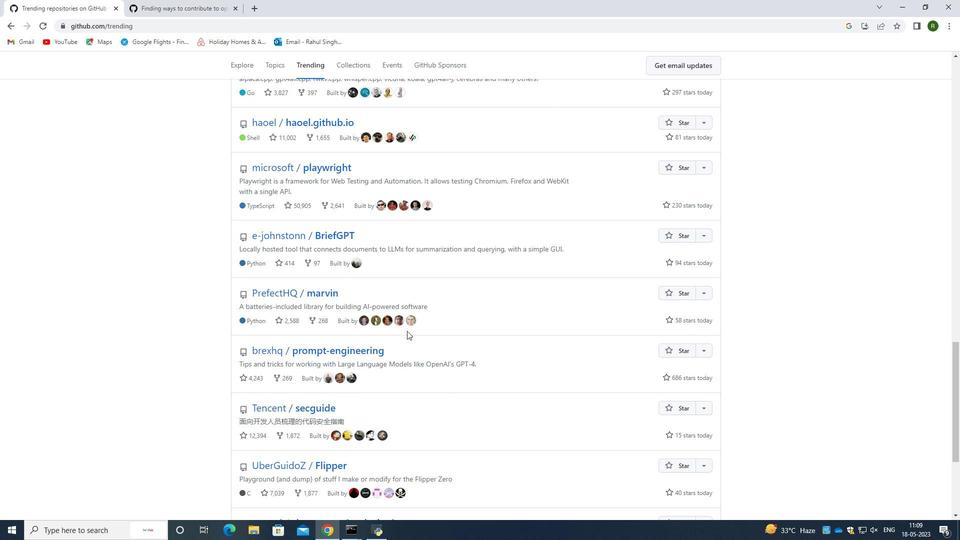 
Action: Mouse moved to (408, 334)
Screenshot: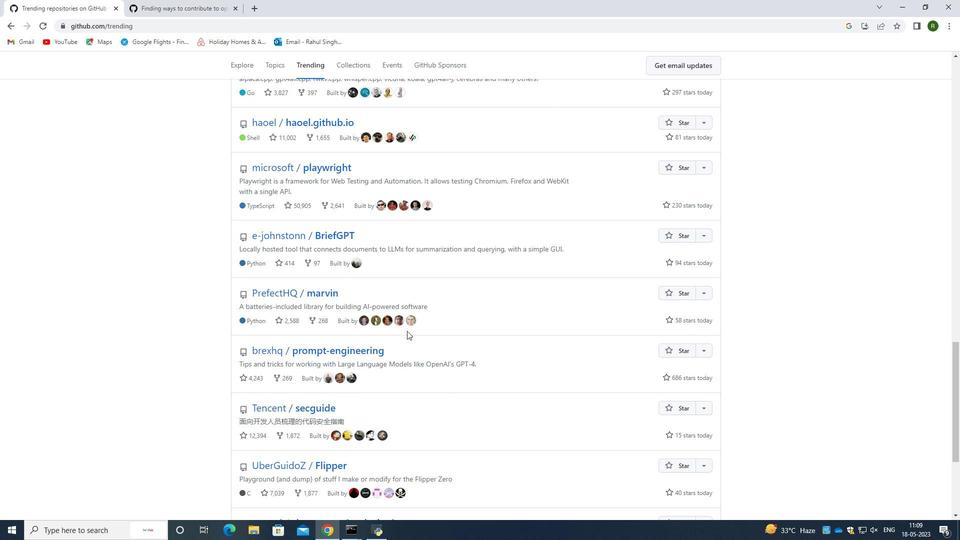 
Action: Mouse scrolled (408, 333) with delta (0, 0)
Screenshot: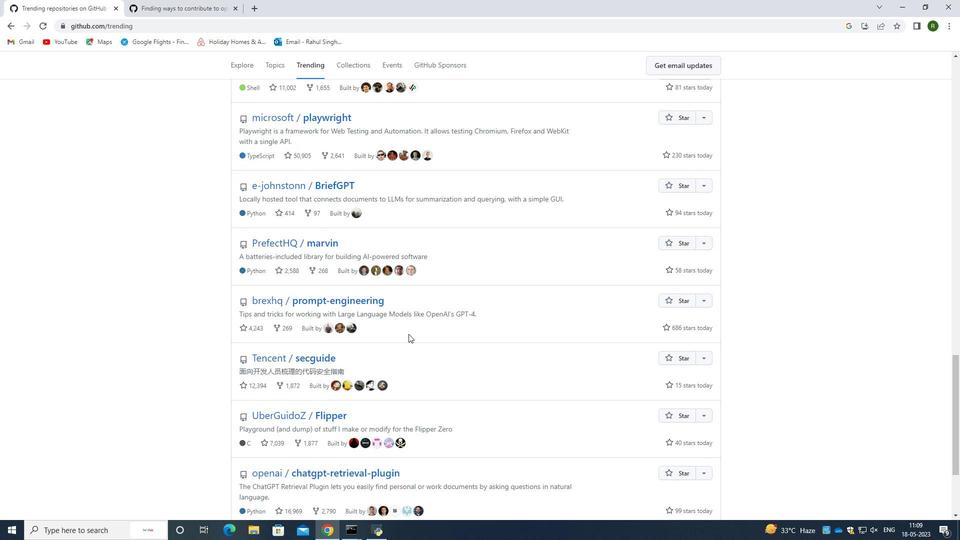 
Action: Mouse scrolled (408, 333) with delta (0, 0)
Screenshot: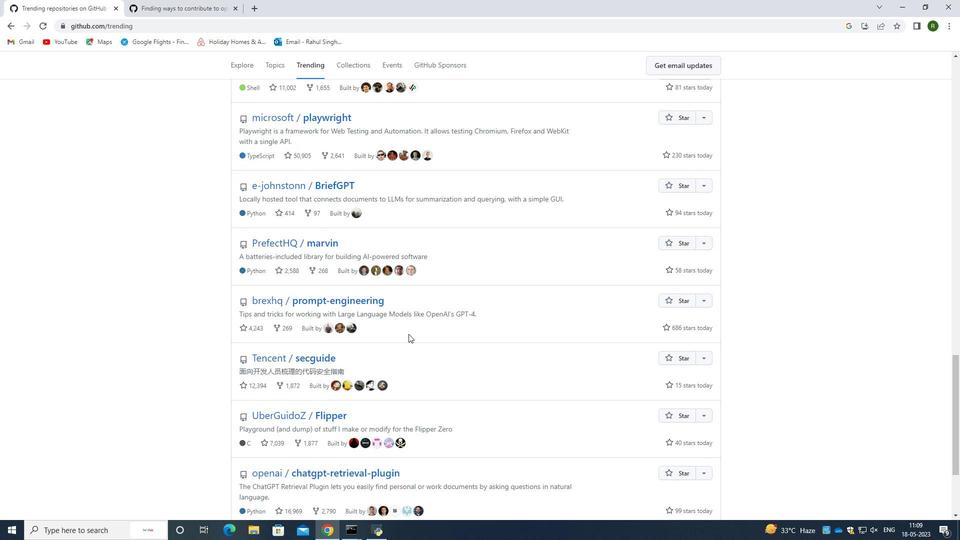 
Action: Mouse scrolled (408, 333) with delta (0, 0)
Screenshot: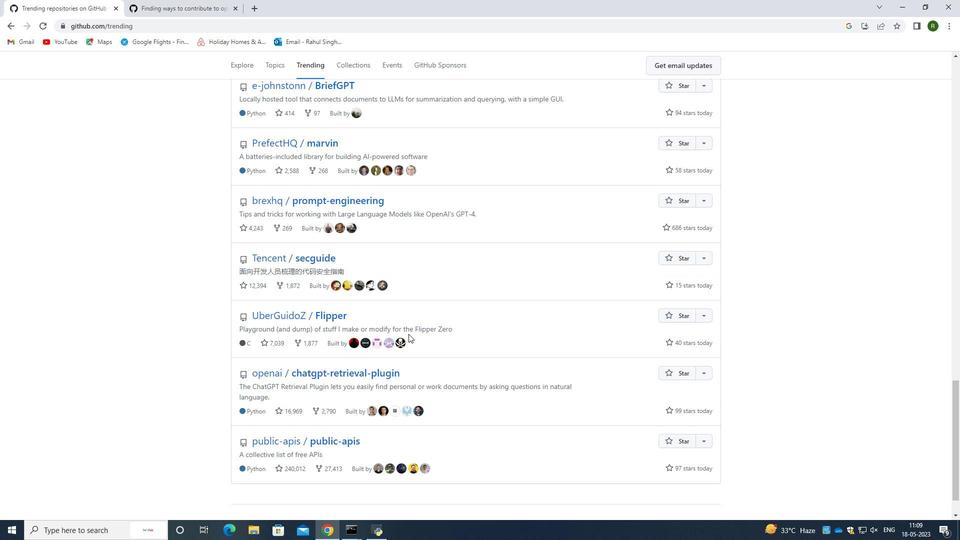 
Action: Mouse scrolled (408, 333) with delta (0, 0)
Screenshot: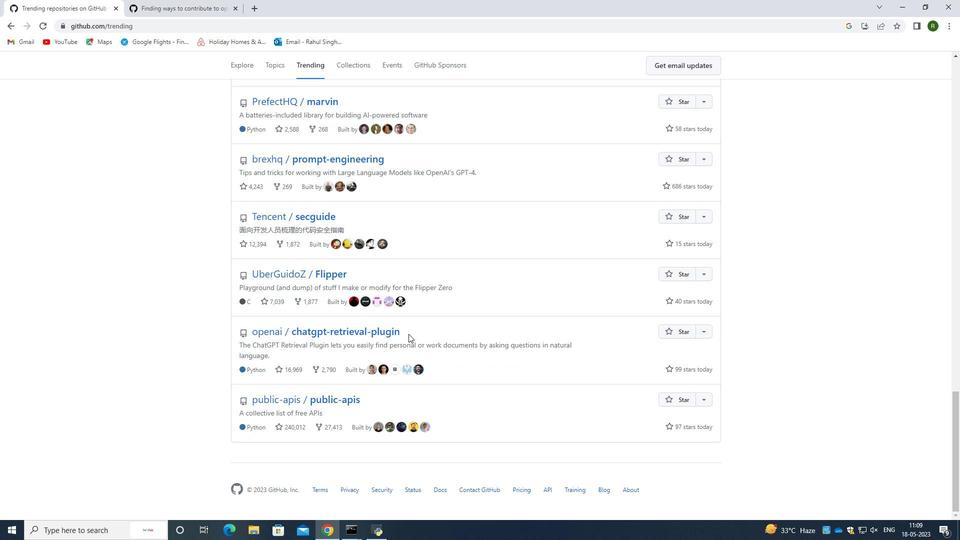 
Action: Mouse scrolled (408, 333) with delta (0, 0)
Screenshot: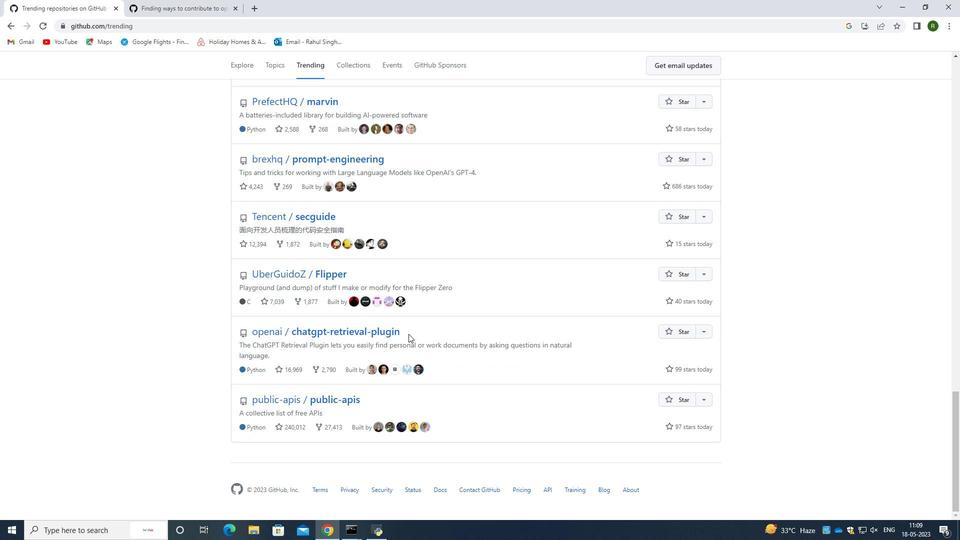 
Action: Mouse scrolled (408, 333) with delta (0, 0)
Screenshot: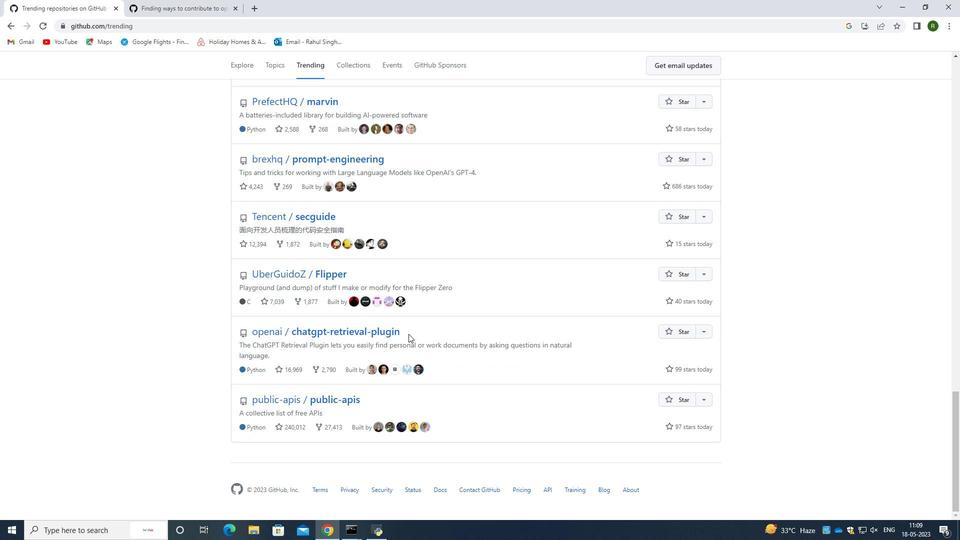 
Action: Mouse moved to (408, 334)
Screenshot: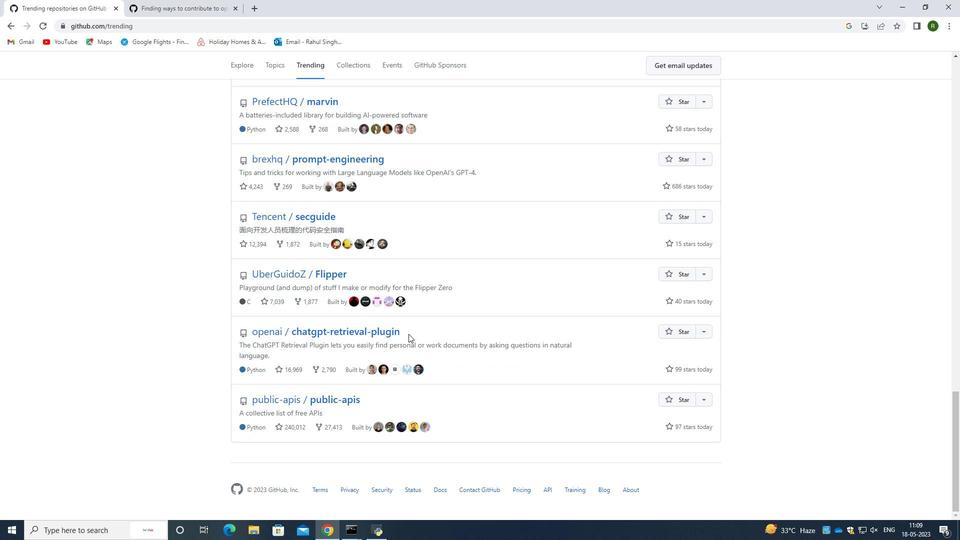 
Action: Mouse scrolled (408, 334) with delta (0, 0)
Screenshot: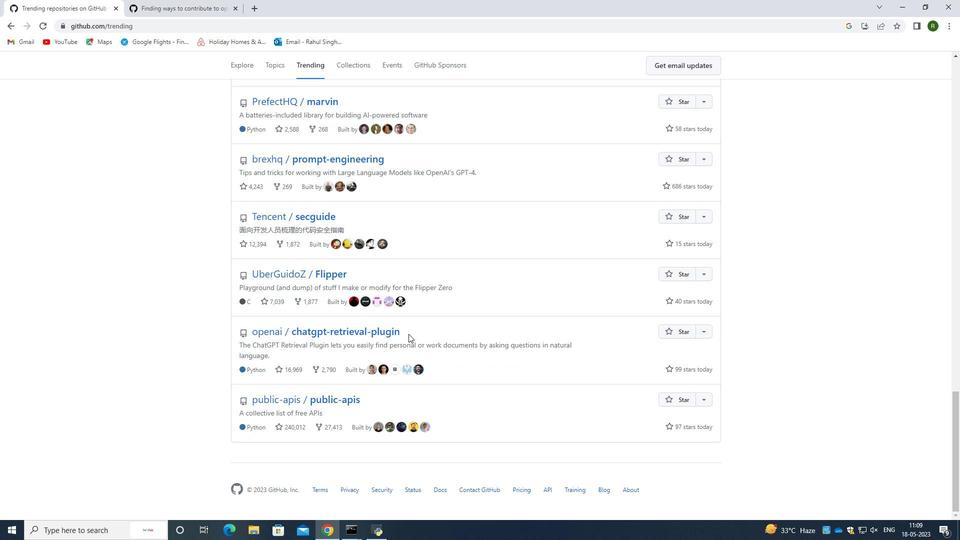 
Action: Mouse scrolled (408, 334) with delta (0, 0)
Screenshot: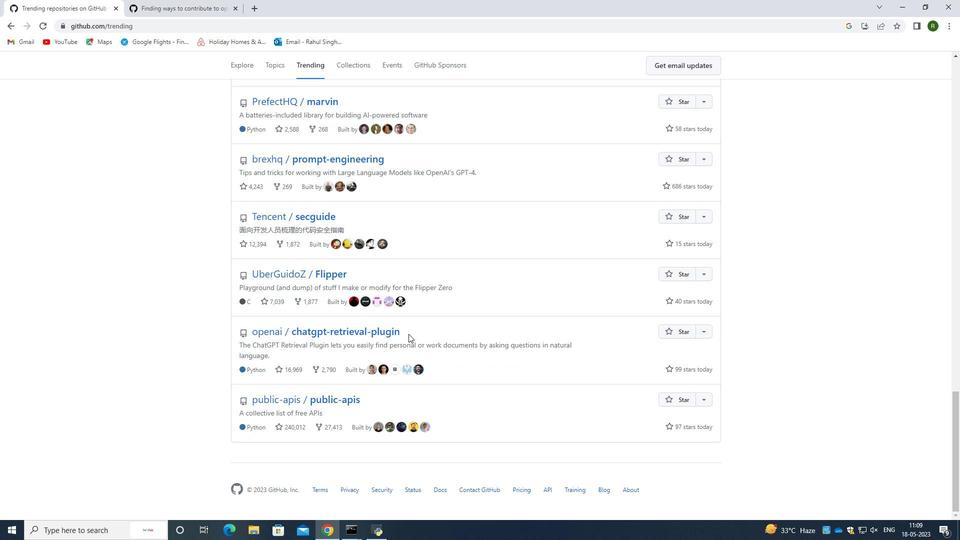 
Action: Mouse scrolled (408, 334) with delta (0, 0)
Screenshot: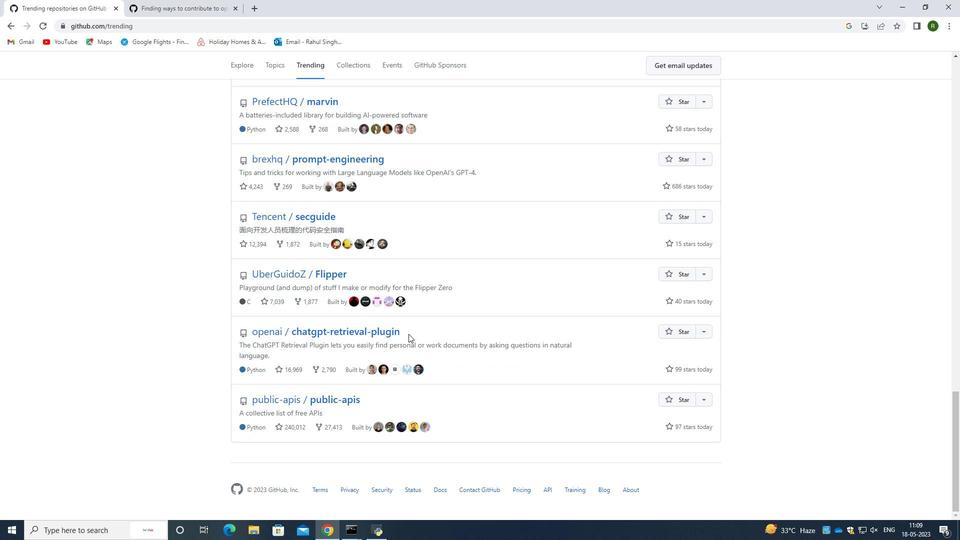 
Action: Mouse scrolled (408, 334) with delta (0, 0)
Screenshot: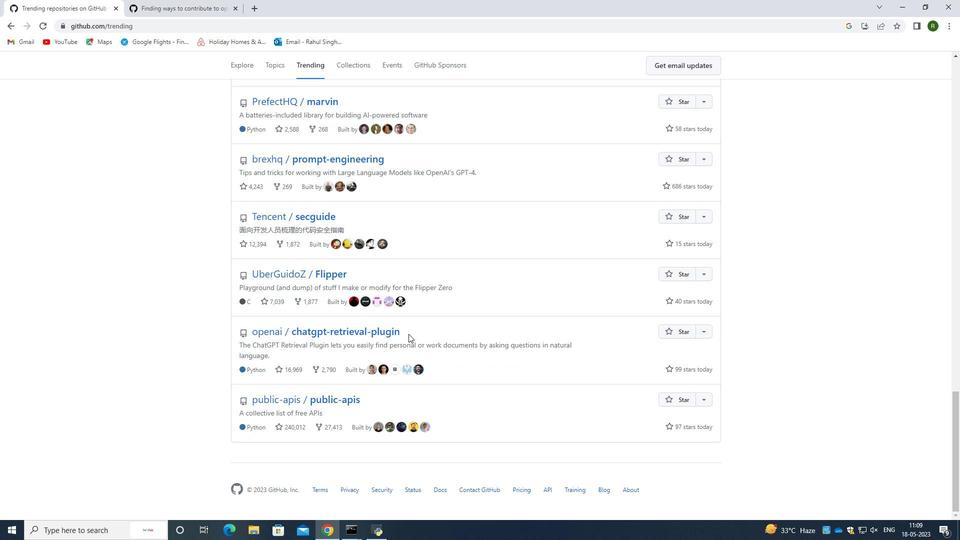 
Action: Mouse scrolled (408, 334) with delta (0, 0)
Screenshot: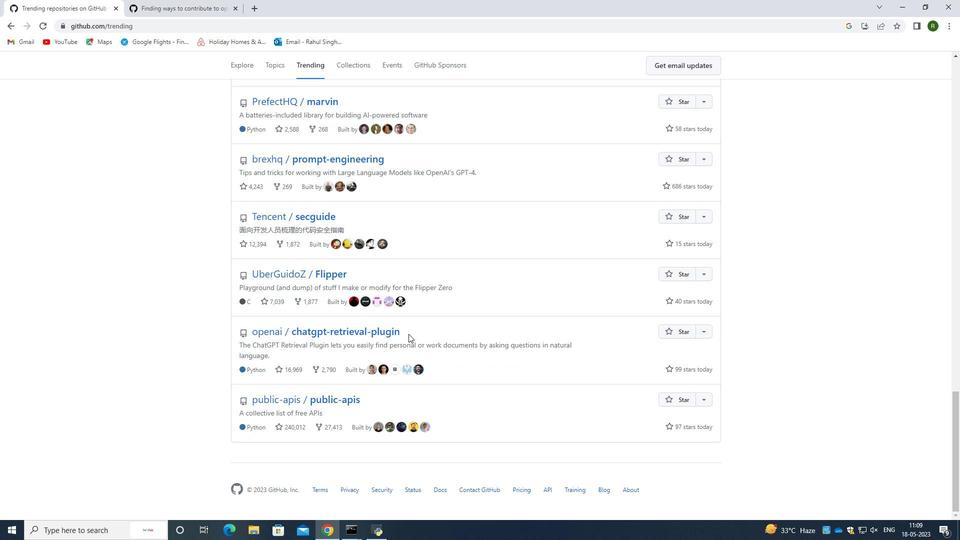 
Action: Mouse scrolled (408, 334) with delta (0, 0)
Screenshot: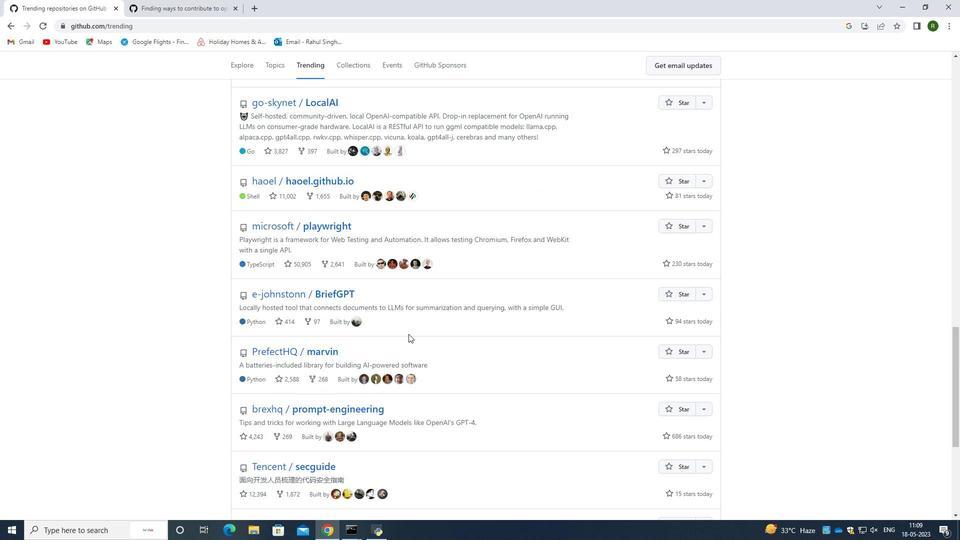 
Action: Mouse scrolled (408, 334) with delta (0, 0)
Screenshot: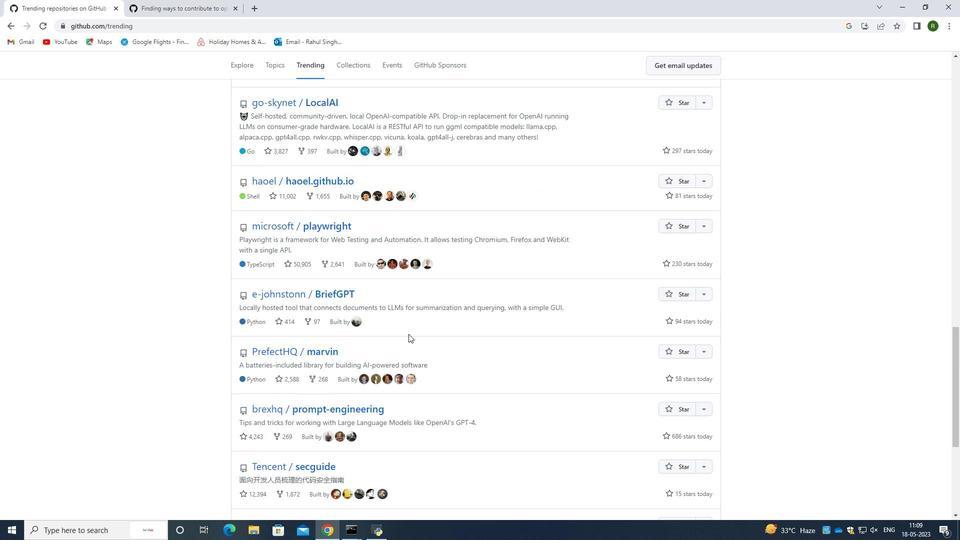 
Action: Mouse scrolled (408, 334) with delta (0, 0)
Screenshot: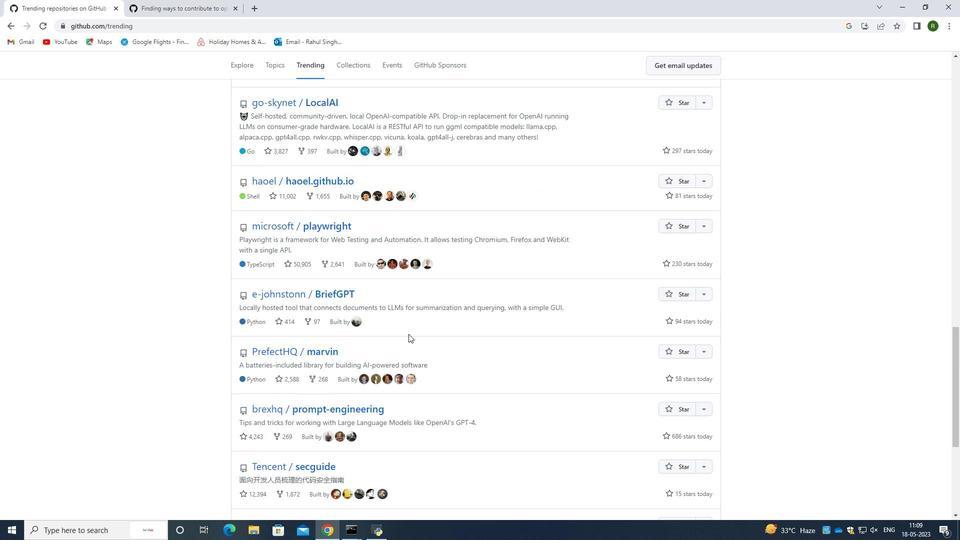 
Action: Mouse scrolled (408, 334) with delta (0, 0)
Screenshot: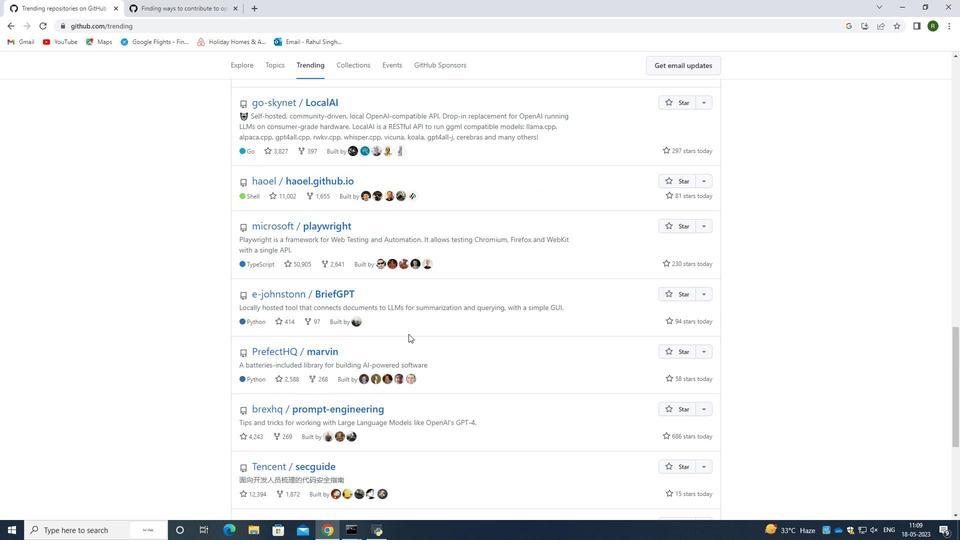 
Action: Mouse scrolled (408, 334) with delta (0, 0)
Screenshot: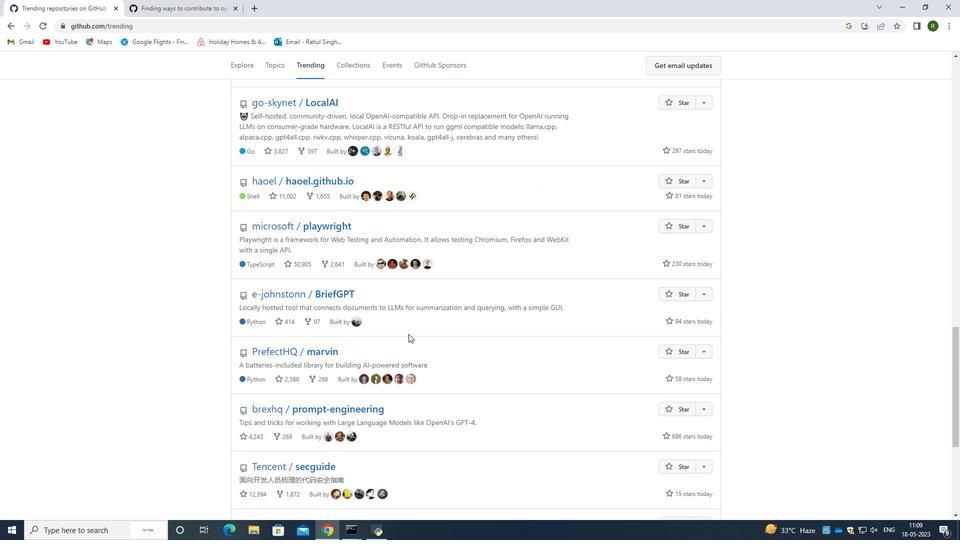 
Action: Mouse scrolled (408, 334) with delta (0, 0)
Screenshot: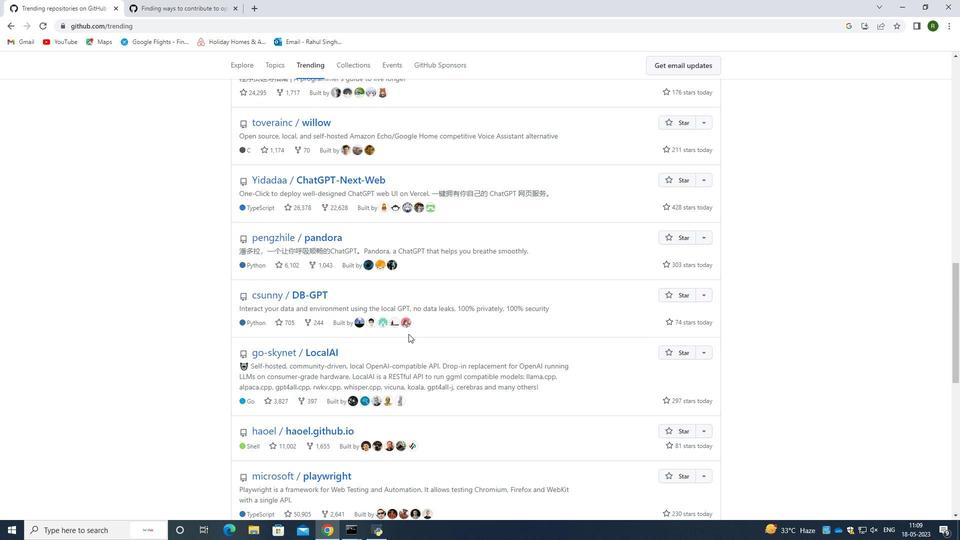 
Action: Mouse scrolled (408, 334) with delta (0, 0)
Screenshot: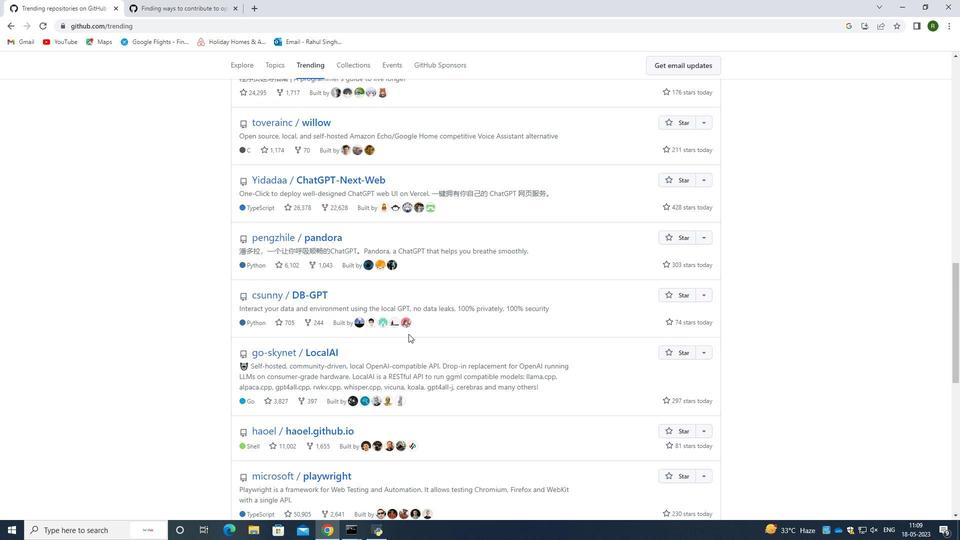 
Action: Mouse scrolled (408, 334) with delta (0, 0)
Screenshot: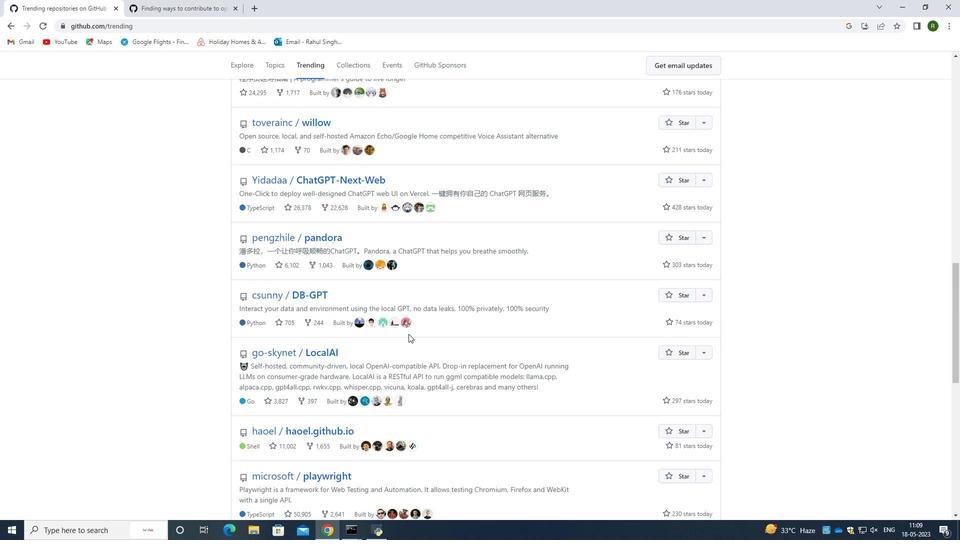 
Action: Mouse moved to (349, 64)
Screenshot: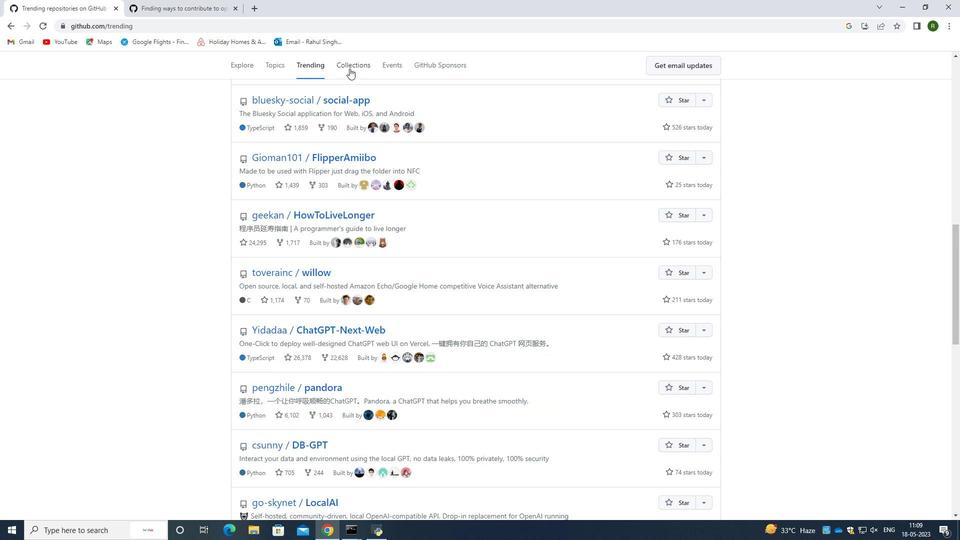 
Action: Mouse pressed left at (349, 64)
Screenshot: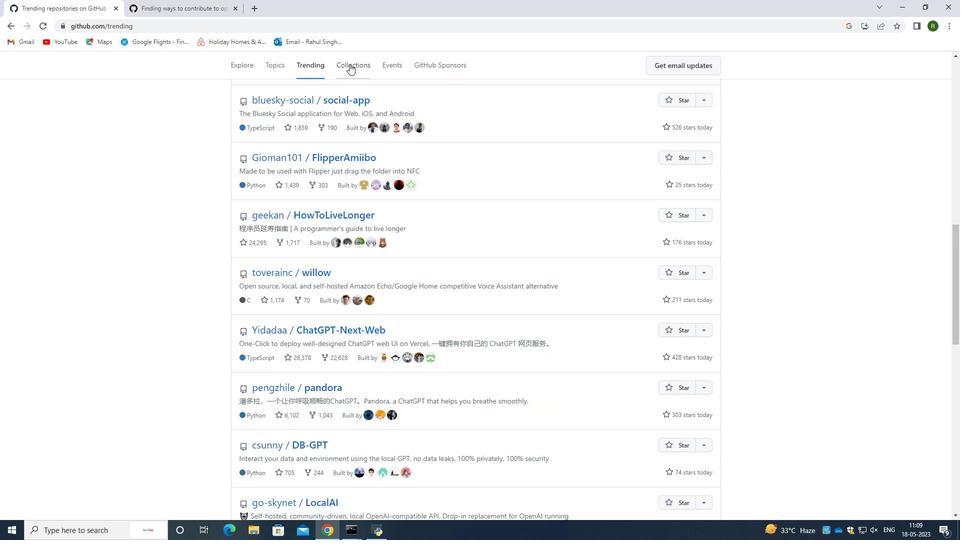 
Action: Mouse moved to (398, 321)
Screenshot: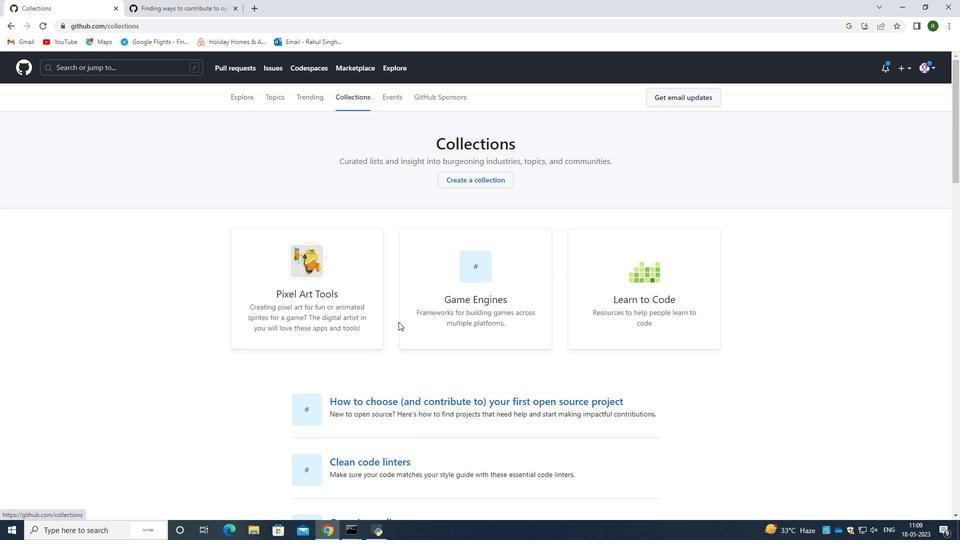
Action: Mouse scrolled (398, 320) with delta (0, 0)
Screenshot: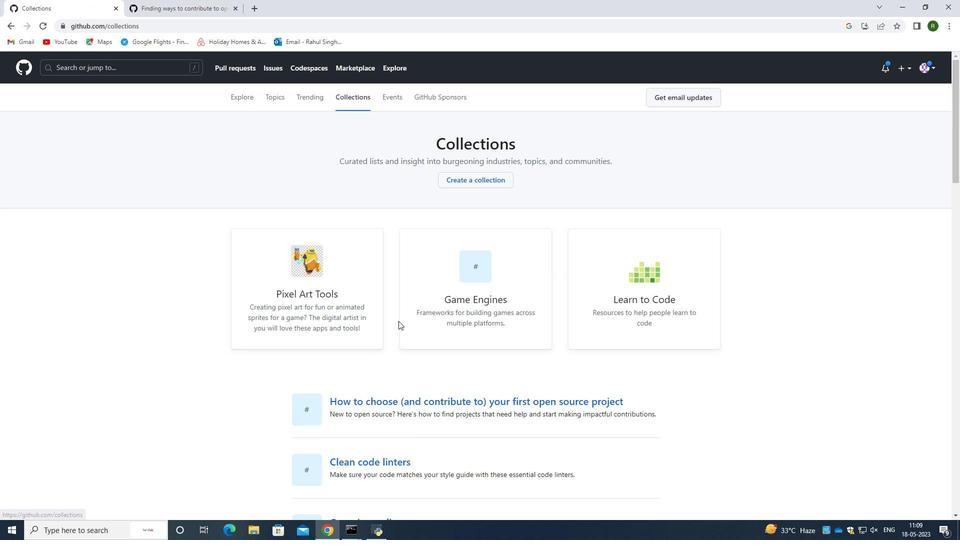 
Action: Mouse scrolled (398, 320) with delta (0, 0)
Screenshot: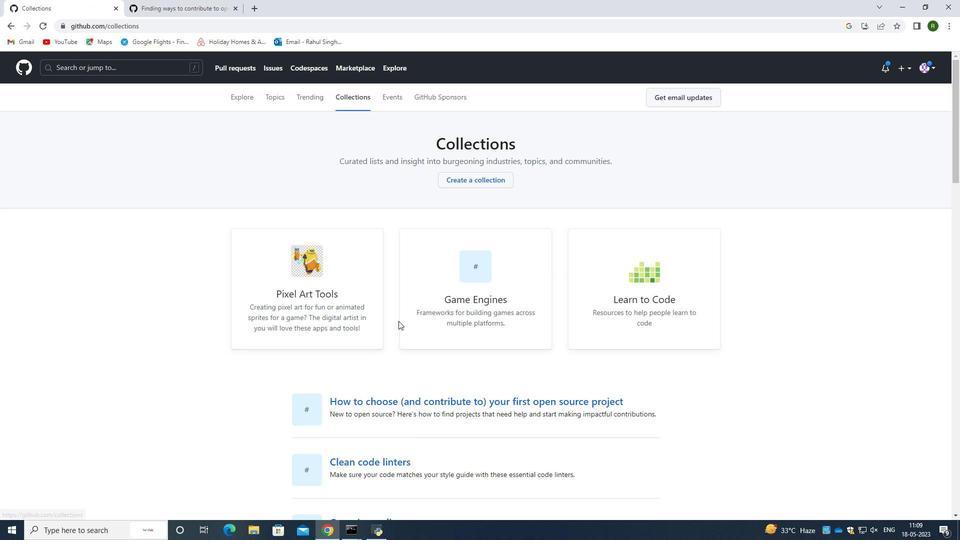 
Action: Mouse moved to (399, 317)
Screenshot: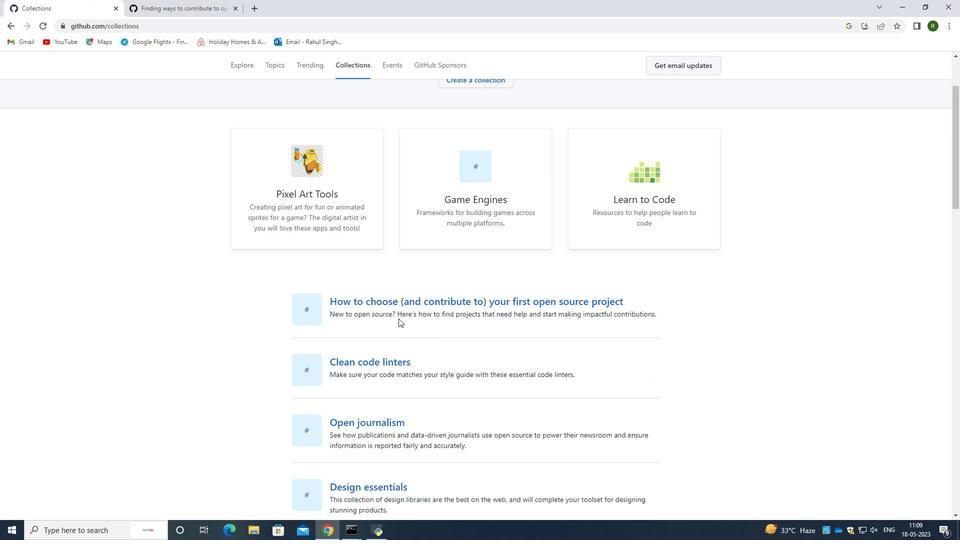 
Action: Mouse scrolled (399, 318) with delta (0, 0)
Screenshot: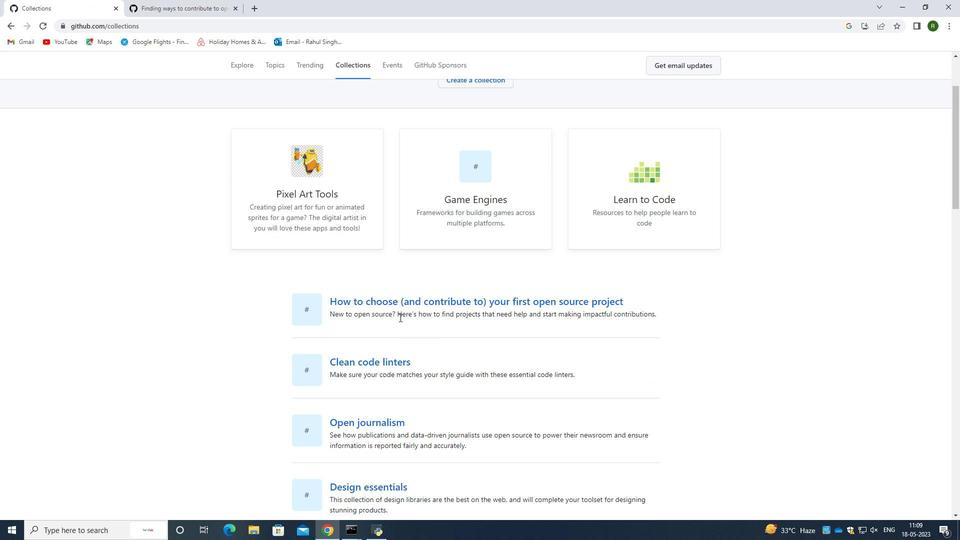 
Action: Mouse scrolled (399, 318) with delta (0, 0)
Screenshot: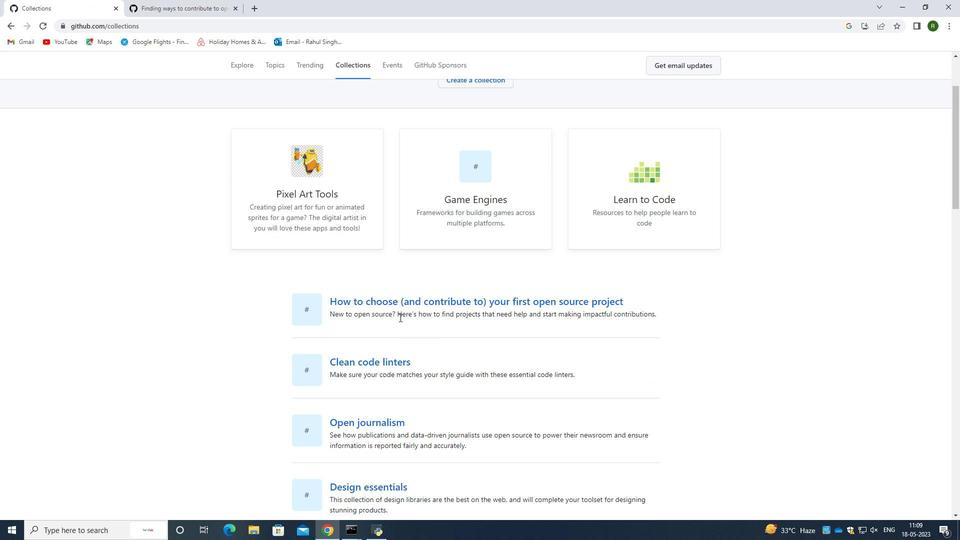
Action: Mouse scrolled (399, 318) with delta (0, 0)
Screenshot: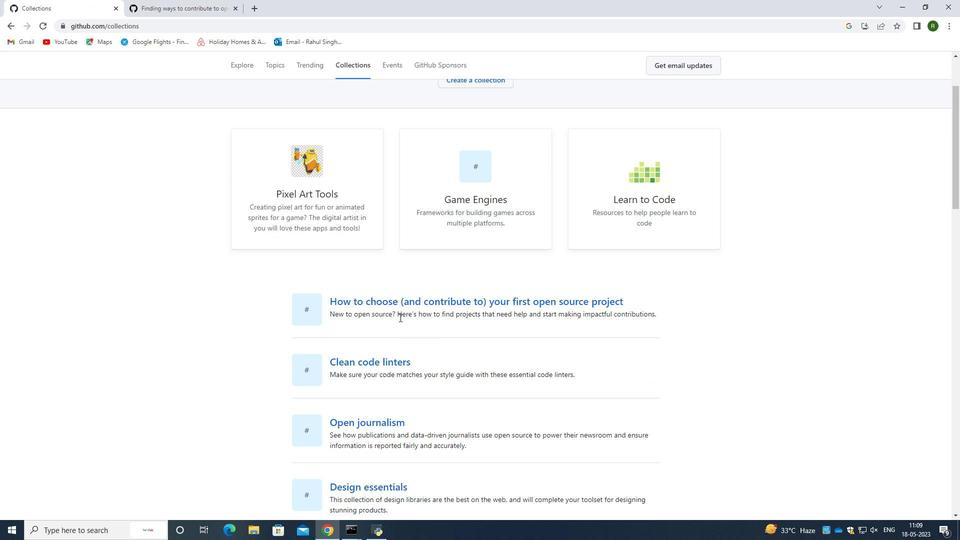 
Action: Mouse scrolled (399, 318) with delta (0, 0)
Screenshot: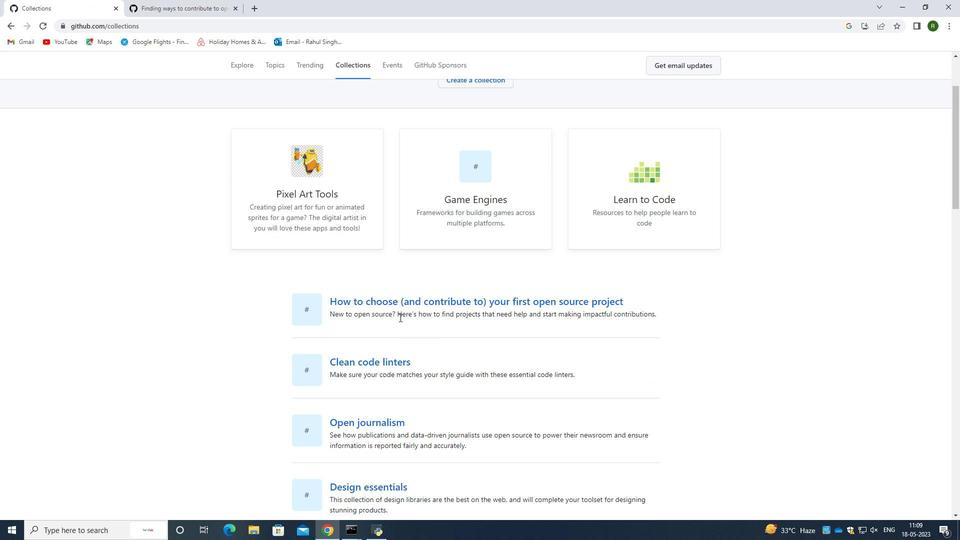 
Action: Mouse moved to (245, 96)
Screenshot: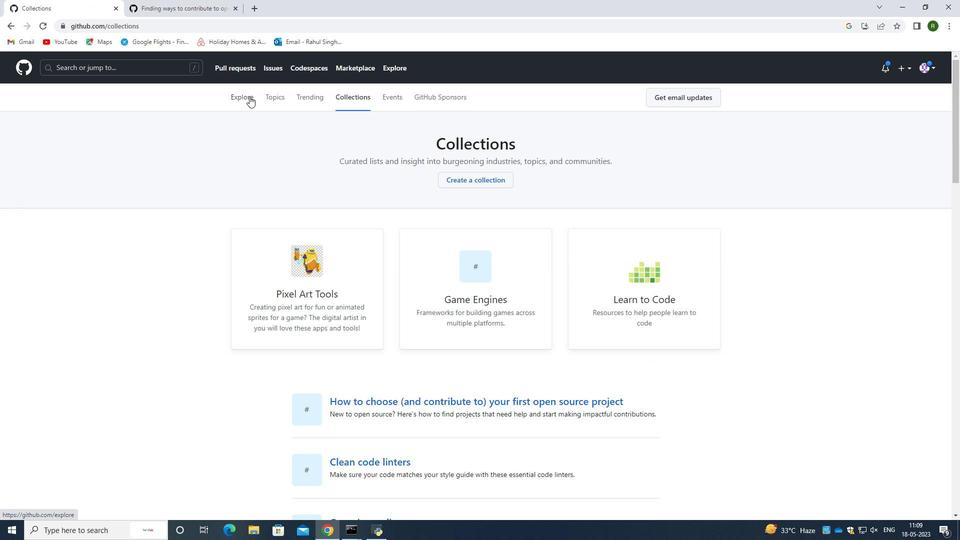
Action: Mouse pressed left at (245, 96)
Screenshot: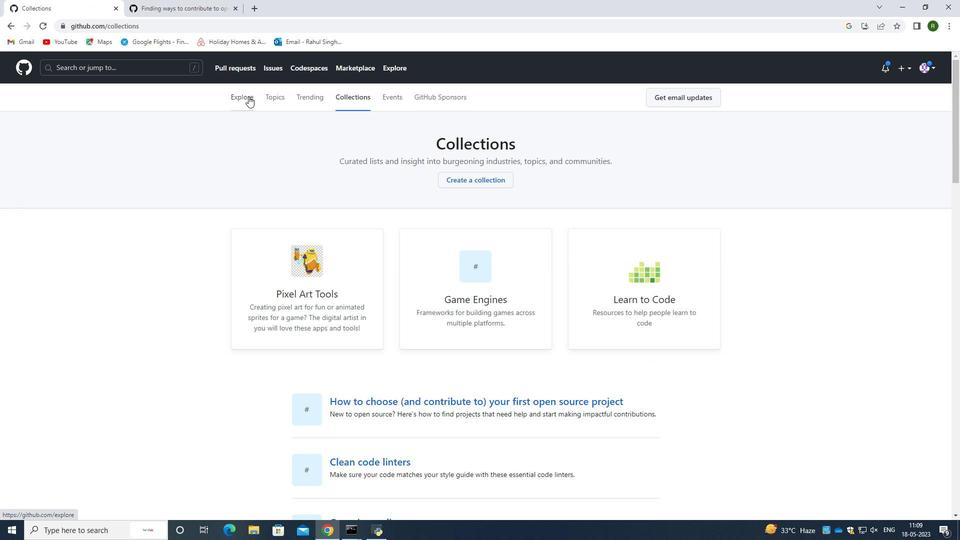 
Action: Mouse moved to (377, 223)
Screenshot: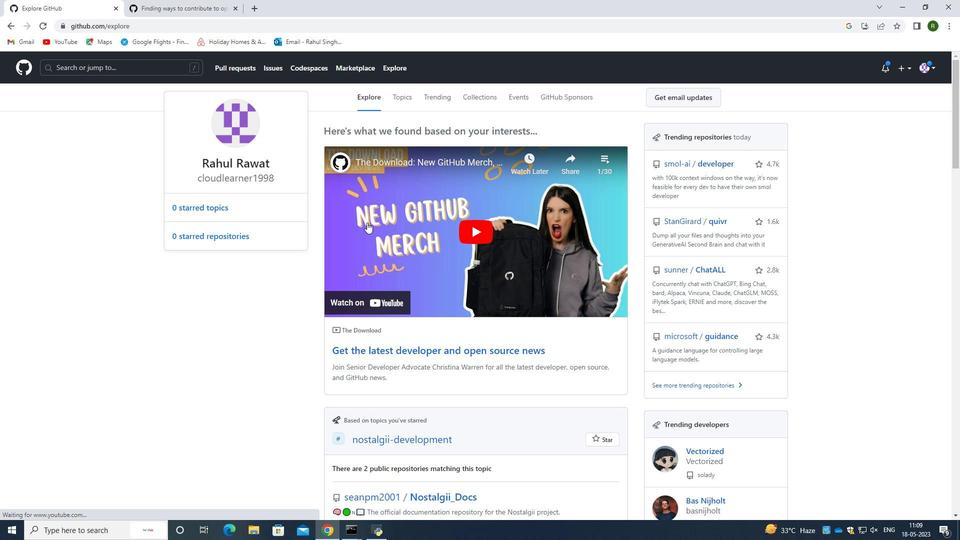 
Action: Mouse scrolled (377, 223) with delta (0, 0)
Screenshot: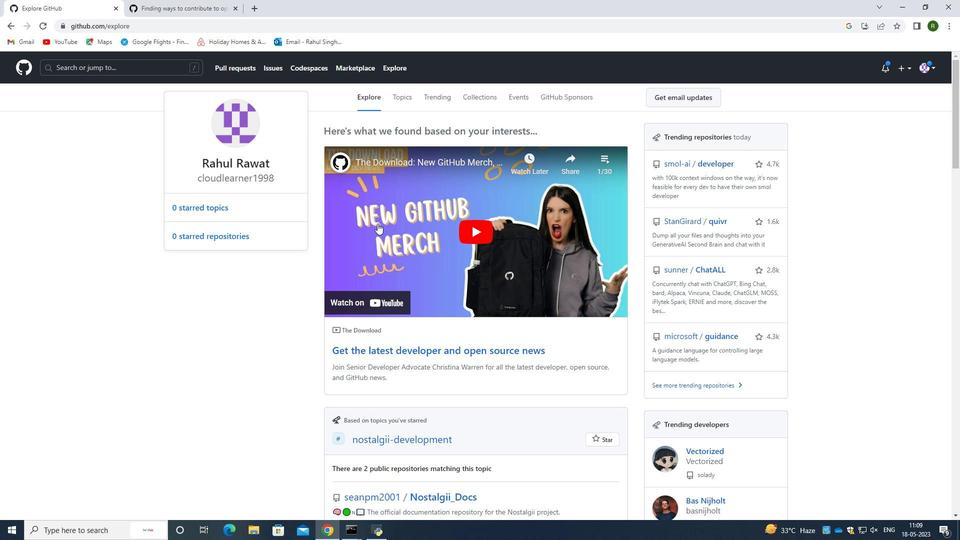 
Action: Mouse scrolled (377, 223) with delta (0, 0)
Screenshot: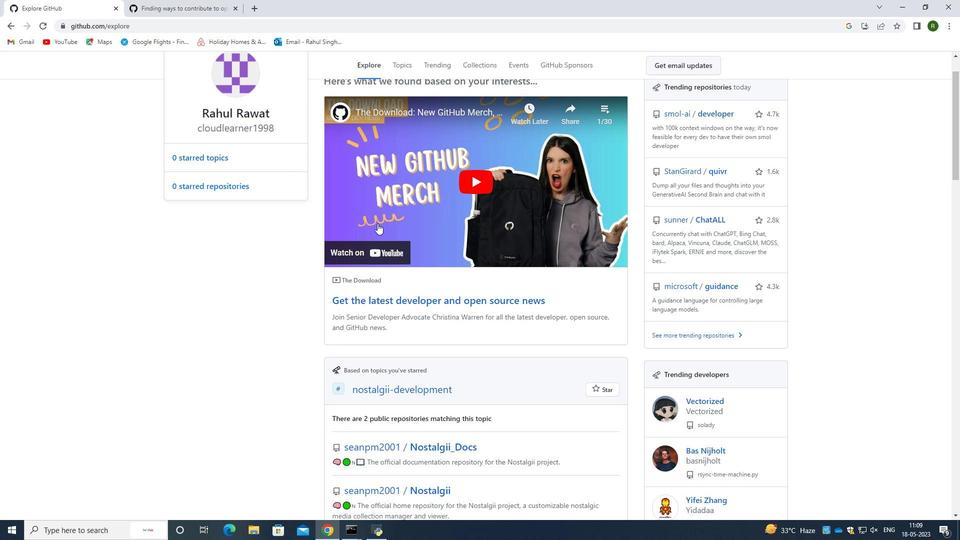 
Action: Mouse scrolled (377, 223) with delta (0, 0)
Screenshot: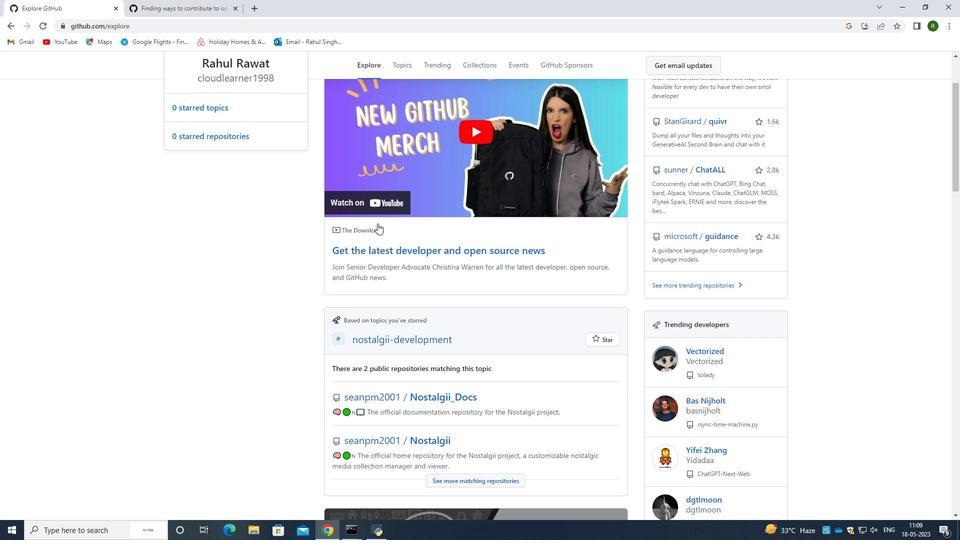 
Action: Mouse scrolled (377, 223) with delta (0, 0)
Screenshot: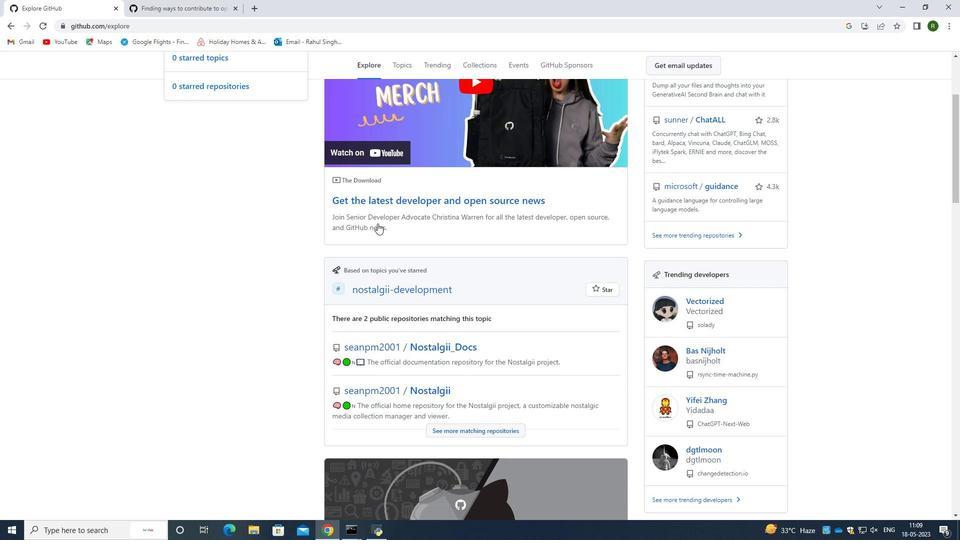 
Action: Mouse scrolled (377, 223) with delta (0, 0)
Screenshot: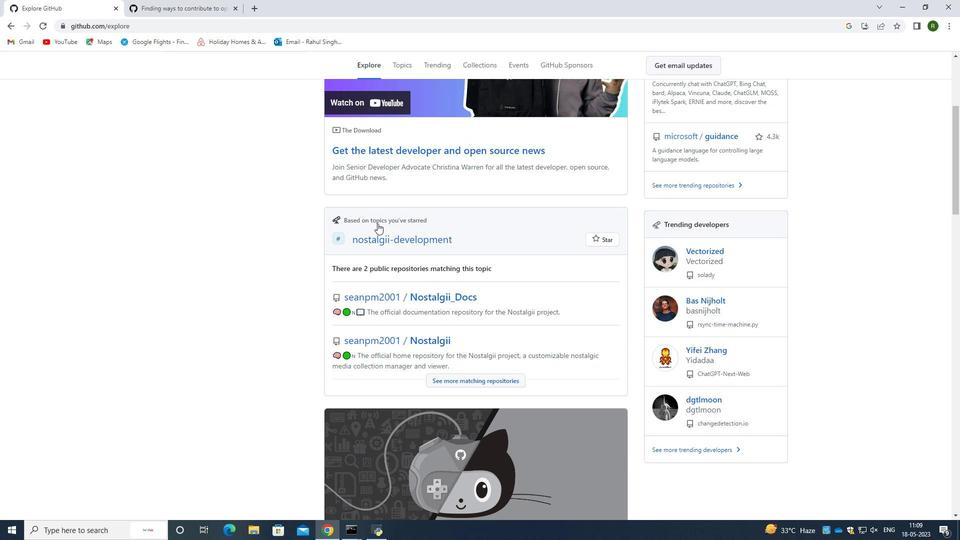 
Action: Mouse scrolled (377, 223) with delta (0, 0)
Screenshot: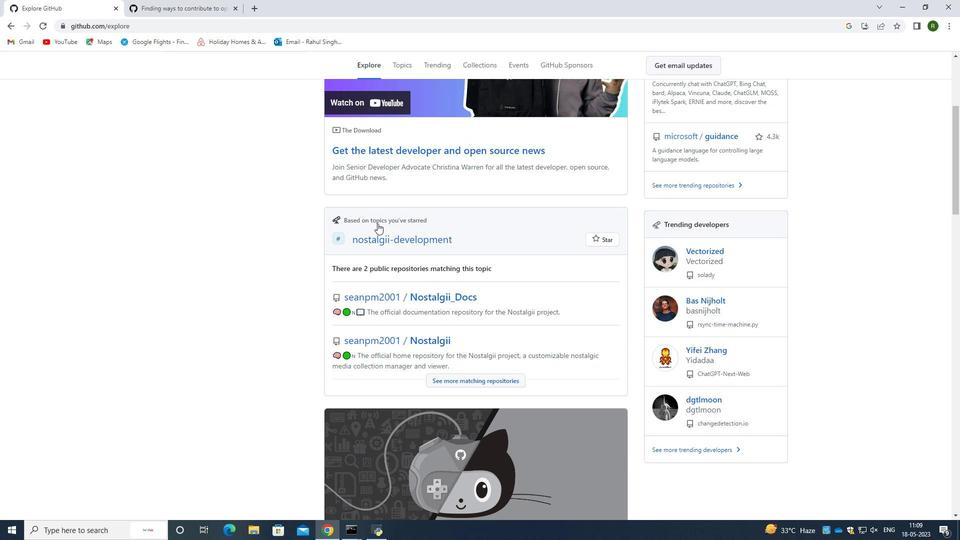 
Action: Mouse scrolled (377, 223) with delta (0, 0)
Screenshot: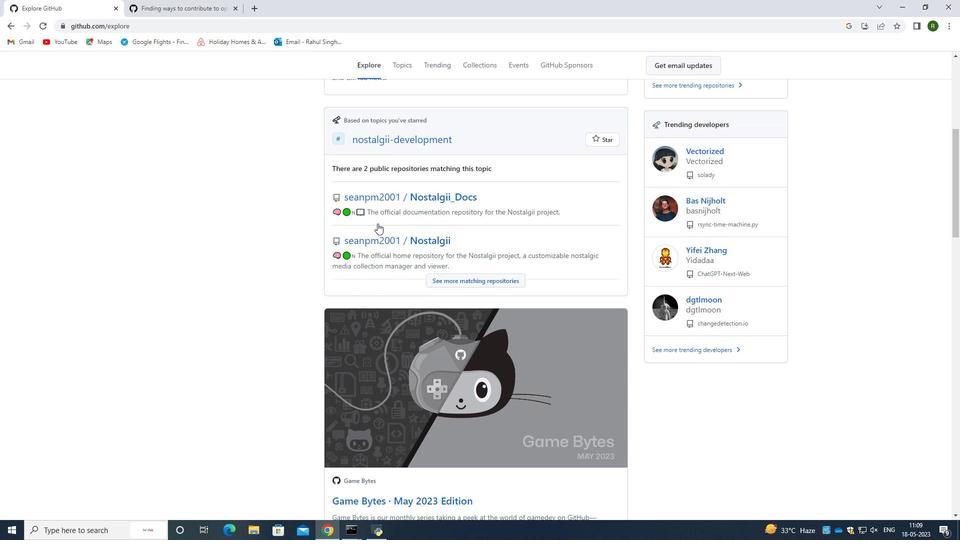 
Action: Mouse scrolled (377, 223) with delta (0, 0)
Screenshot: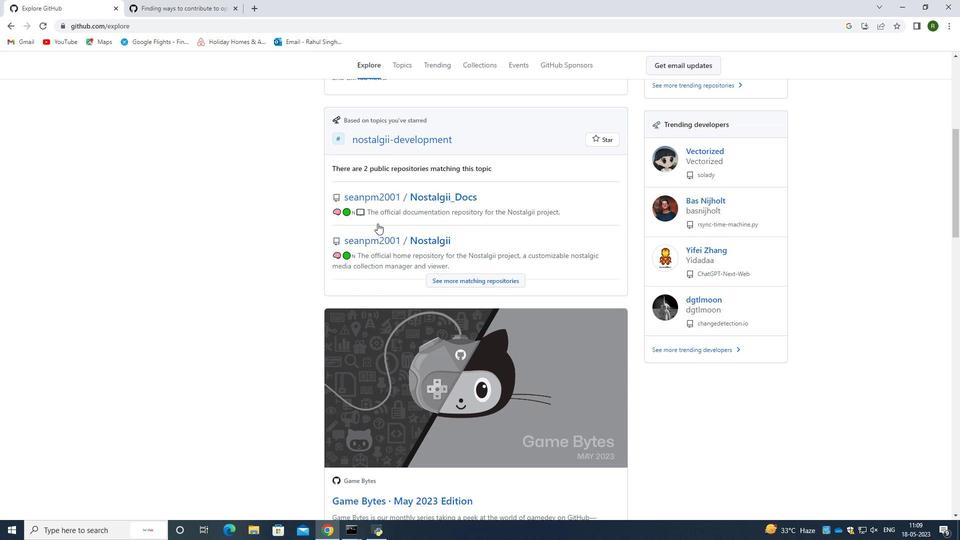 
Action: Mouse scrolled (377, 223) with delta (0, 0)
Screenshot: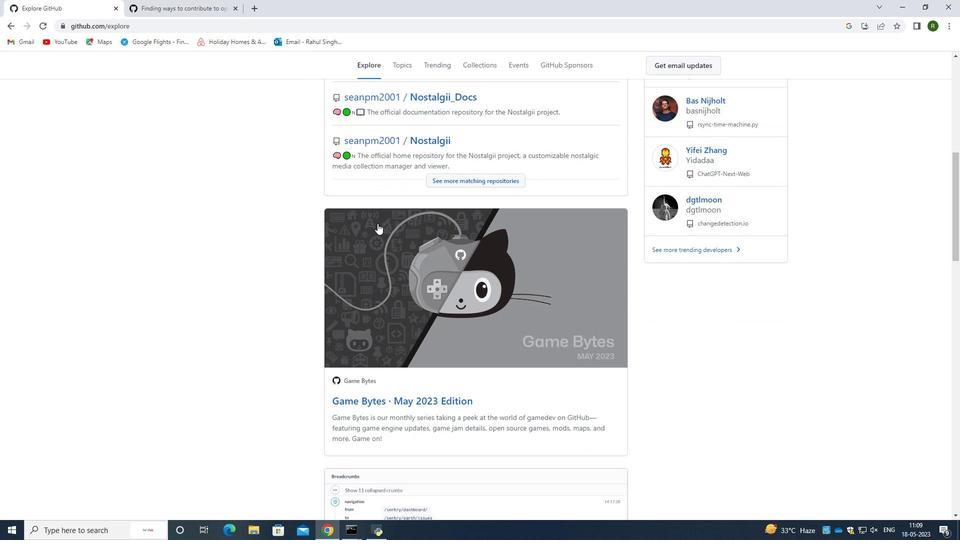 
Action: Mouse scrolled (377, 223) with delta (0, 0)
Screenshot: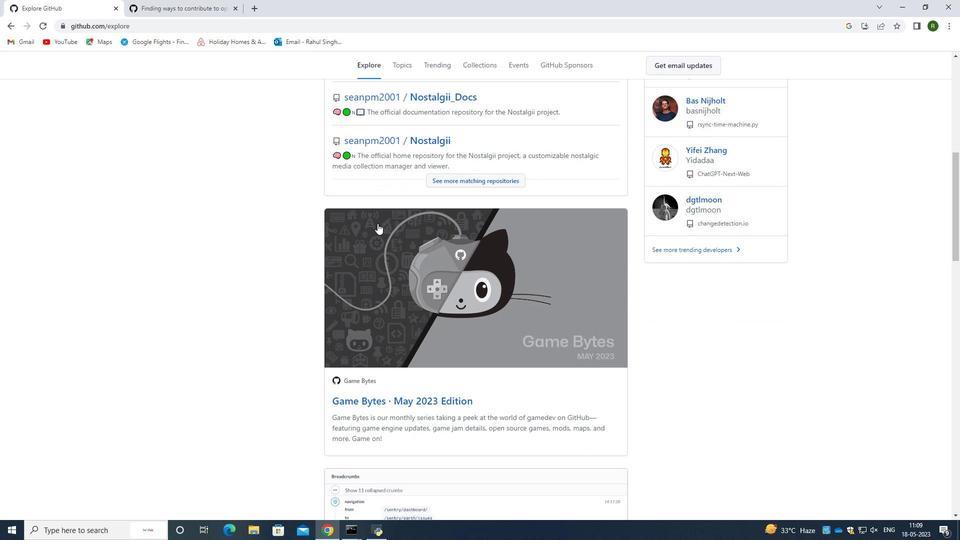 
Action: Mouse moved to (377, 223)
Screenshot: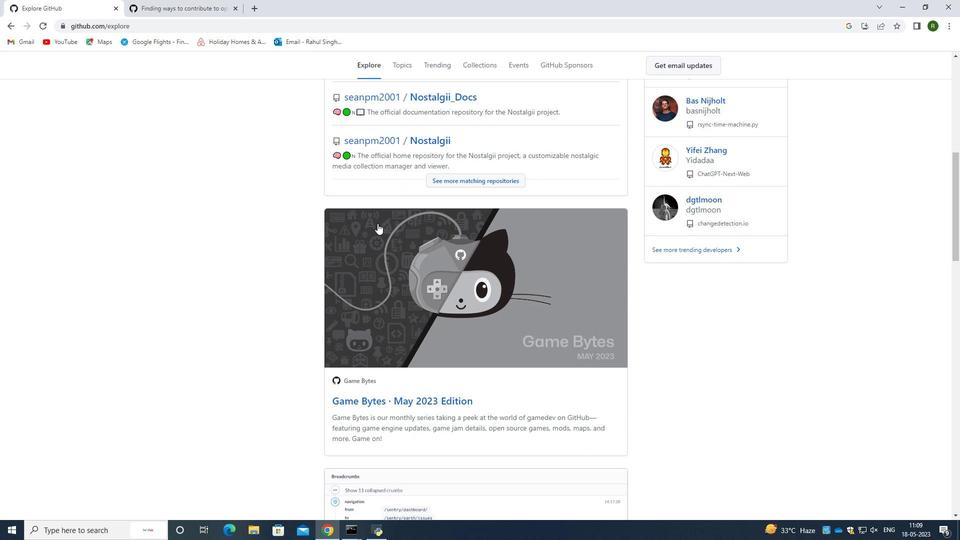 
Action: Mouse scrolled (377, 223) with delta (0, 0)
Screenshot: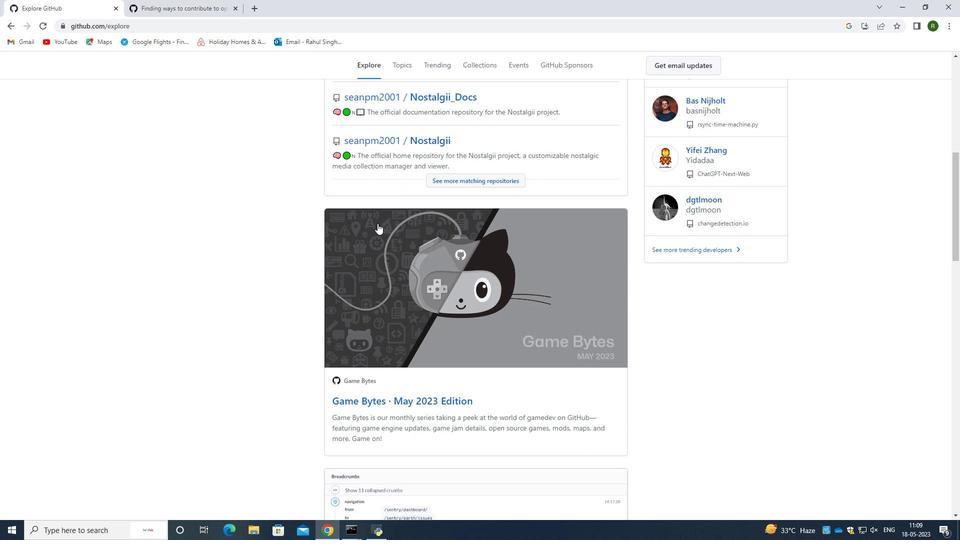 
Action: Mouse scrolled (377, 223) with delta (0, 0)
Screenshot: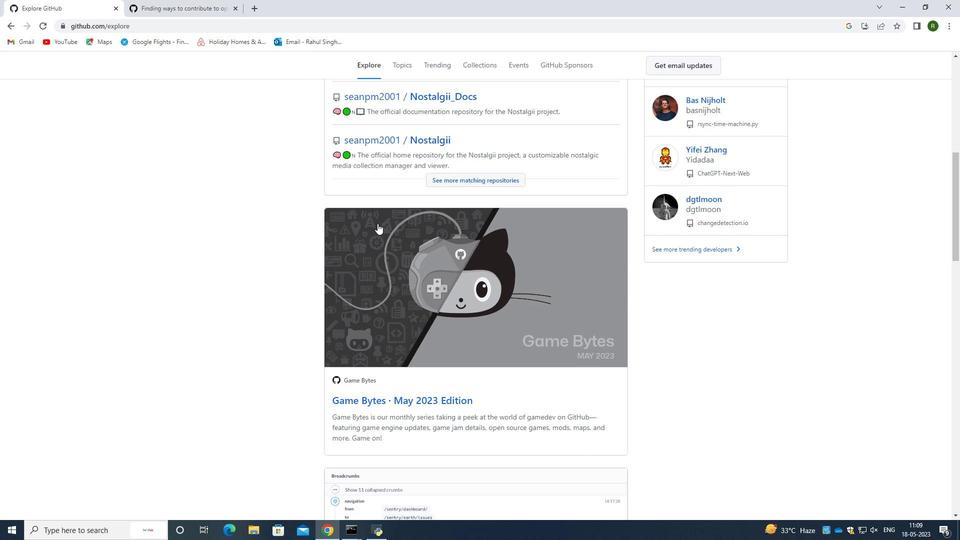 
Action: Mouse scrolled (377, 223) with delta (0, 0)
Screenshot: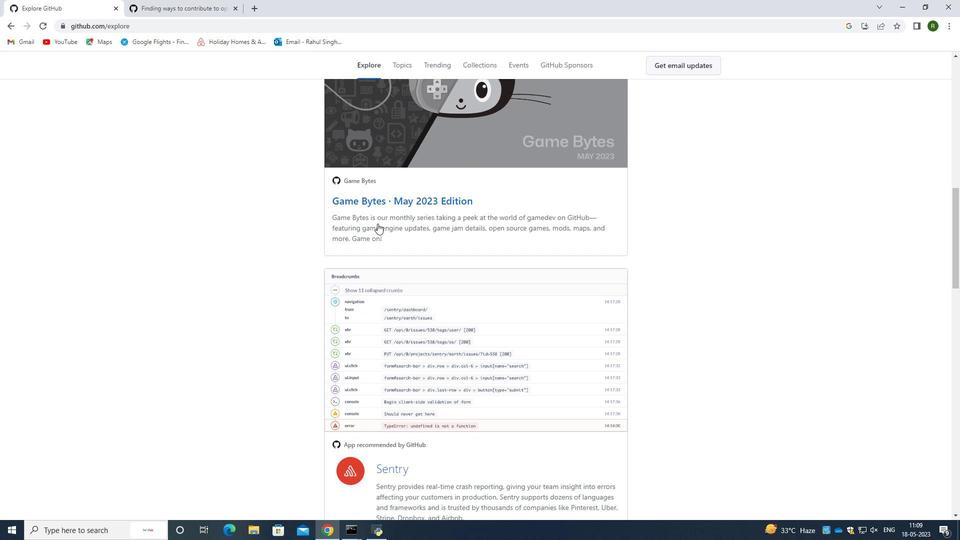 
Action: Mouse scrolled (377, 223) with delta (0, 0)
Screenshot: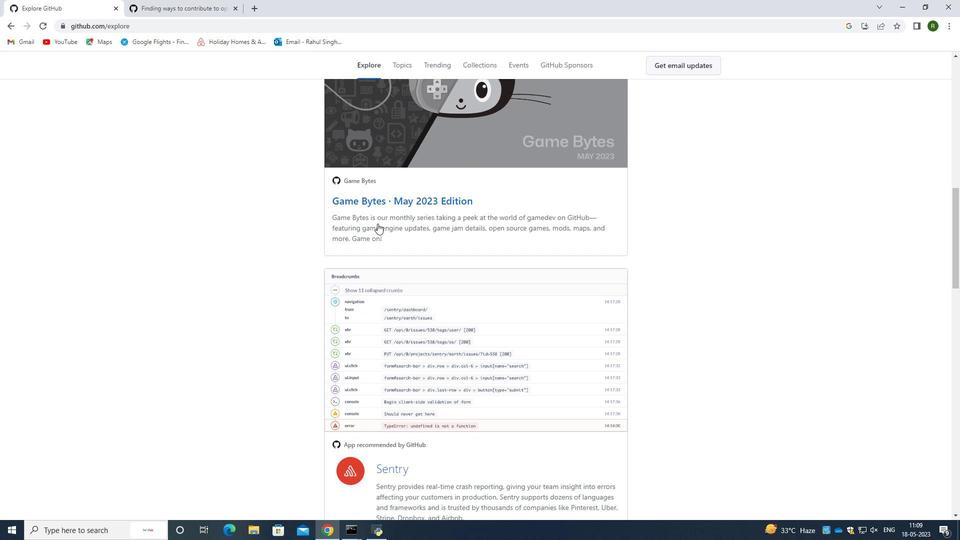 
Action: Mouse scrolled (377, 223) with delta (0, 0)
Screenshot: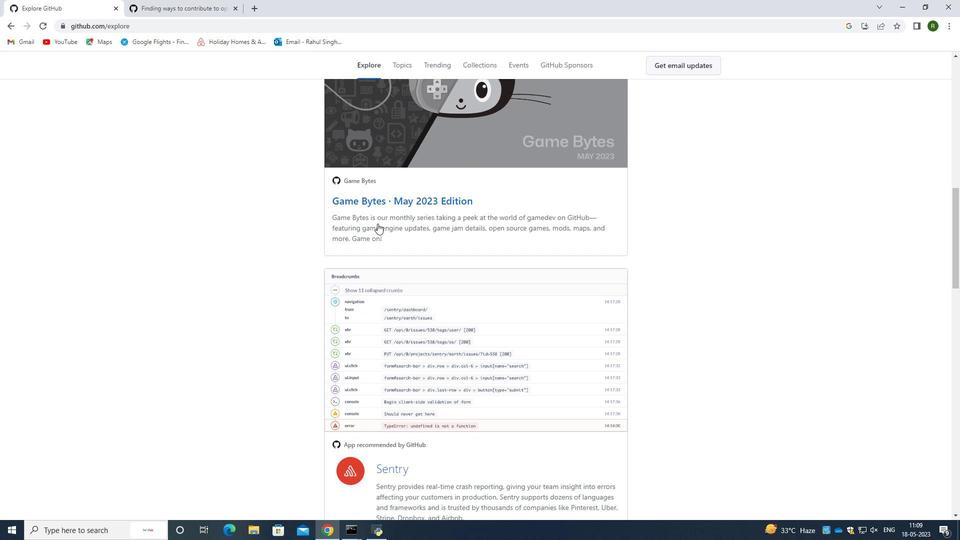 
Action: Mouse scrolled (377, 223) with delta (0, 0)
Screenshot: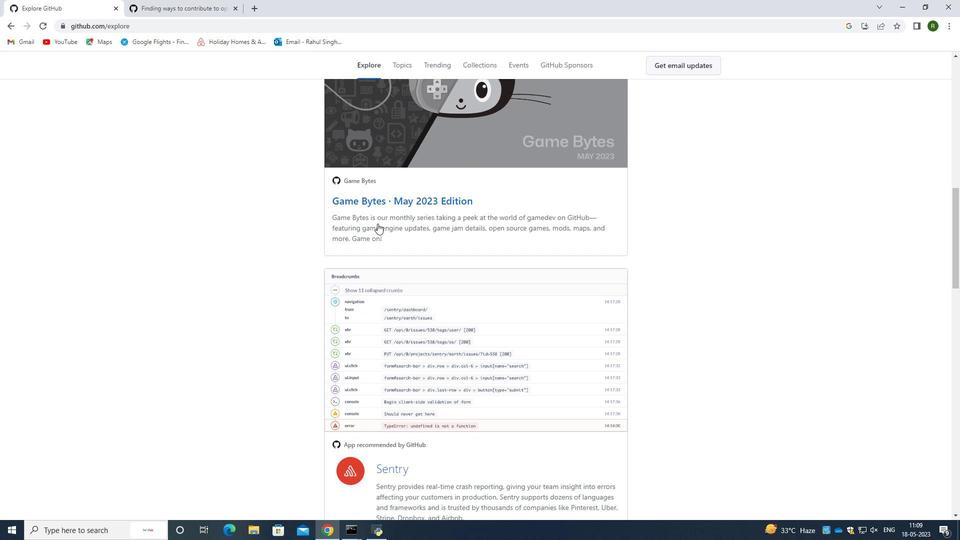 
Action: Mouse scrolled (377, 223) with delta (0, 0)
Screenshot: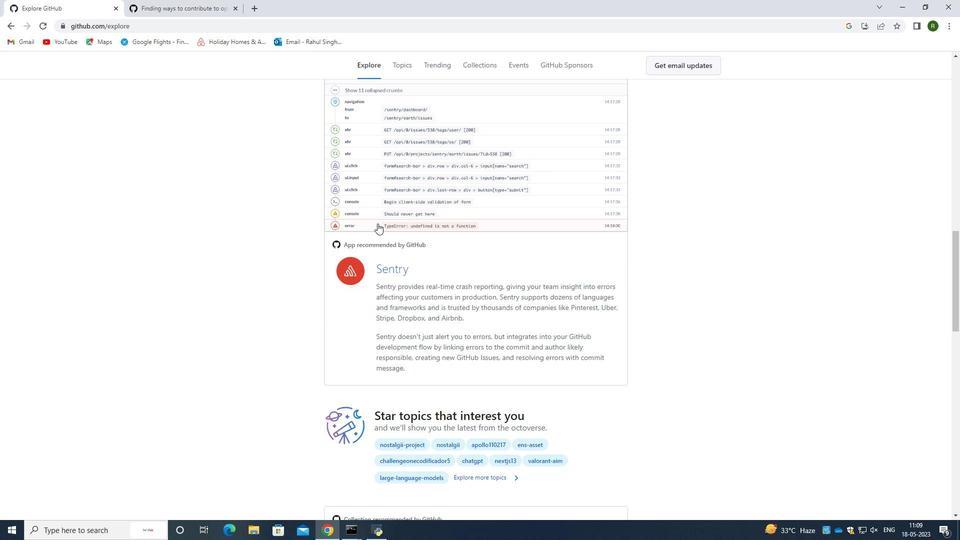 
Action: Mouse scrolled (377, 223) with delta (0, 0)
Screenshot: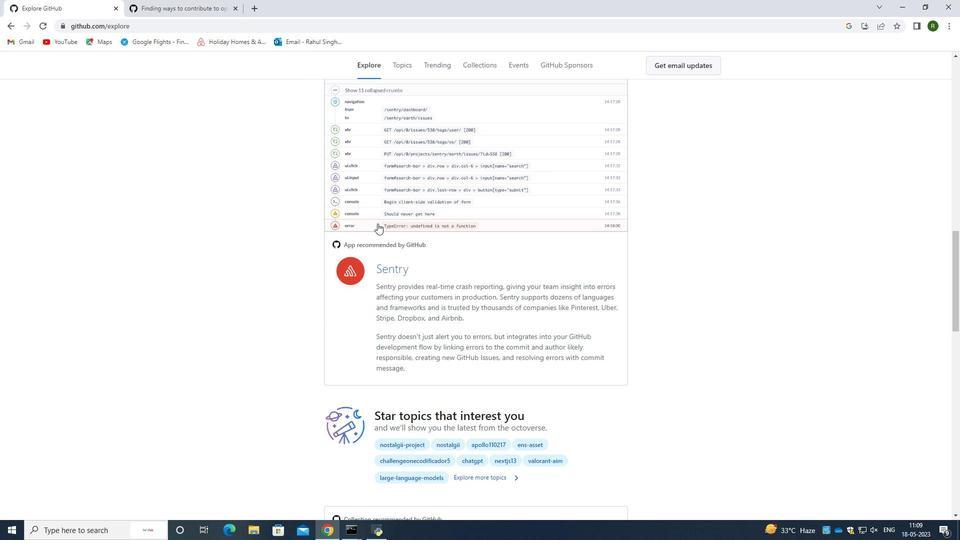 
Action: Mouse scrolled (377, 223) with delta (0, 0)
Screenshot: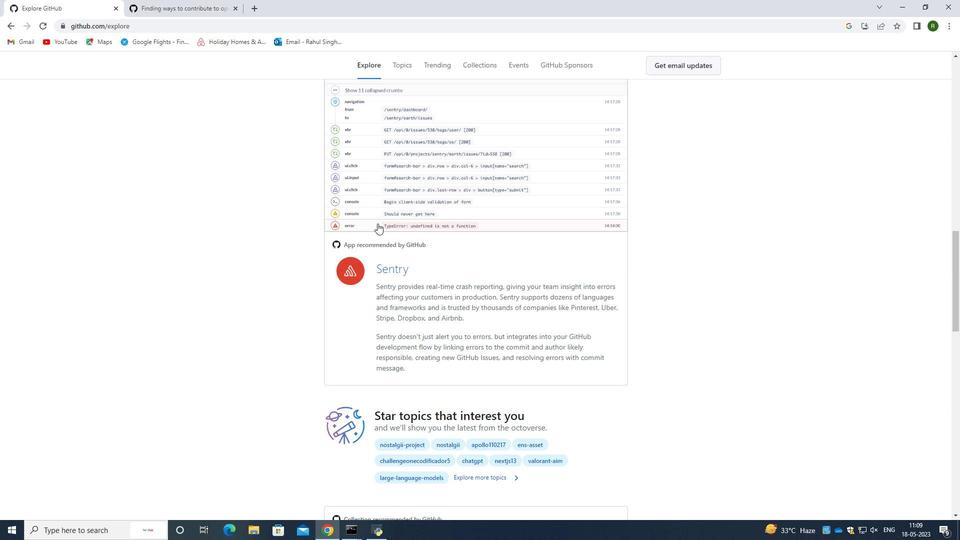 
Action: Mouse scrolled (377, 223) with delta (0, 0)
Screenshot: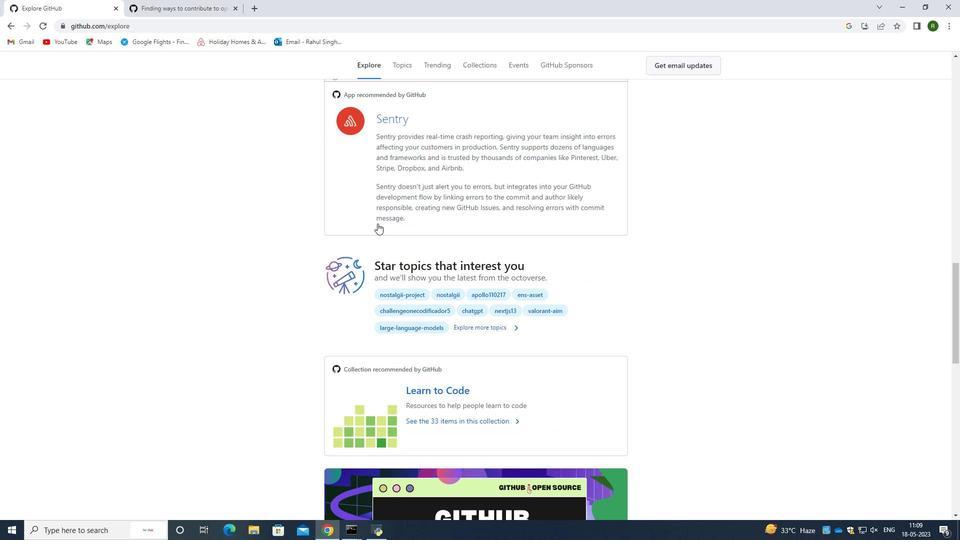 
Action: Mouse scrolled (377, 223) with delta (0, 0)
Screenshot: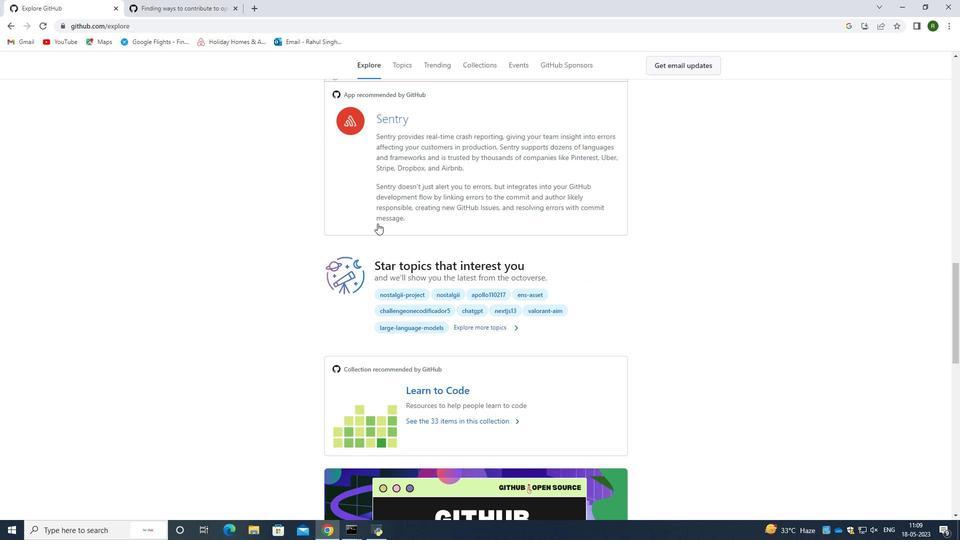 
Action: Mouse scrolled (377, 223) with delta (0, 0)
Screenshot: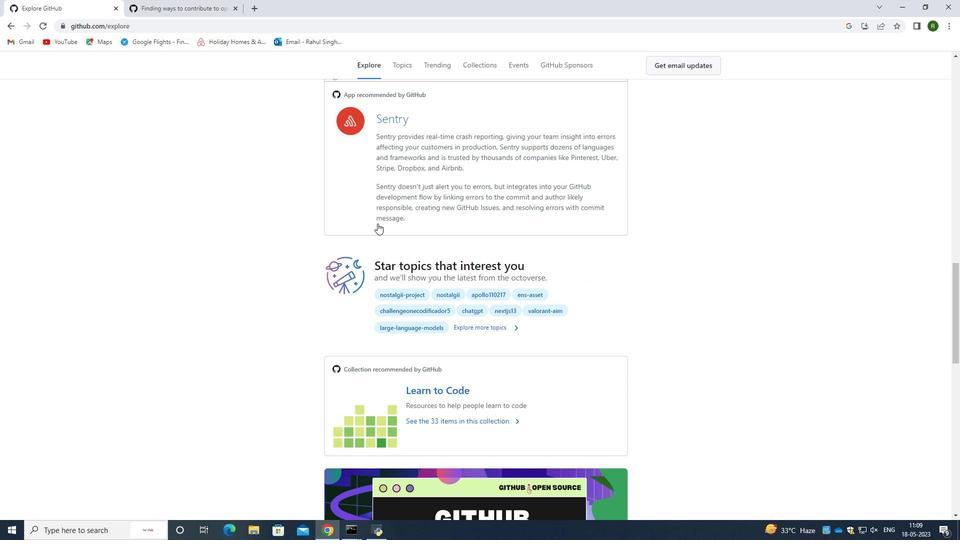 
Action: Mouse scrolled (377, 223) with delta (0, 0)
Screenshot: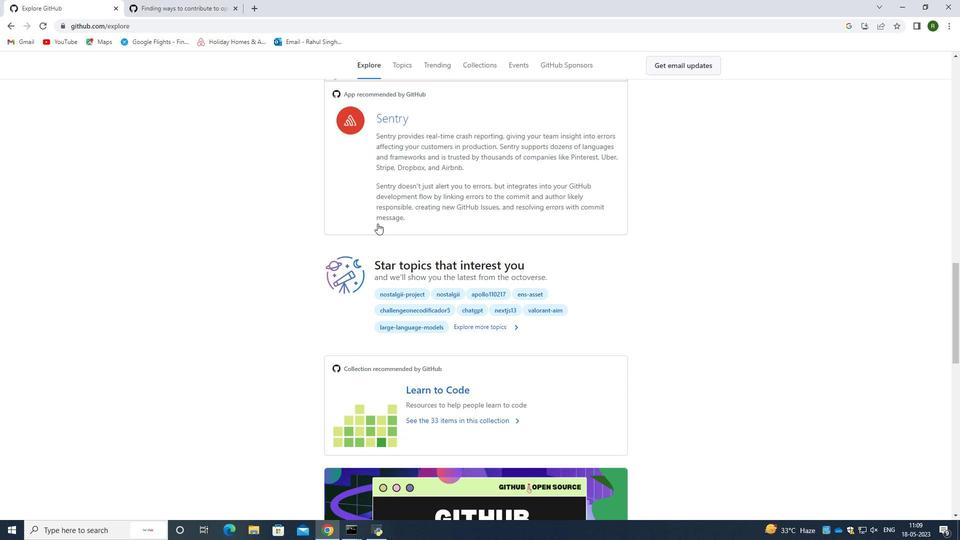 
Action: Mouse scrolled (377, 223) with delta (0, 0)
Screenshot: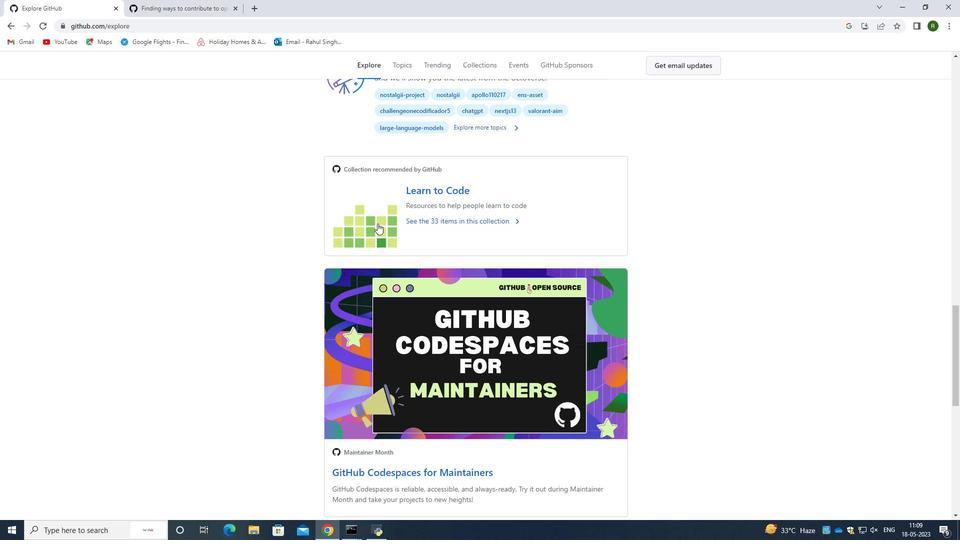 
Action: Mouse scrolled (377, 223) with delta (0, 0)
Screenshot: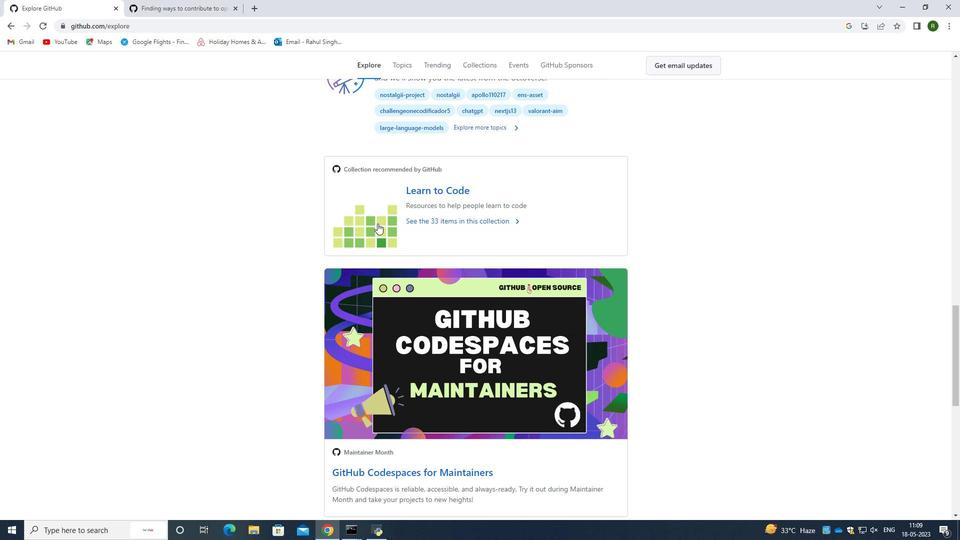 
Action: Mouse scrolled (377, 223) with delta (0, 0)
Screenshot: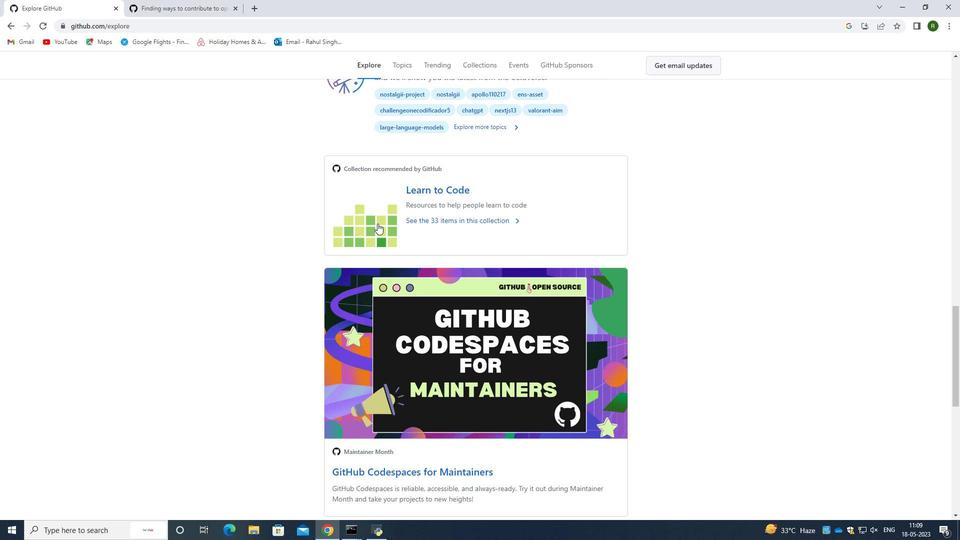 
Action: Mouse scrolled (377, 223) with delta (0, 0)
Screenshot: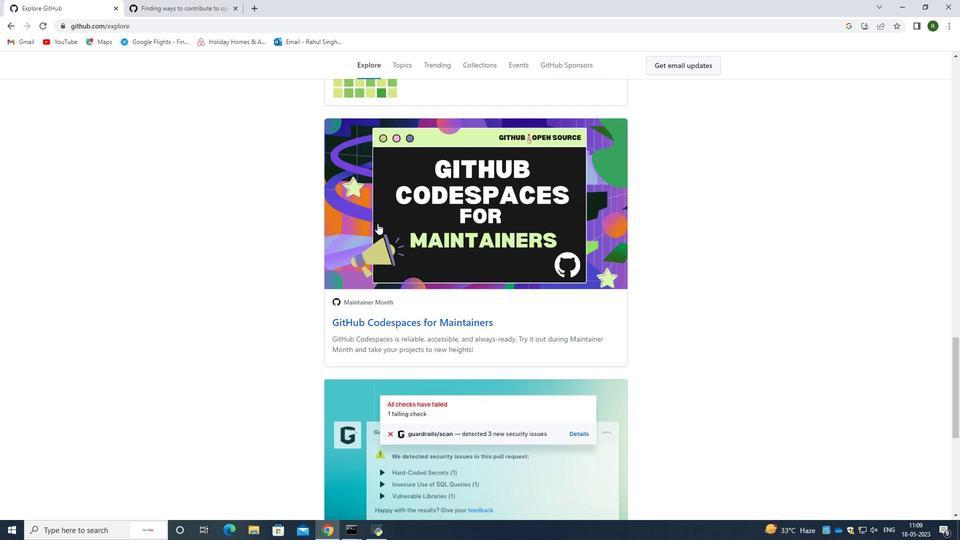 
Action: Mouse scrolled (377, 223) with delta (0, 0)
Screenshot: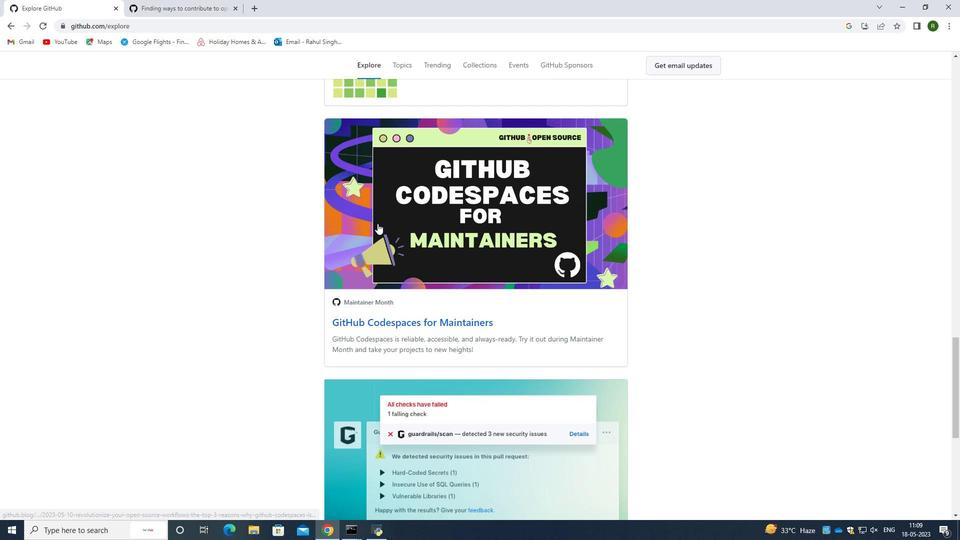 
Action: Mouse moved to (403, 224)
Screenshot: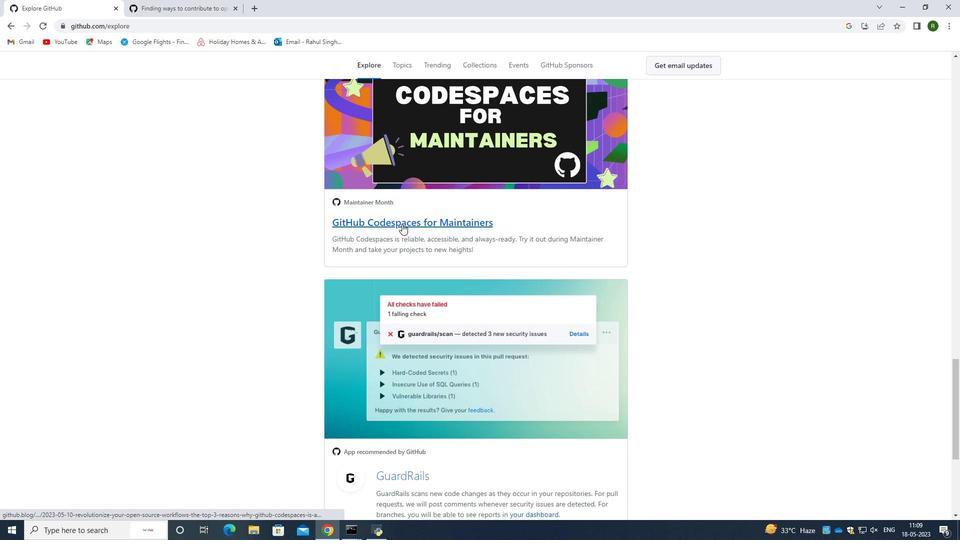 
Action: Mouse pressed left at (403, 224)
Screenshot: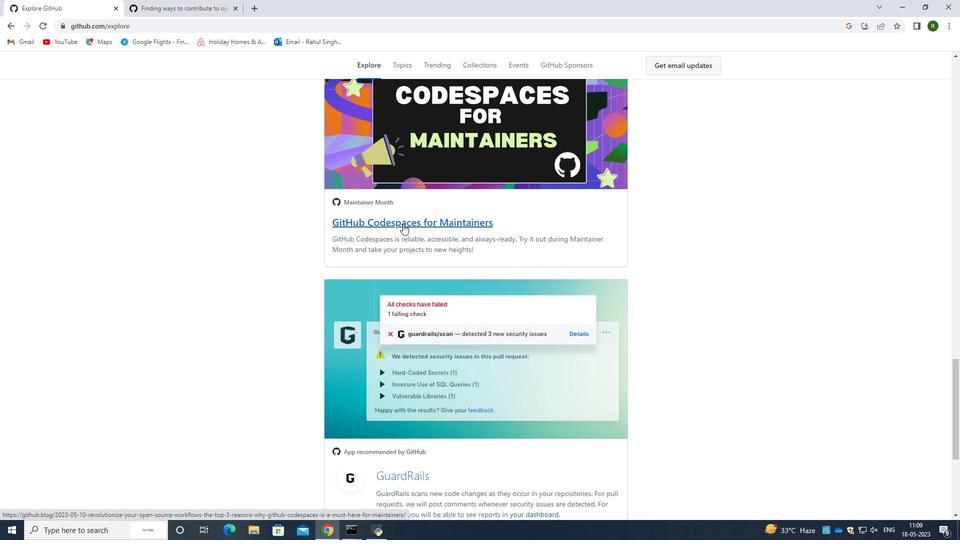 
Action: Mouse moved to (464, 239)
Screenshot: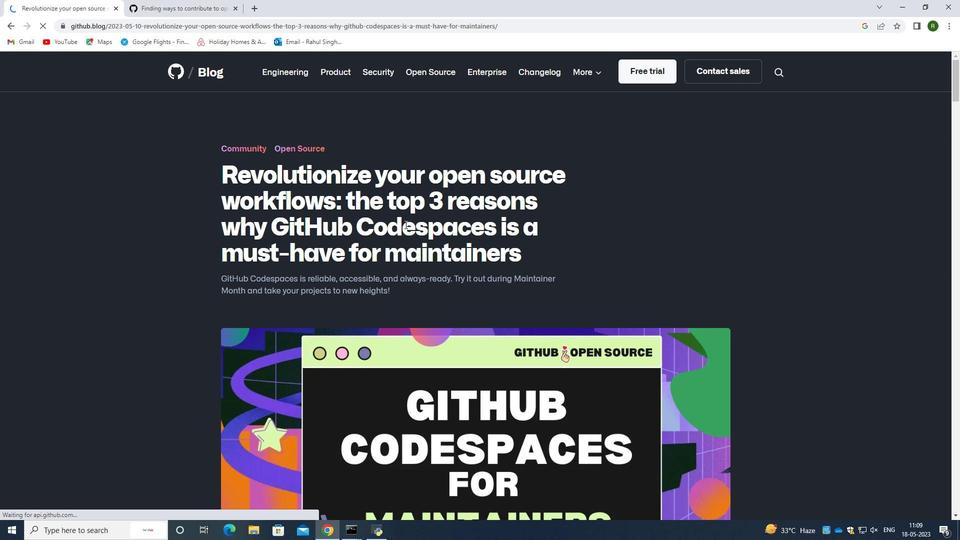 
Action: Mouse scrolled (464, 238) with delta (0, 0)
Screenshot: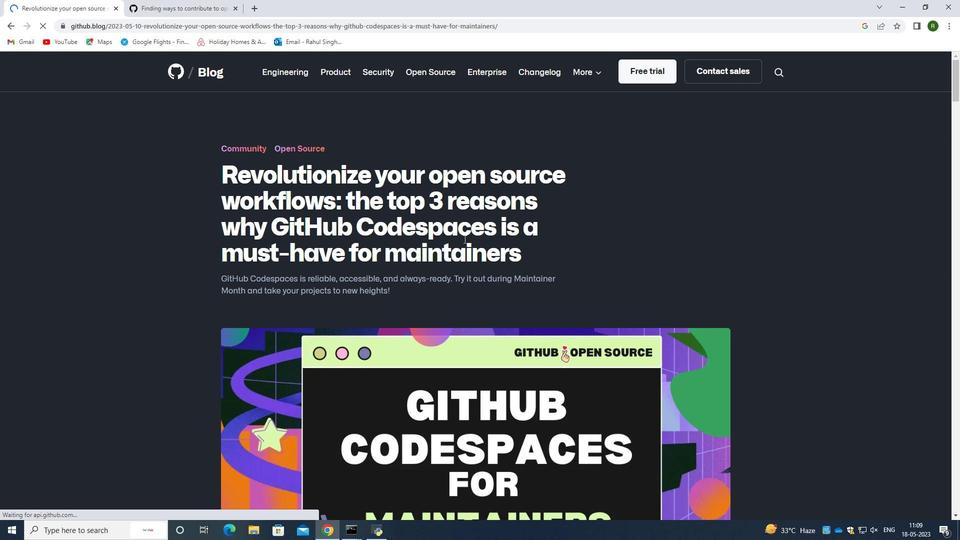 
Action: Mouse scrolled (464, 238) with delta (0, 0)
Screenshot: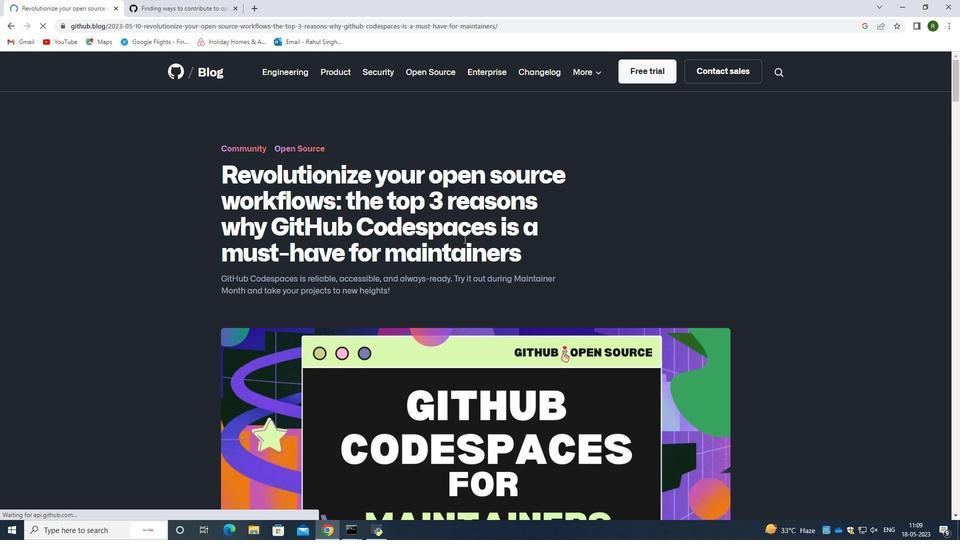 
Action: Mouse scrolled (464, 238) with delta (0, 0)
Screenshot: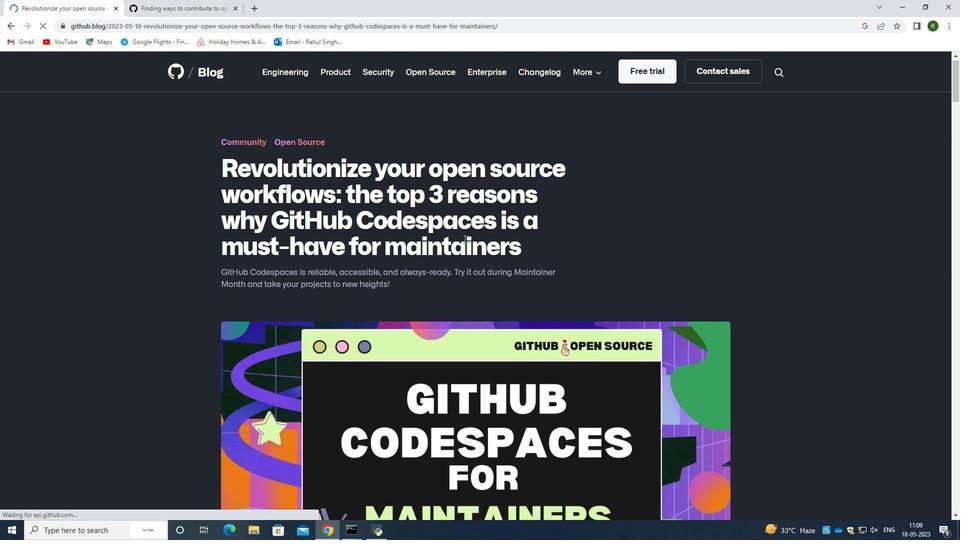 
Action: Mouse scrolled (464, 238) with delta (0, 0)
Screenshot: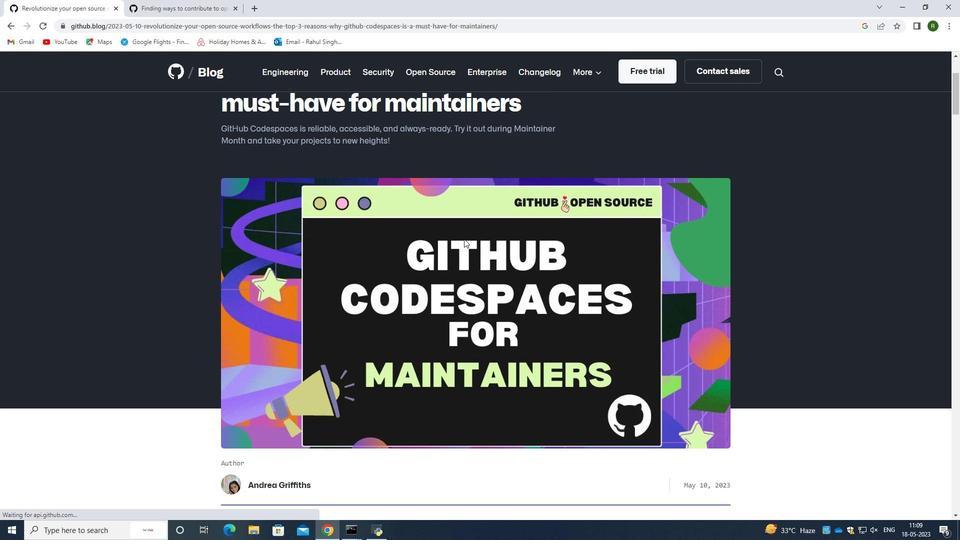 
Action: Mouse scrolled (464, 238) with delta (0, 0)
Screenshot: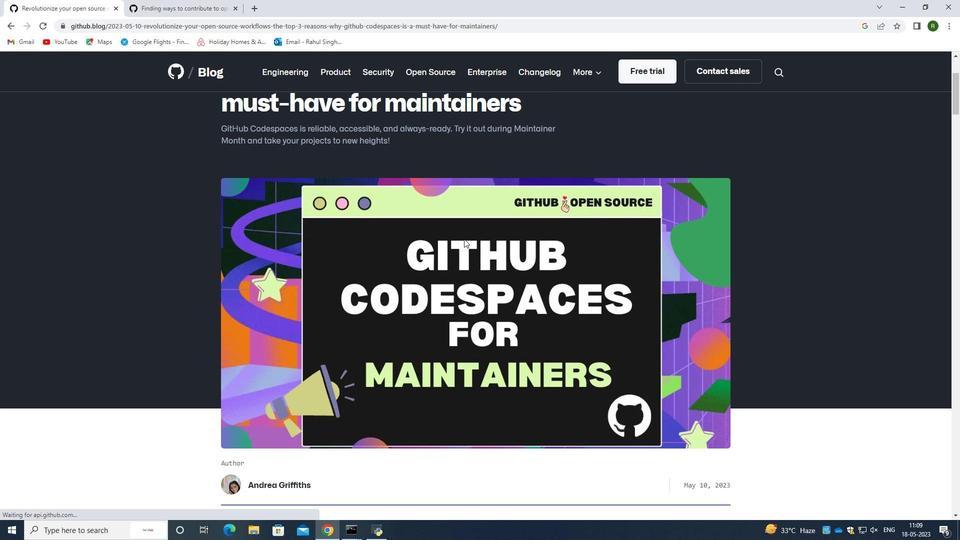 
Action: Mouse scrolled (464, 238) with delta (0, 0)
Screenshot: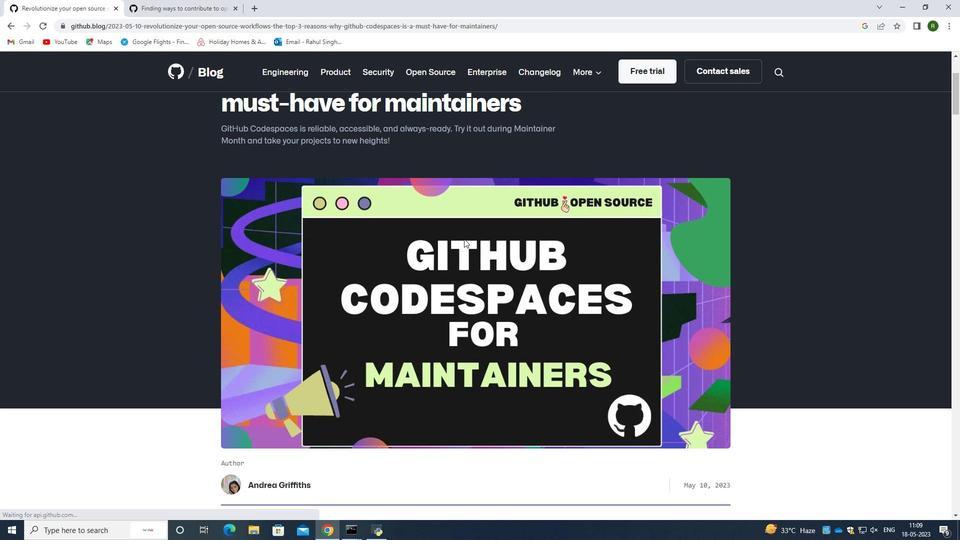 
Action: Mouse scrolled (464, 238) with delta (0, 0)
Screenshot: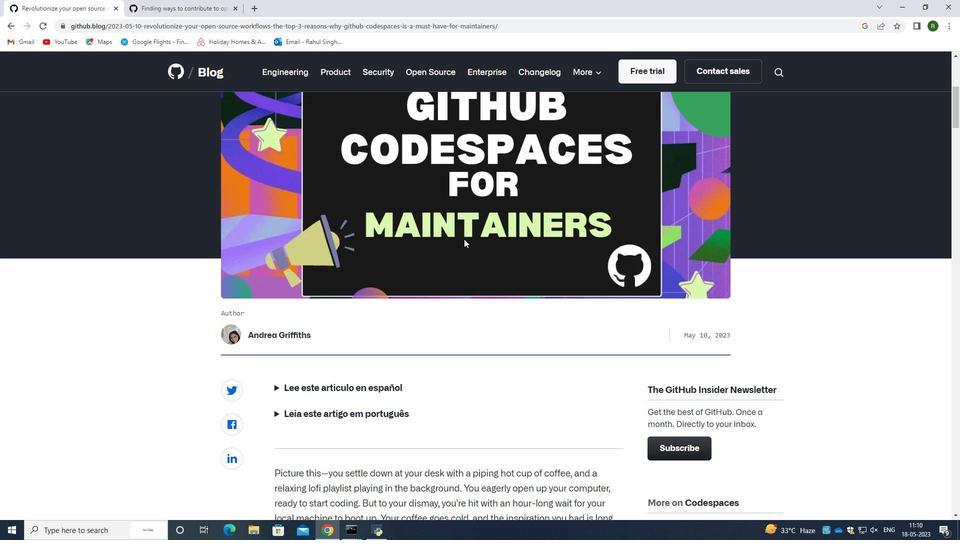 
Action: Mouse scrolled (464, 238) with delta (0, 0)
Screenshot: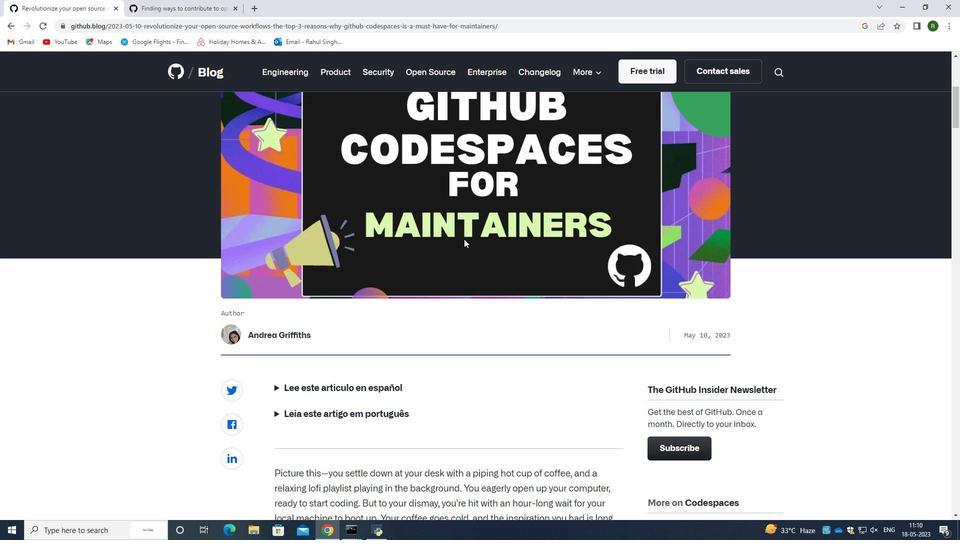 
Action: Mouse scrolled (464, 238) with delta (0, 0)
Screenshot: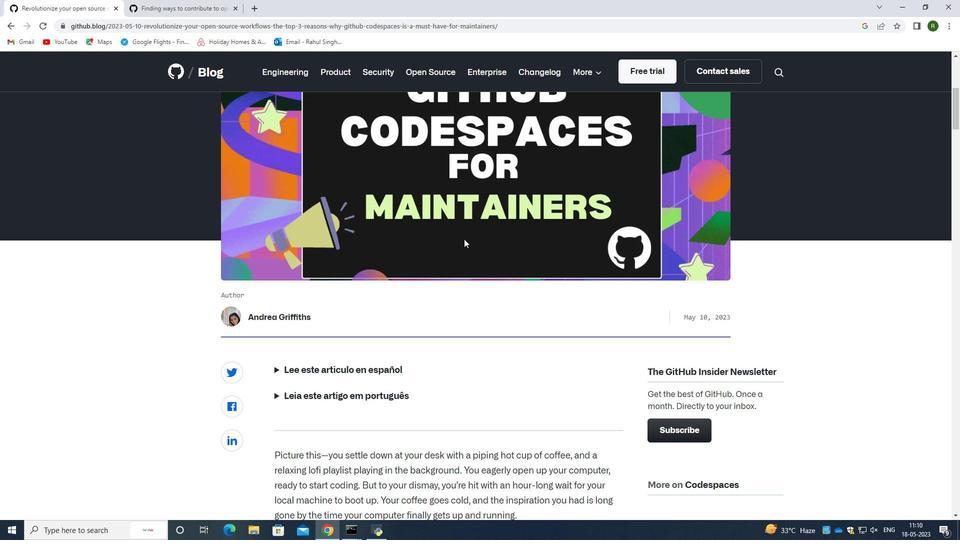 
Action: Mouse scrolled (464, 239) with delta (0, 0)
Screenshot: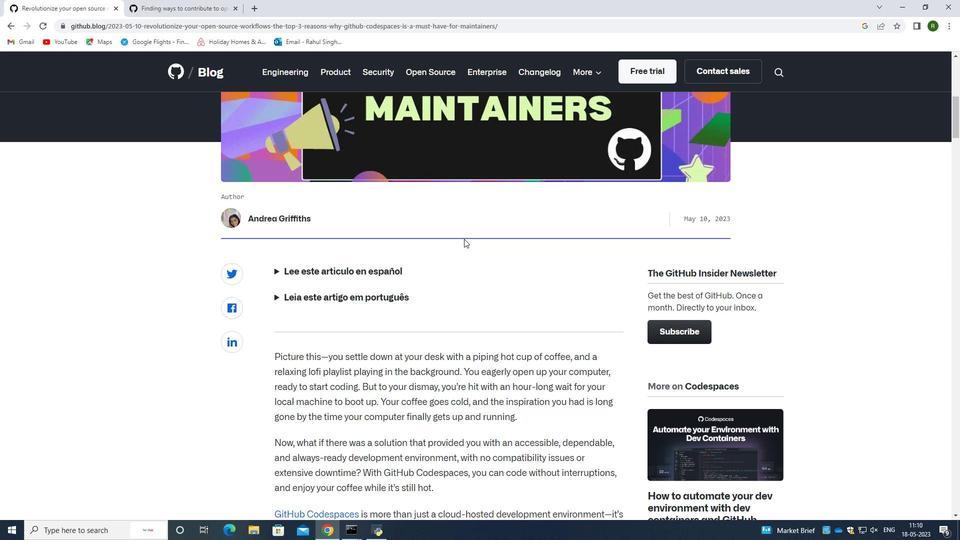 
Action: Mouse scrolled (464, 239) with delta (0, 0)
Screenshot: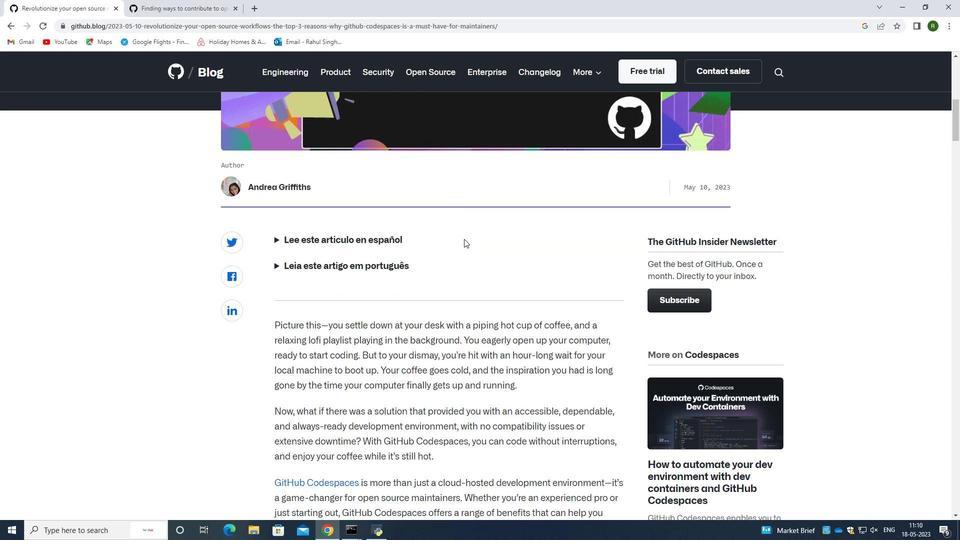 
Action: Mouse scrolled (464, 239) with delta (0, 0)
Screenshot: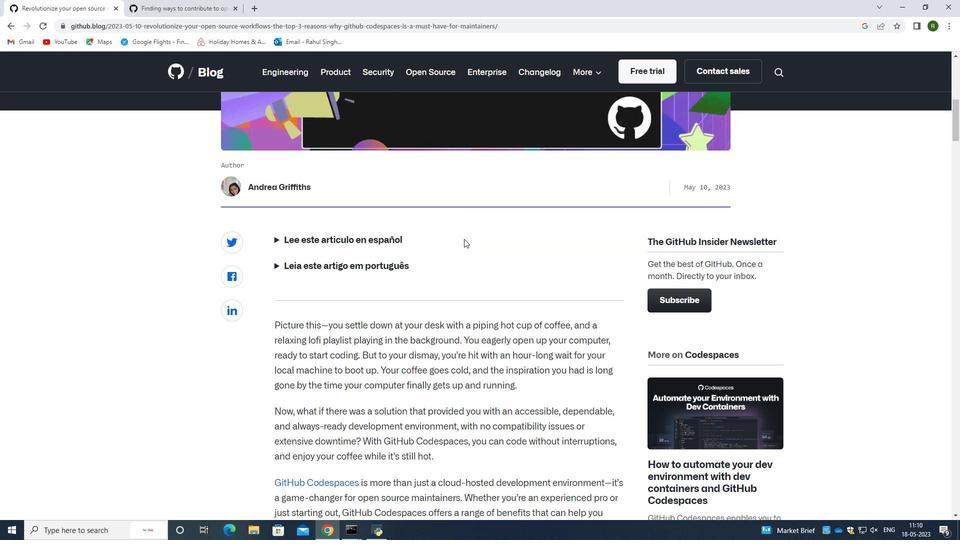 
Action: Mouse scrolled (464, 239) with delta (0, 0)
Screenshot: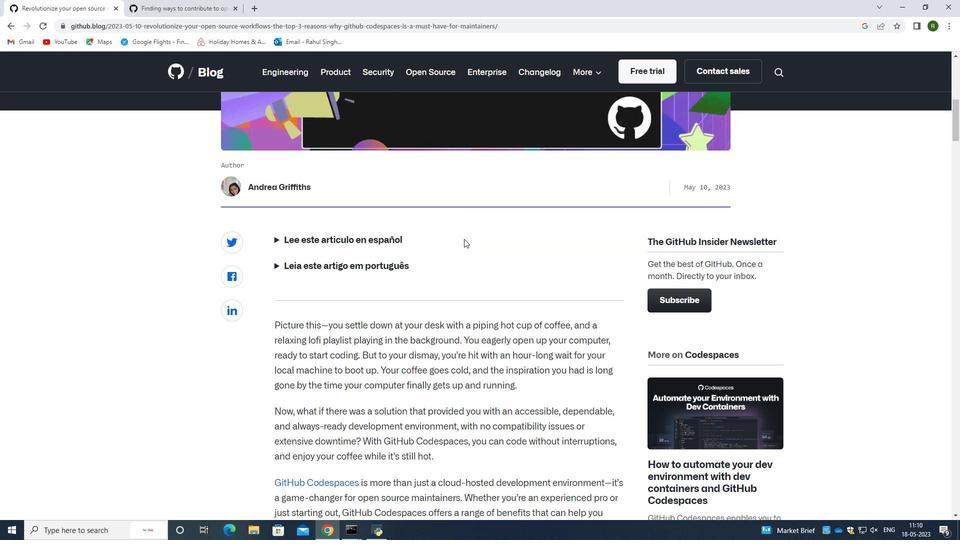 
Action: Mouse scrolled (464, 239) with delta (0, 0)
Screenshot: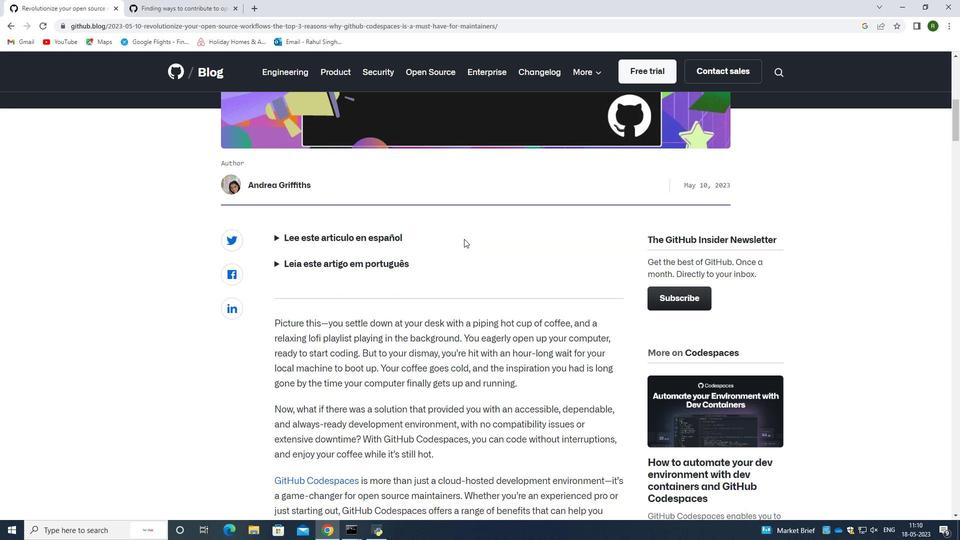 
Action: Mouse scrolled (464, 239) with delta (0, 0)
Screenshot: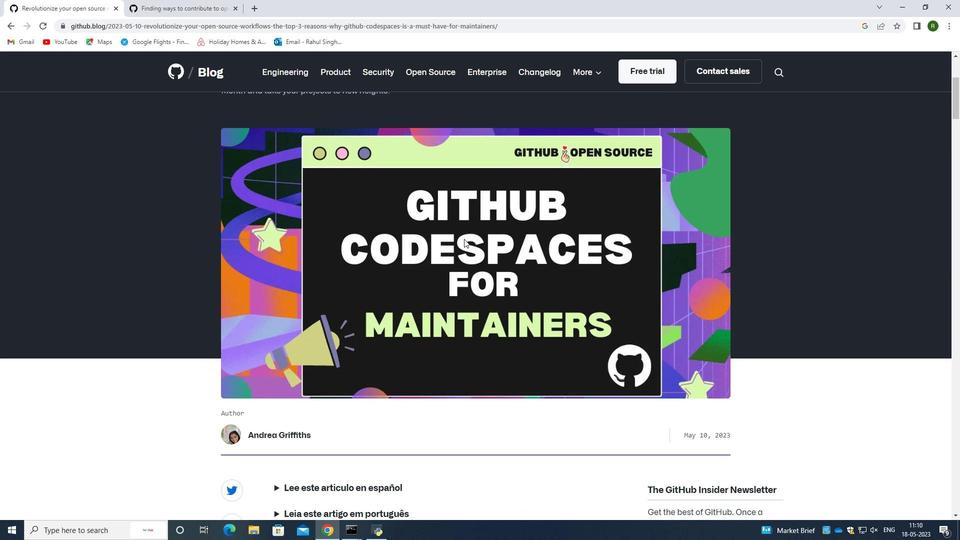 
Action: Mouse scrolled (464, 239) with delta (0, 0)
Screenshot: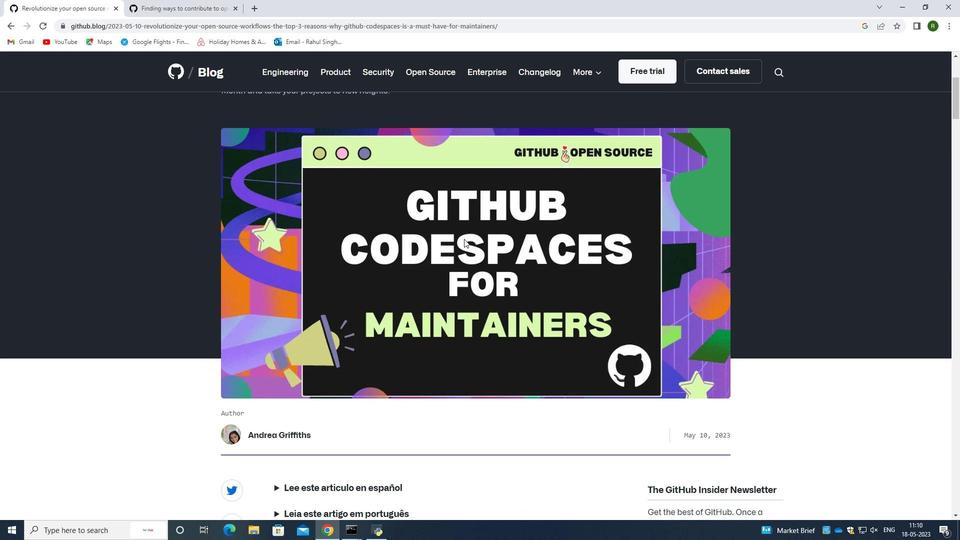 
Action: Mouse scrolled (464, 239) with delta (0, 0)
Screenshot: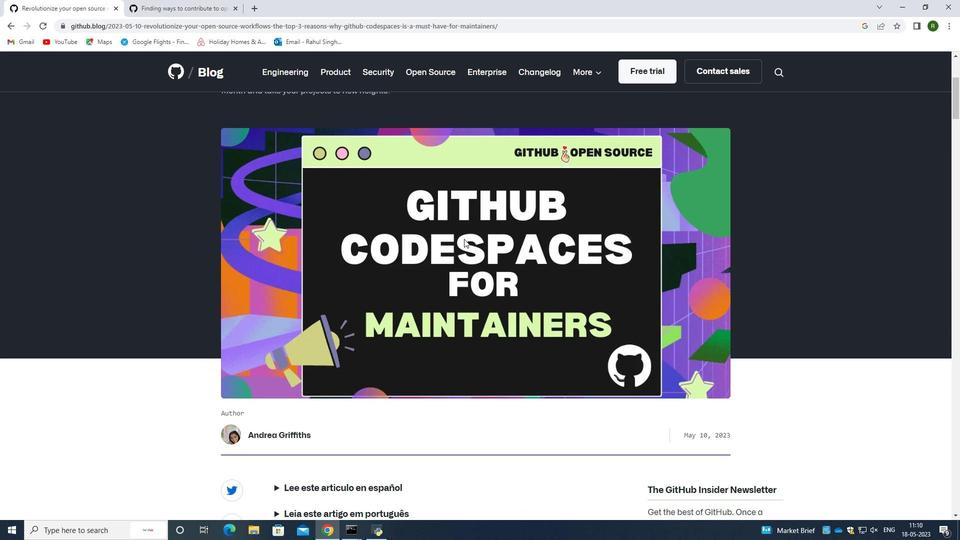 
Action: Mouse moved to (4, 23)
Screenshot: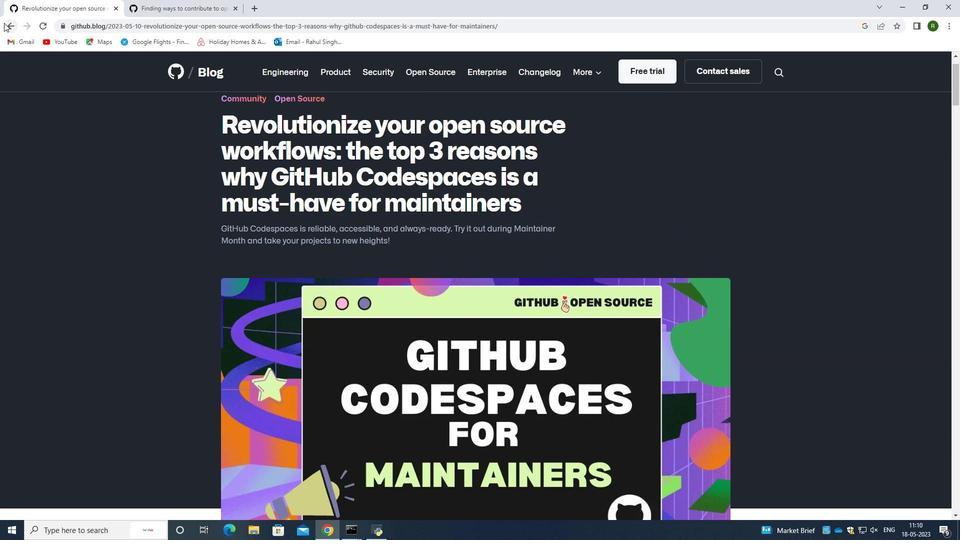 
Action: Mouse pressed left at (4, 23)
Screenshot: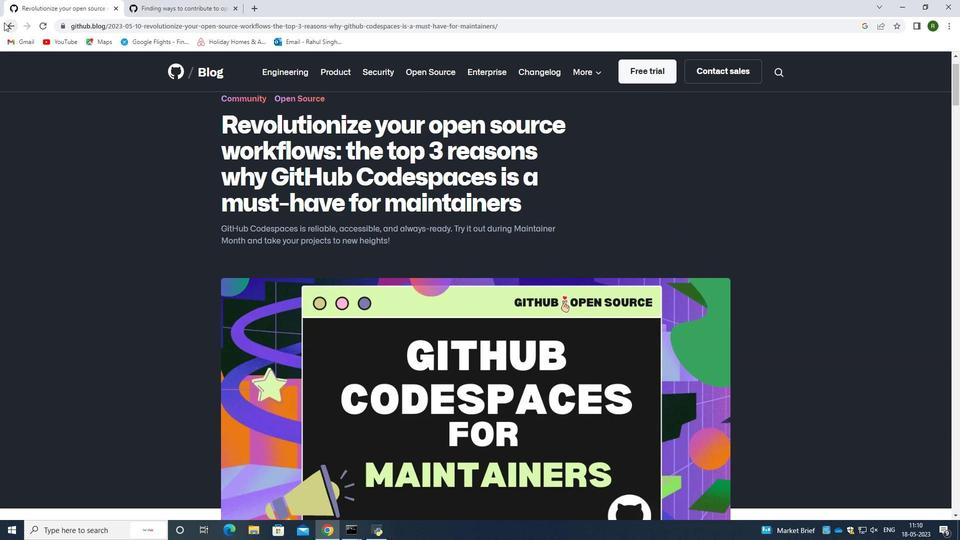 
Action: Mouse moved to (384, 245)
Screenshot: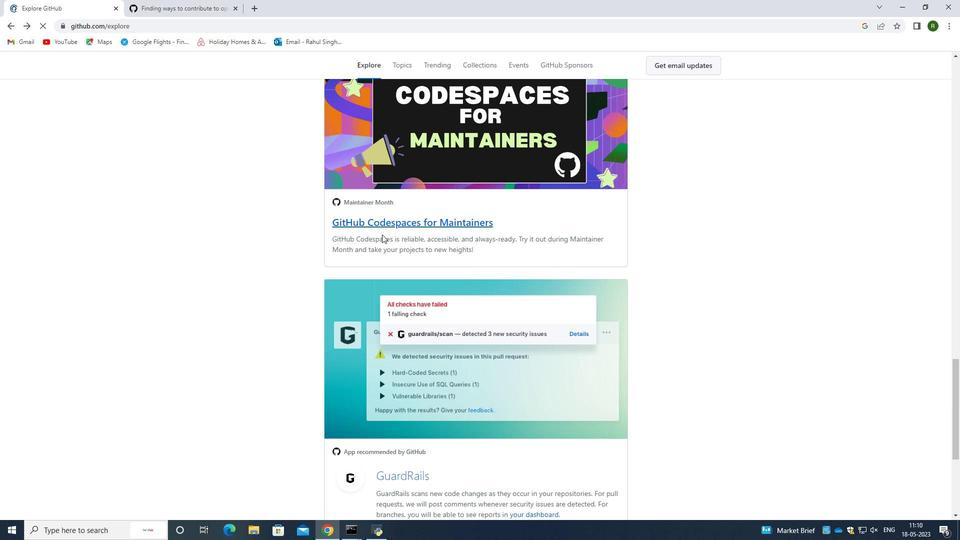
Action: Mouse scrolled (384, 244) with delta (0, 0)
Screenshot: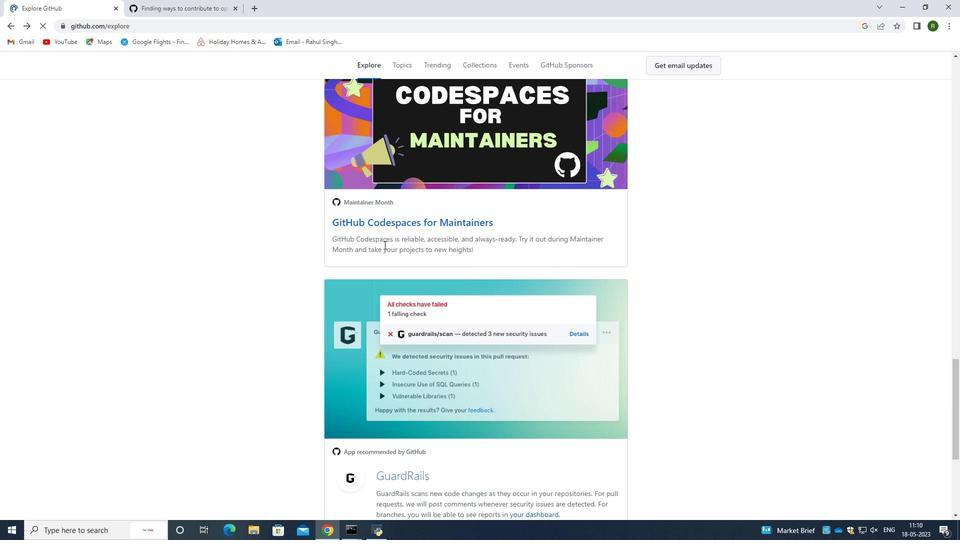 
Action: Mouse scrolled (384, 244) with delta (0, 0)
Screenshot: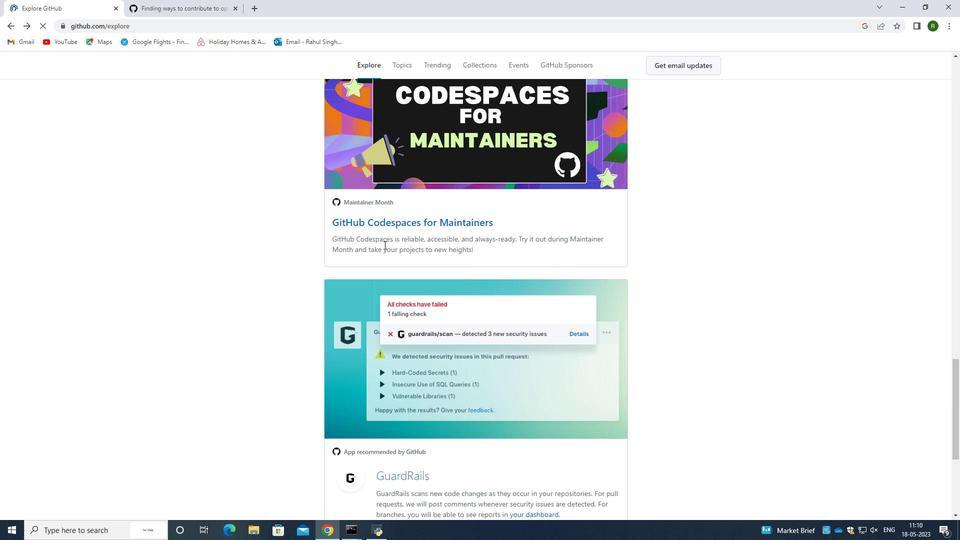 
Action: Mouse scrolled (384, 244) with delta (0, 0)
Screenshot: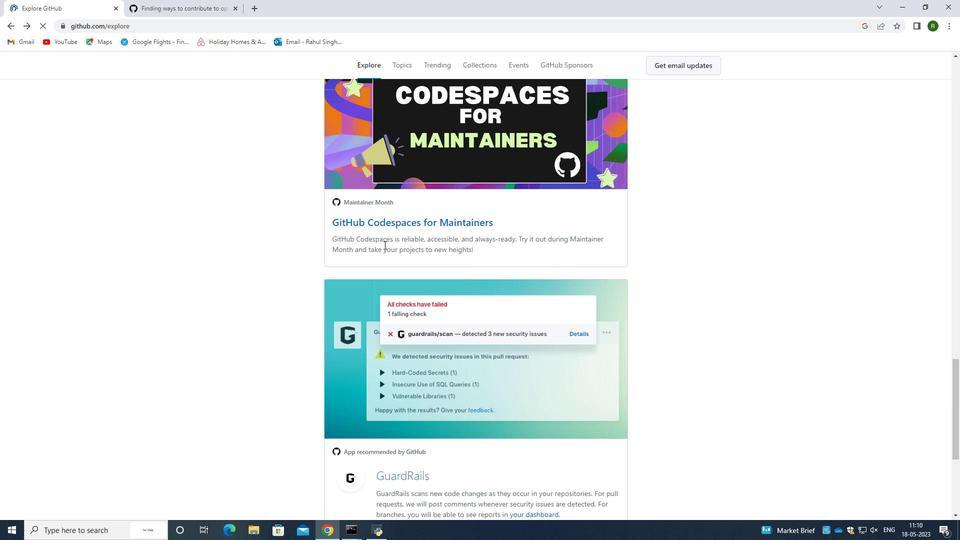 
Action: Mouse scrolled (384, 244) with delta (0, 0)
Screenshot: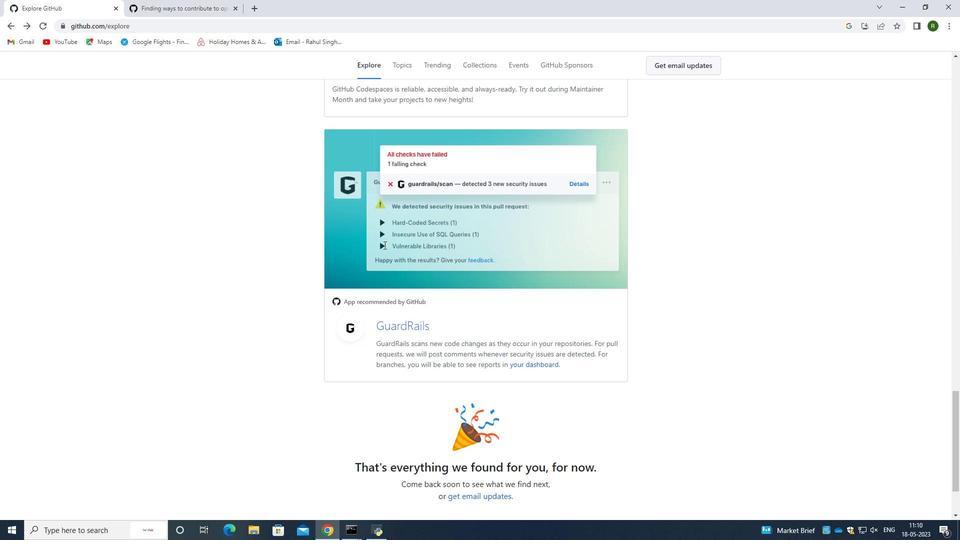 
Action: Mouse scrolled (384, 244) with delta (0, 0)
Screenshot: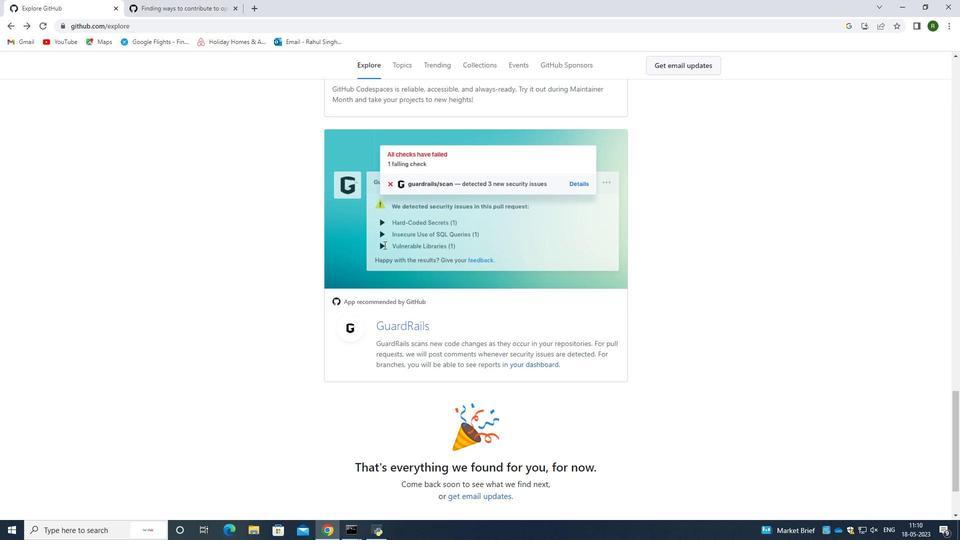 
Action: Mouse scrolled (384, 244) with delta (0, 0)
Screenshot: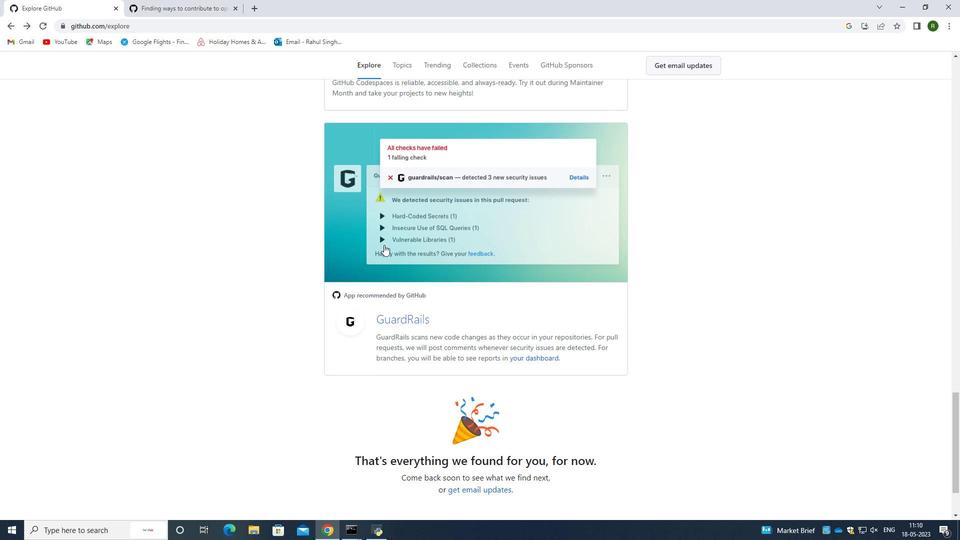 
Action: Mouse scrolled (384, 245) with delta (0, 0)
Screenshot: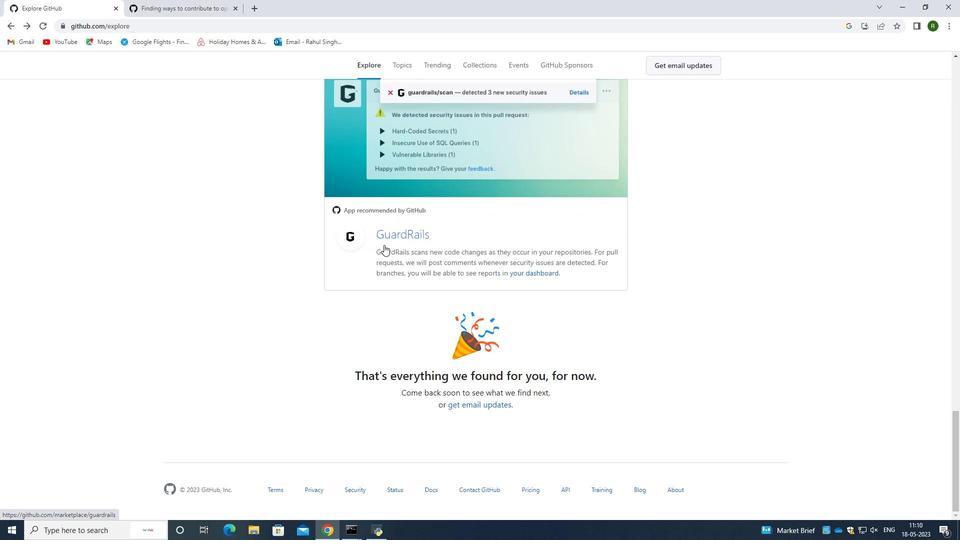 
Action: Mouse scrolled (384, 245) with delta (0, 0)
Screenshot: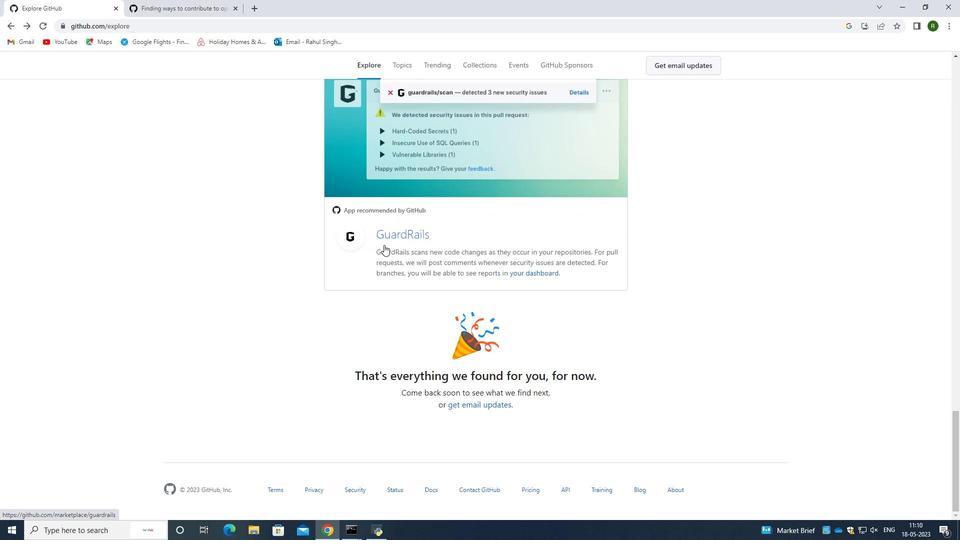 
Action: Mouse scrolled (384, 245) with delta (0, 0)
Screenshot: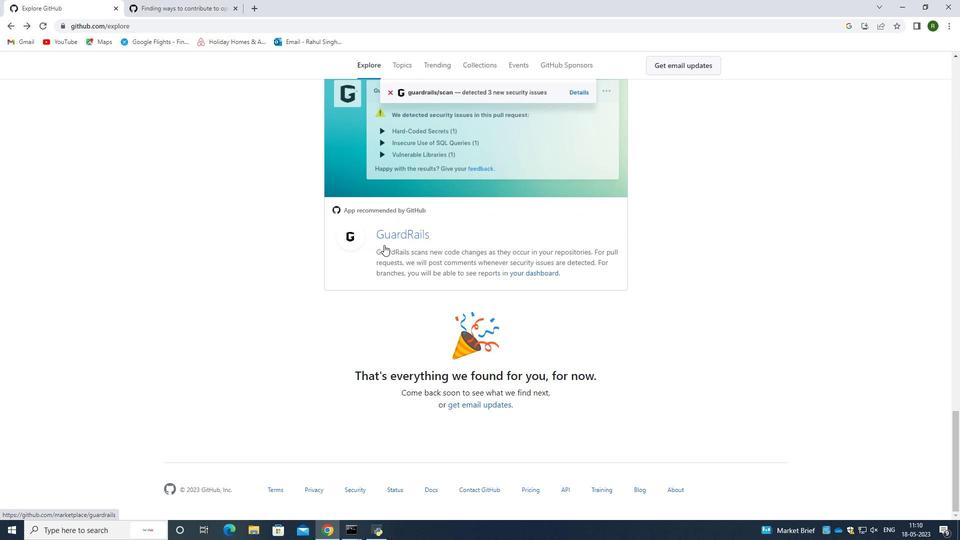 
Action: Mouse scrolled (384, 245) with delta (0, 0)
Screenshot: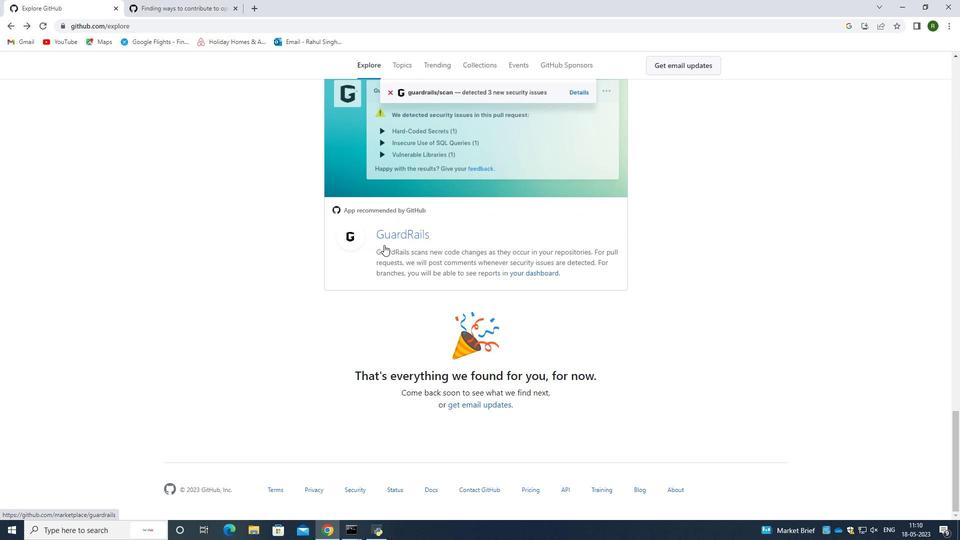 
Action: Mouse moved to (384, 245)
Screenshot: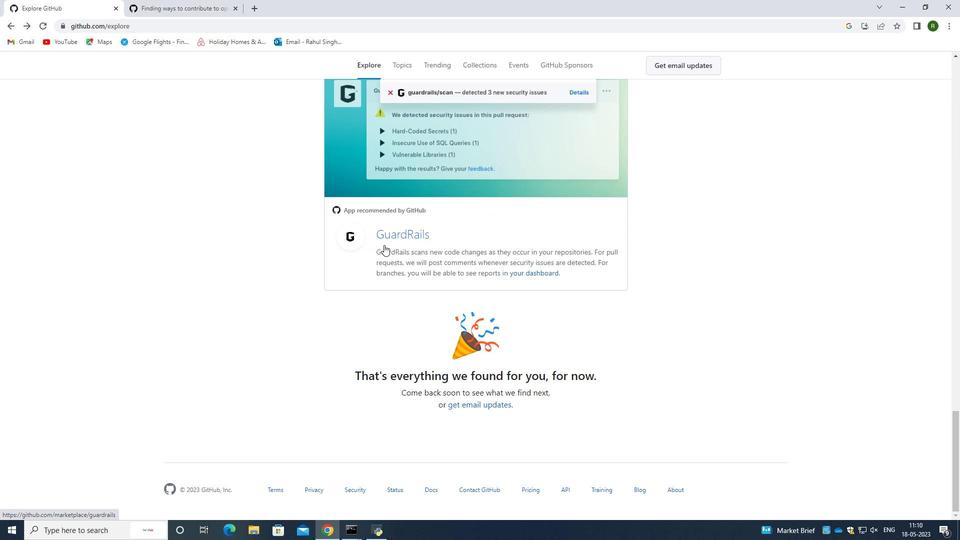 
Action: Mouse scrolled (384, 246) with delta (0, 0)
Screenshot: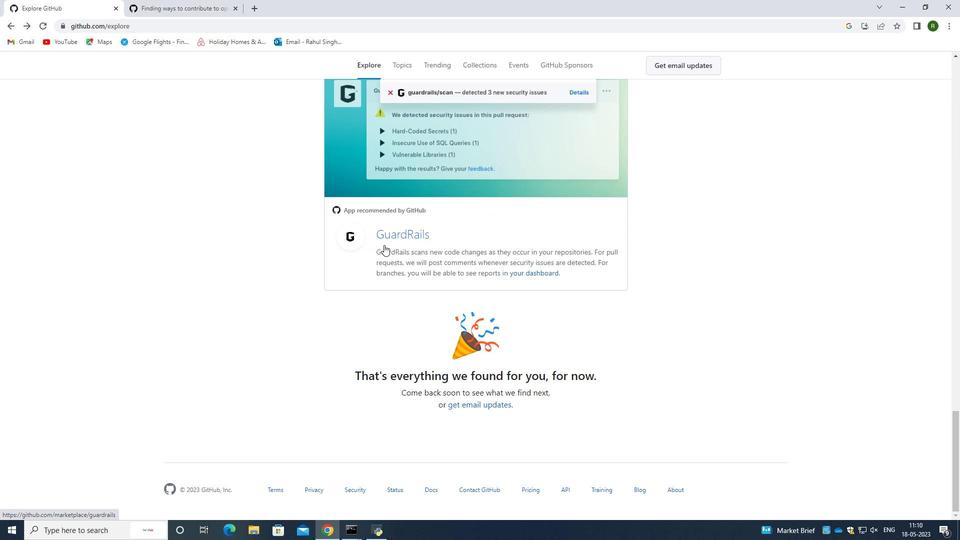 
Action: Mouse scrolled (384, 246) with delta (0, 0)
Screenshot: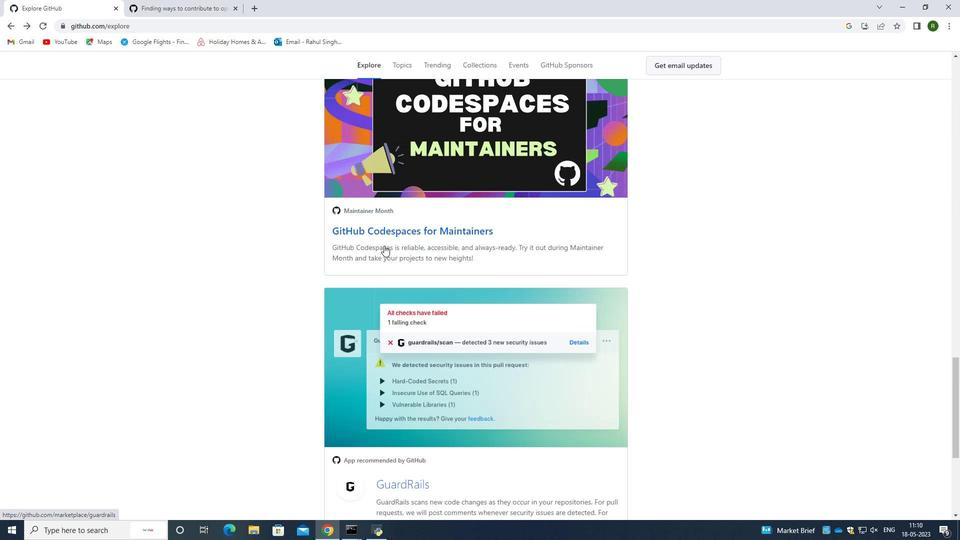 
Action: Mouse scrolled (384, 246) with delta (0, 0)
Screenshot: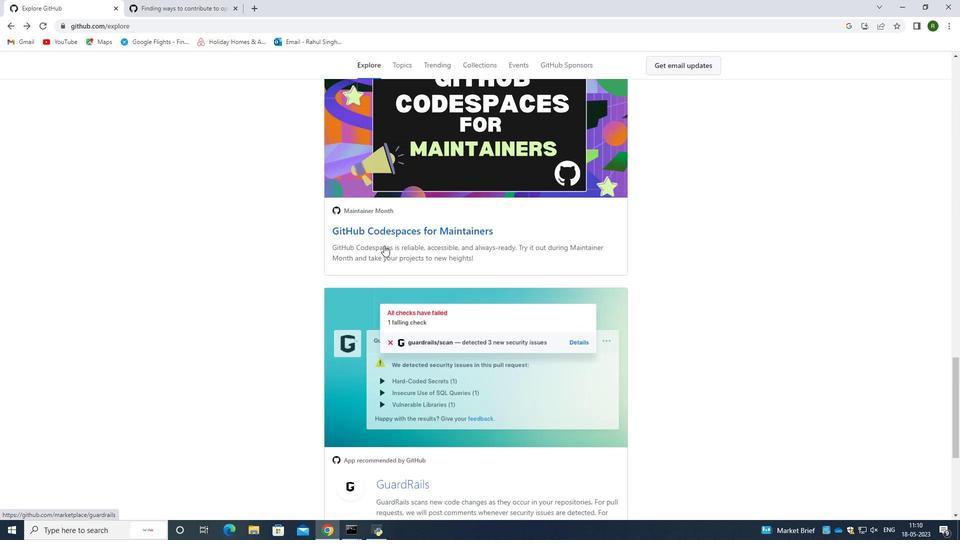 
Action: Mouse scrolled (384, 246) with delta (0, 0)
Screenshot: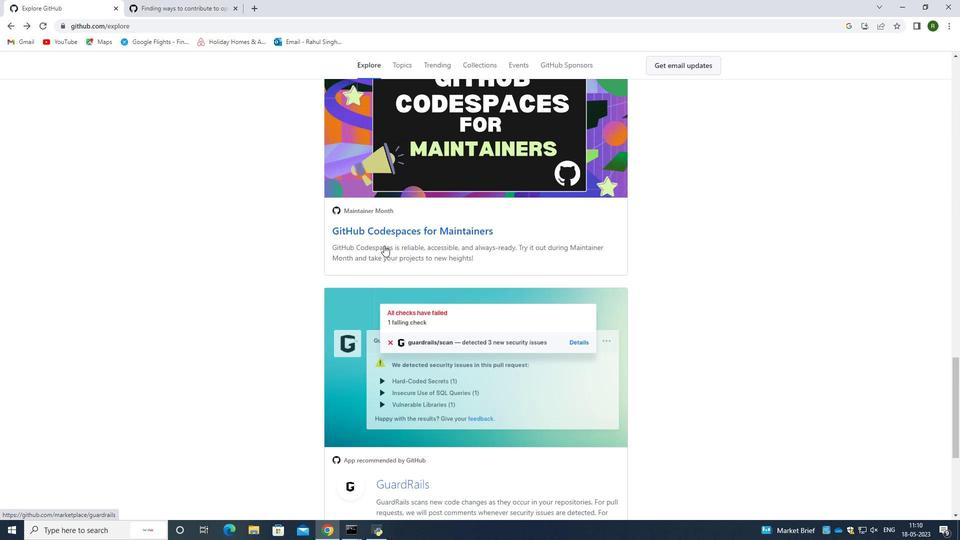 
Action: Mouse moved to (404, 60)
Screenshot: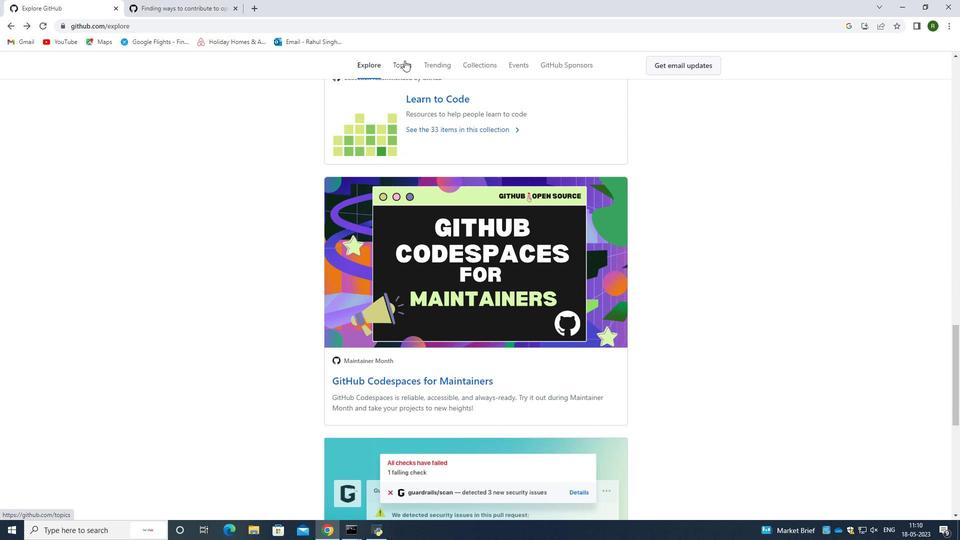 
Action: Mouse pressed left at (404, 60)
Screenshot: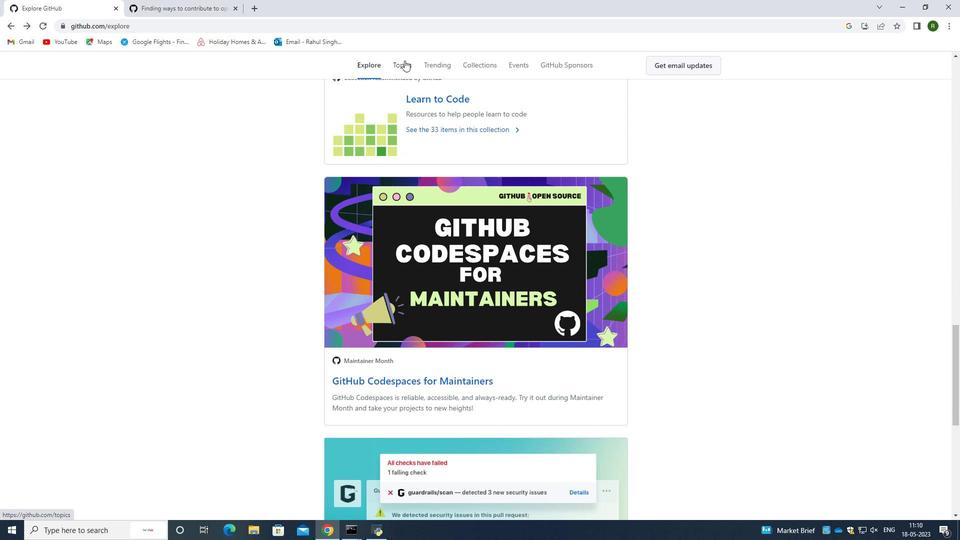 
Action: Mouse moved to (389, 244)
Screenshot: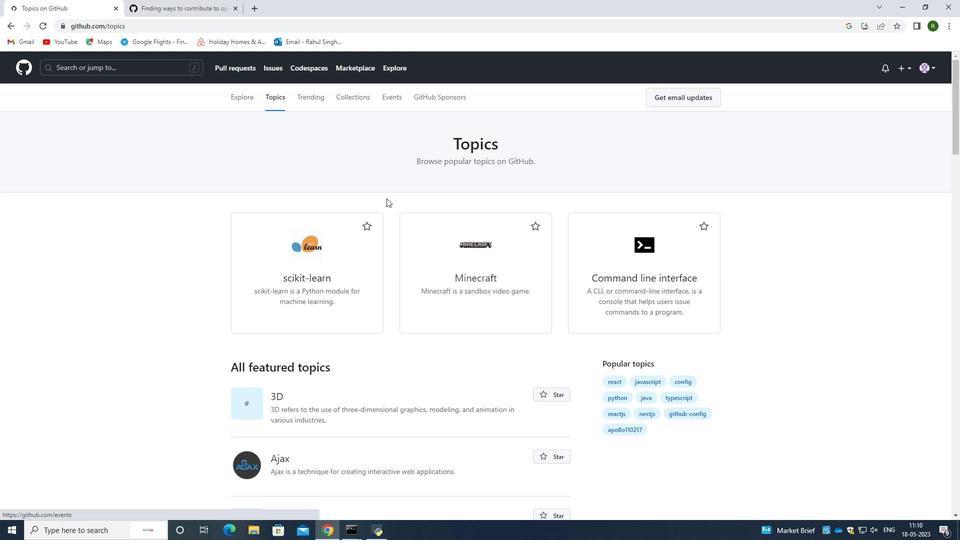
Action: Mouse scrolled (389, 244) with delta (0, 0)
Screenshot: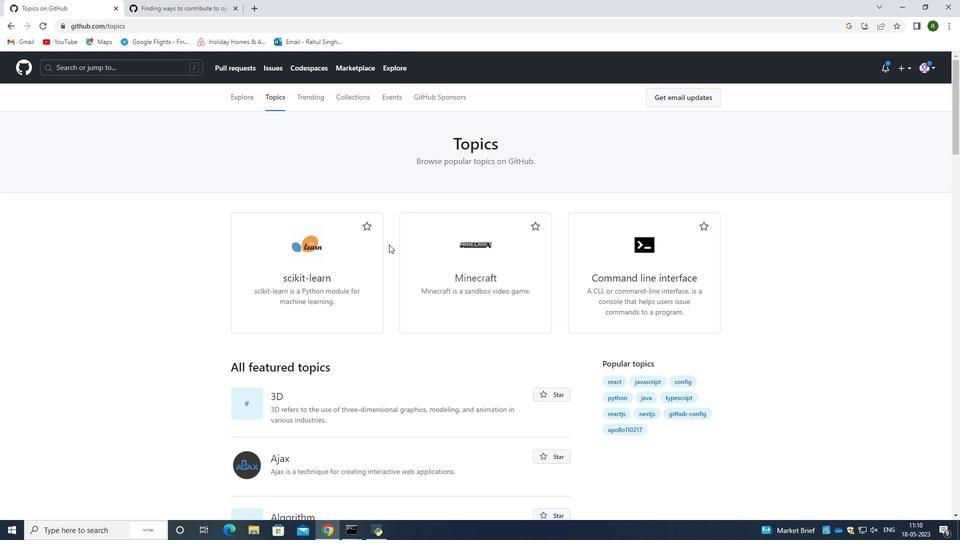 
Action: Mouse scrolled (389, 244) with delta (0, 0)
Screenshot: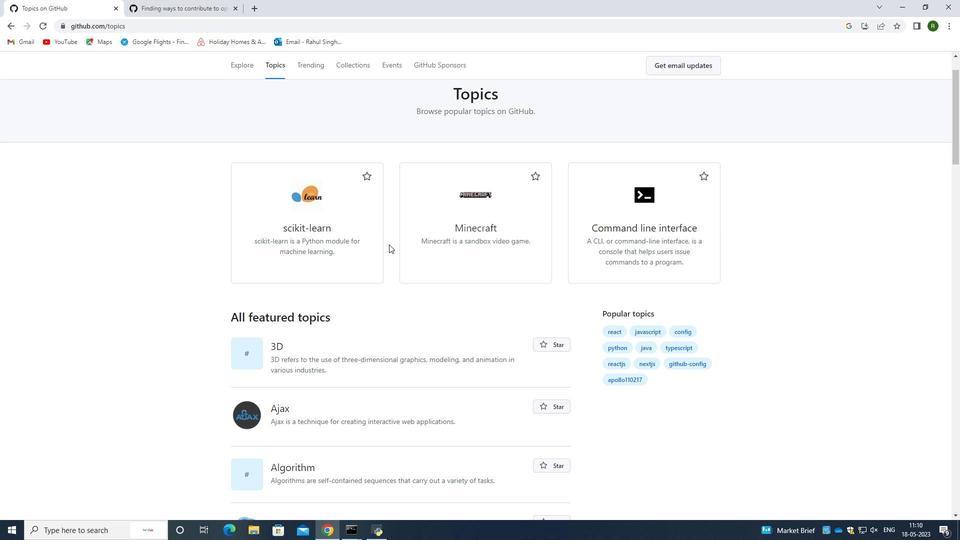 
Action: Mouse scrolled (389, 244) with delta (0, 0)
Screenshot: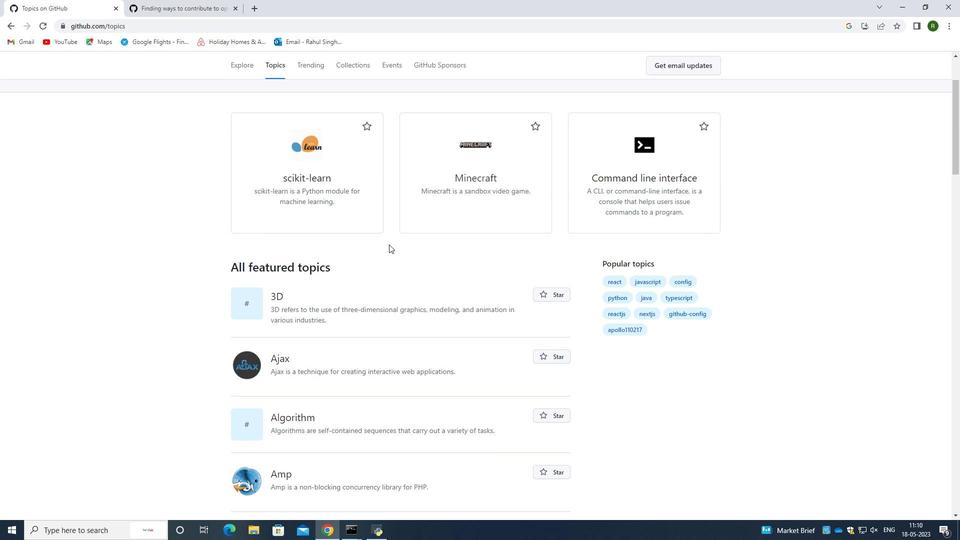 
Action: Mouse scrolled (389, 244) with delta (0, 0)
Screenshot: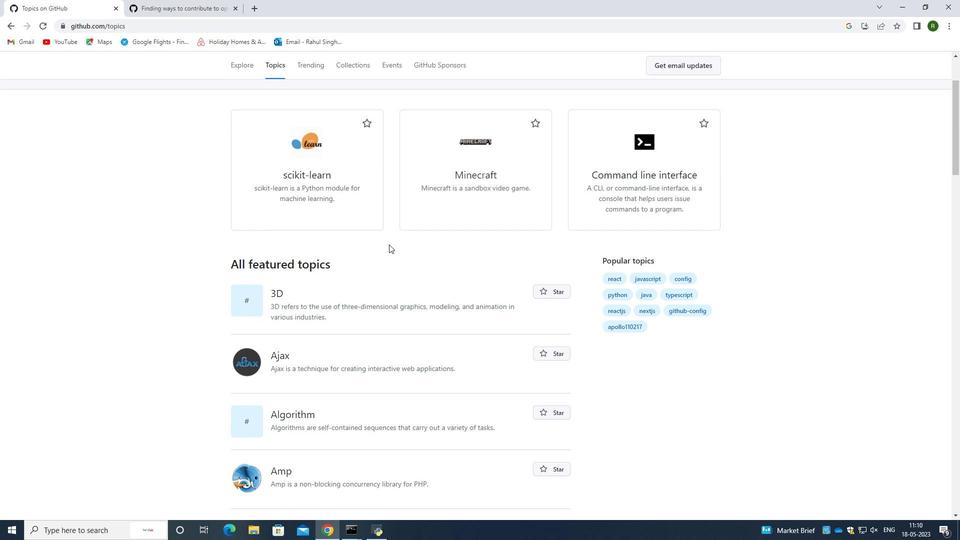
Action: Mouse scrolled (389, 244) with delta (0, 0)
Screenshot: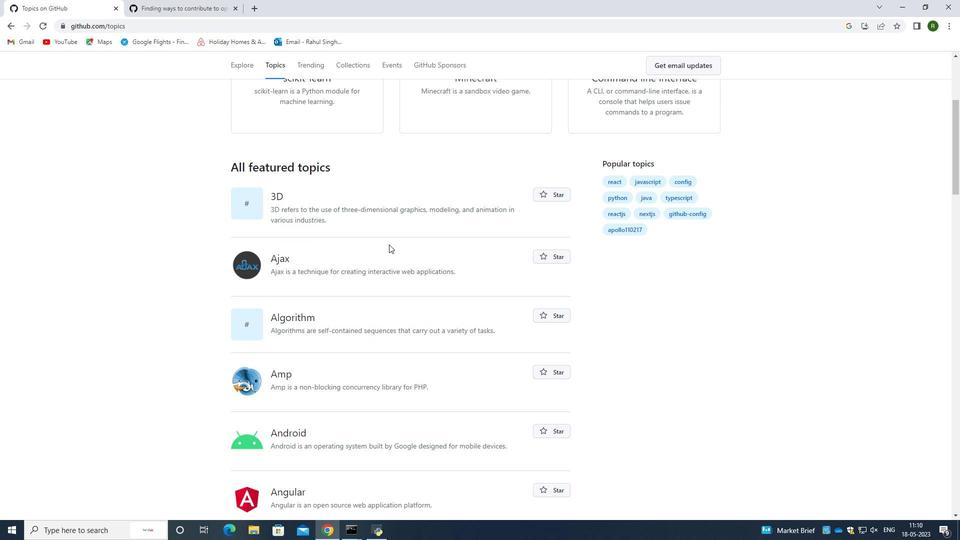 
Action: Mouse scrolled (389, 244) with delta (0, 0)
Screenshot: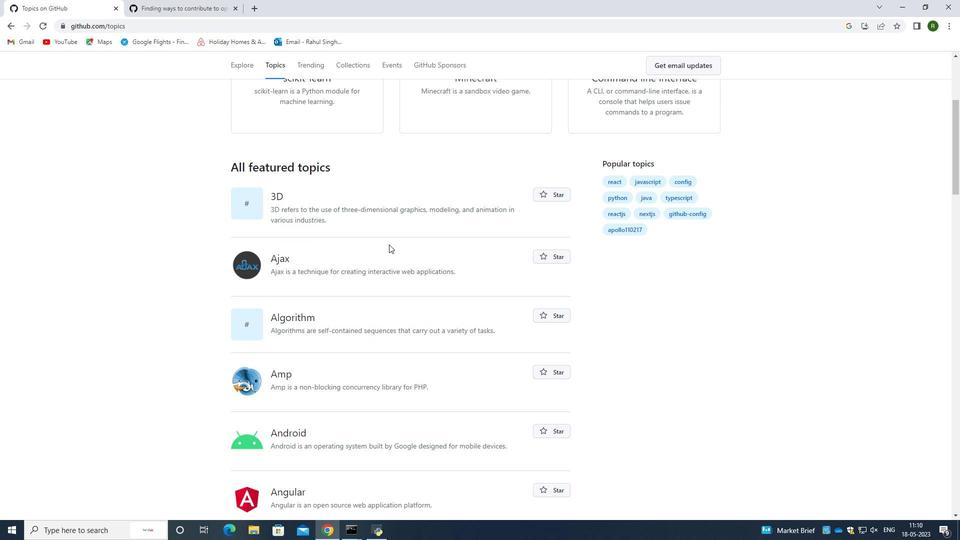 
Action: Mouse scrolled (389, 244) with delta (0, 0)
Screenshot: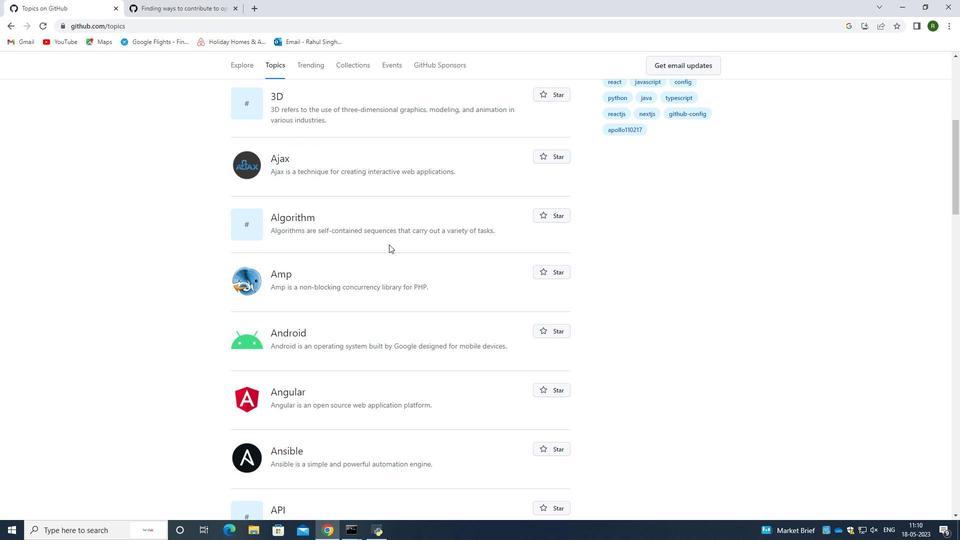 
Action: Mouse moved to (444, 201)
Screenshot: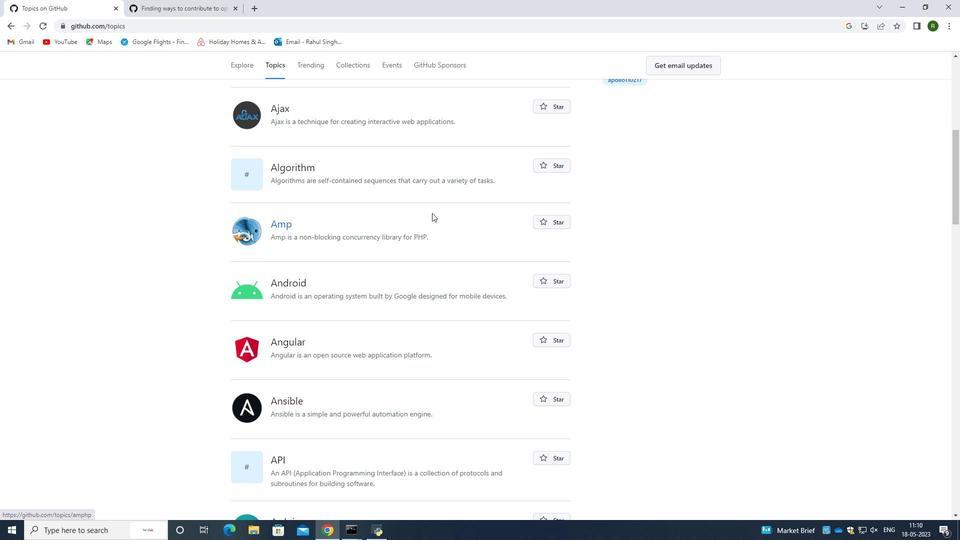 
Action: Mouse scrolled (444, 201) with delta (0, 0)
Screenshot: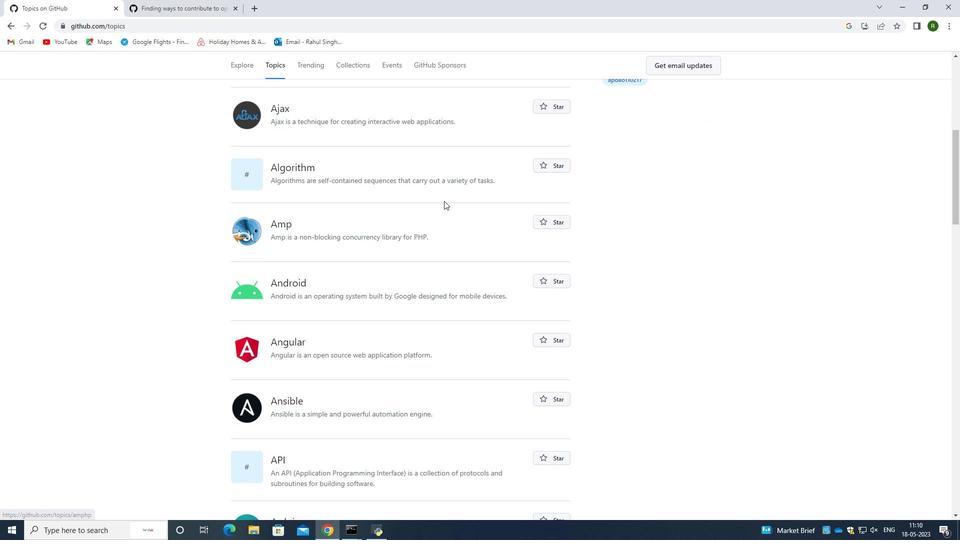 
Action: Mouse scrolled (444, 201) with delta (0, 0)
Screenshot: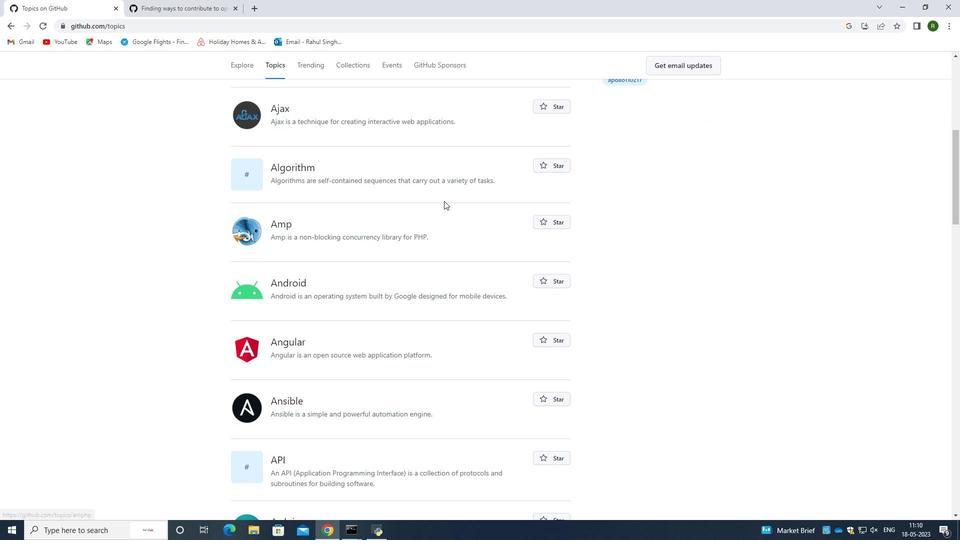 
Action: Mouse moved to (646, 133)
Screenshot: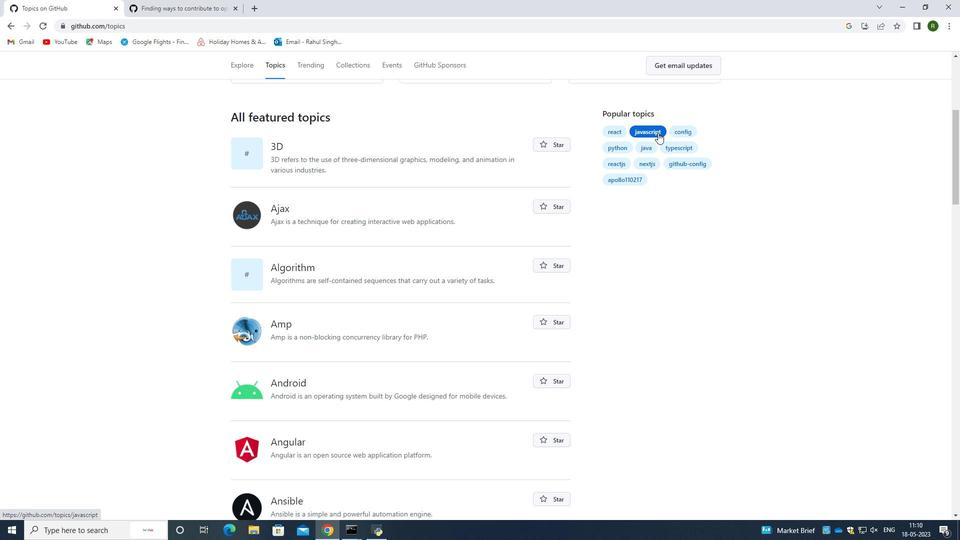 
Action: Mouse pressed left at (646, 133)
Screenshot: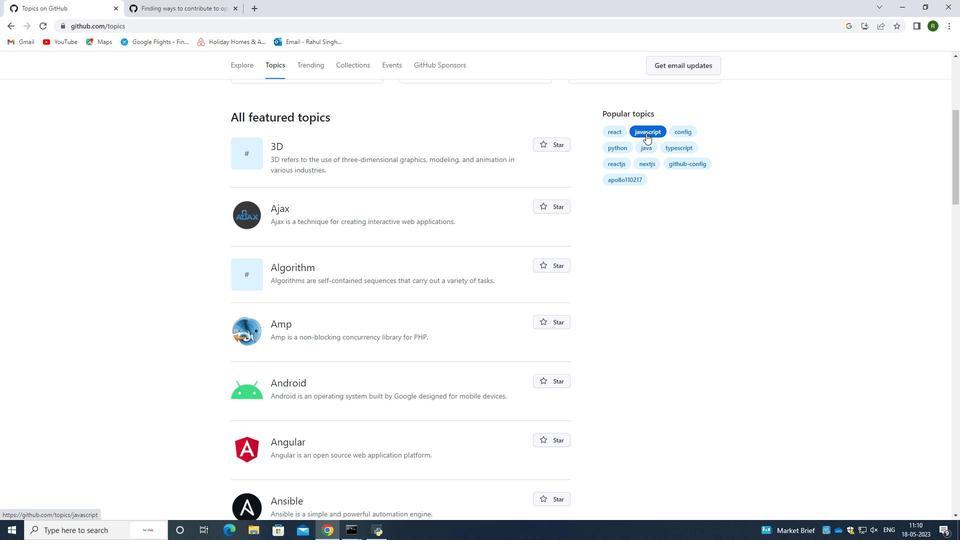 
Action: Mouse moved to (472, 233)
Screenshot: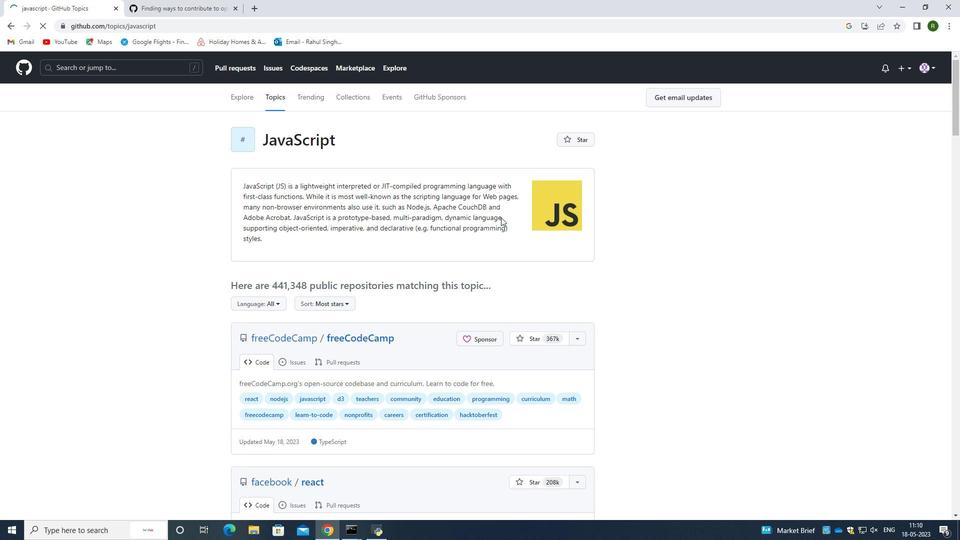 
Action: Mouse scrolled (472, 232) with delta (0, 0)
Screenshot: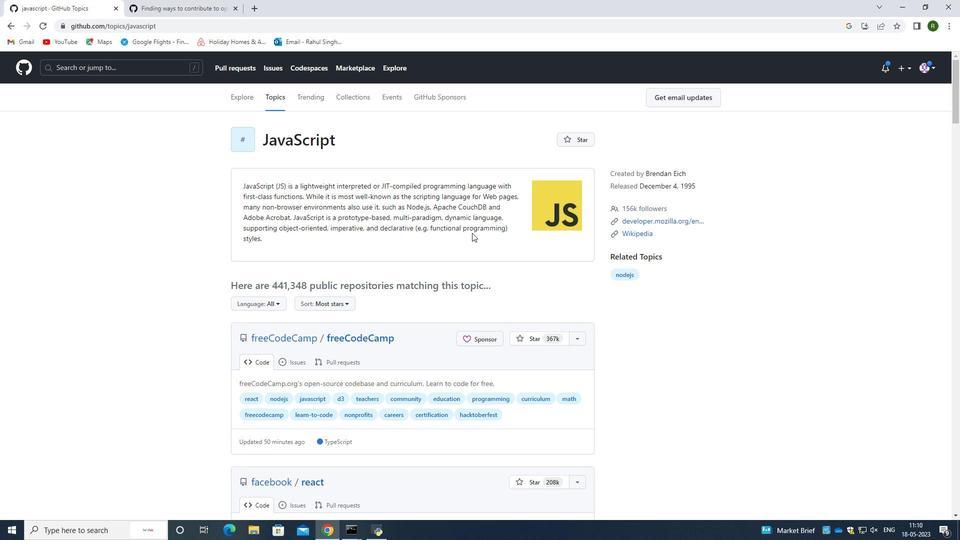 
Action: Mouse scrolled (472, 232) with delta (0, 0)
Screenshot: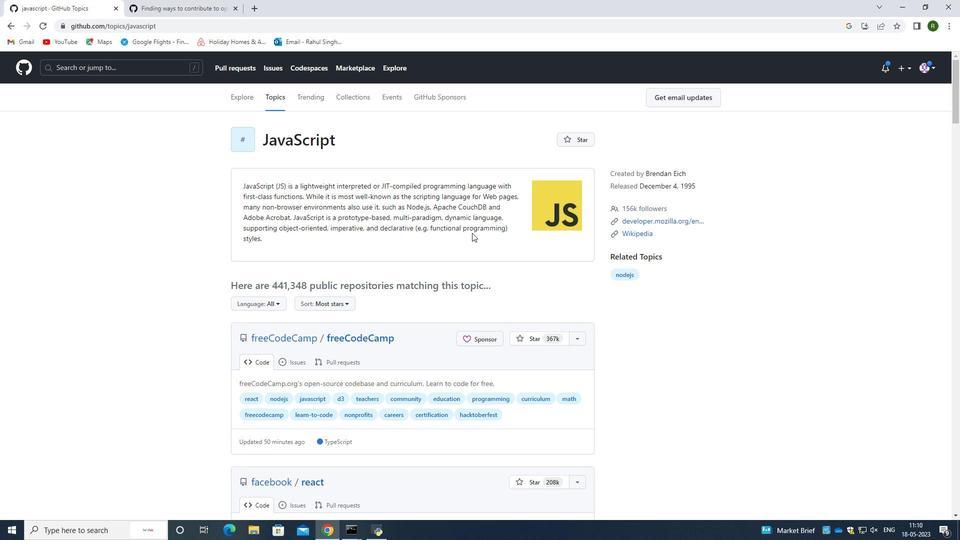
Action: Mouse moved to (388, 249)
Screenshot: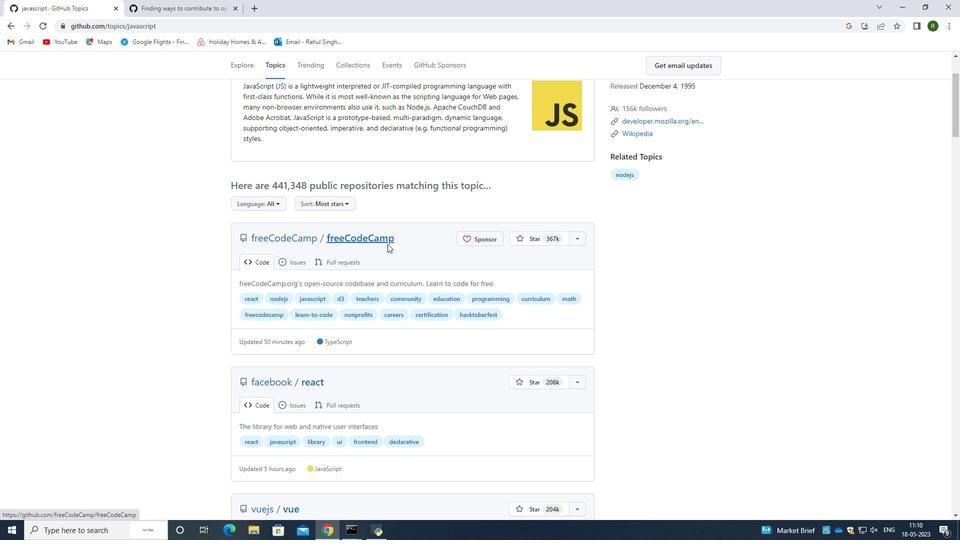 
Action: Mouse scrolled (388, 249) with delta (0, 0)
Screenshot: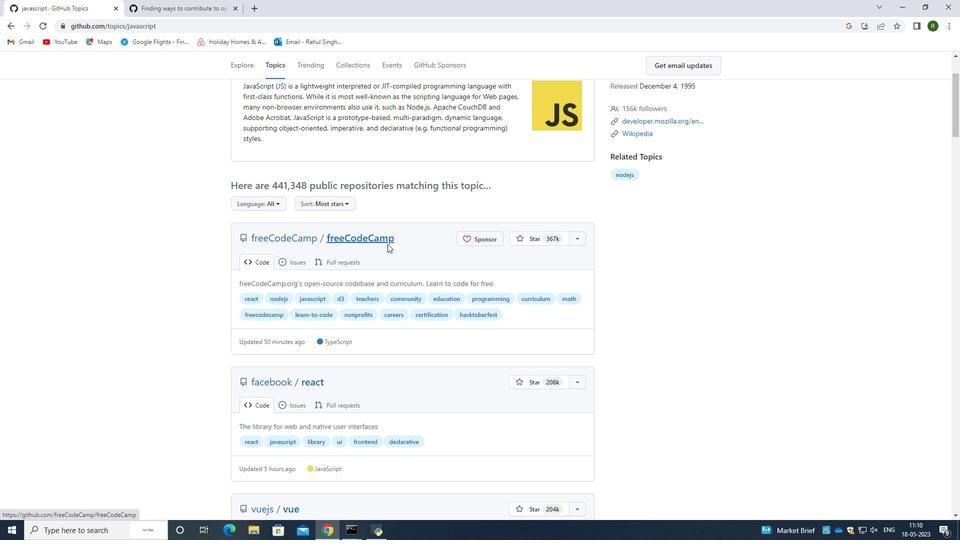 
Action: Mouse moved to (471, 220)
Screenshot: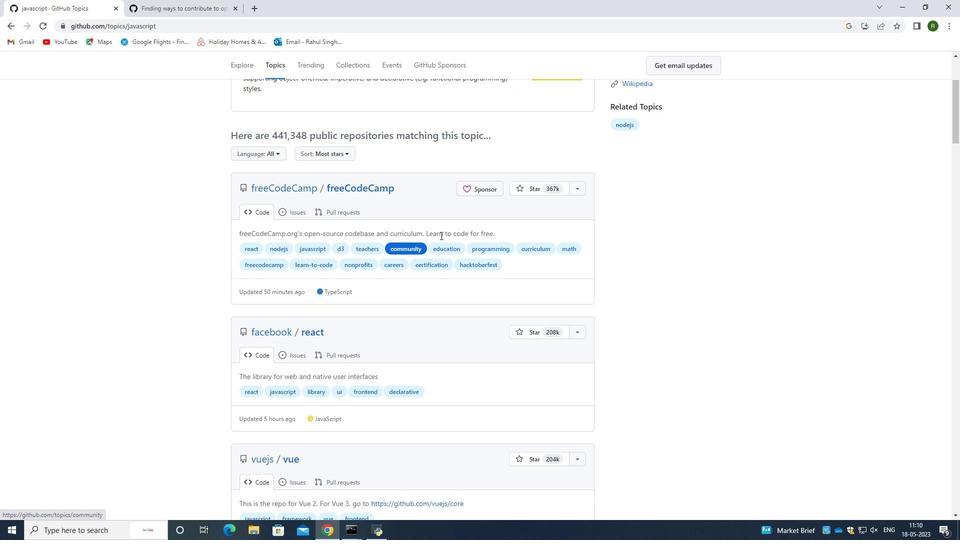 
Action: Mouse scrolled (471, 221) with delta (0, 0)
Screenshot: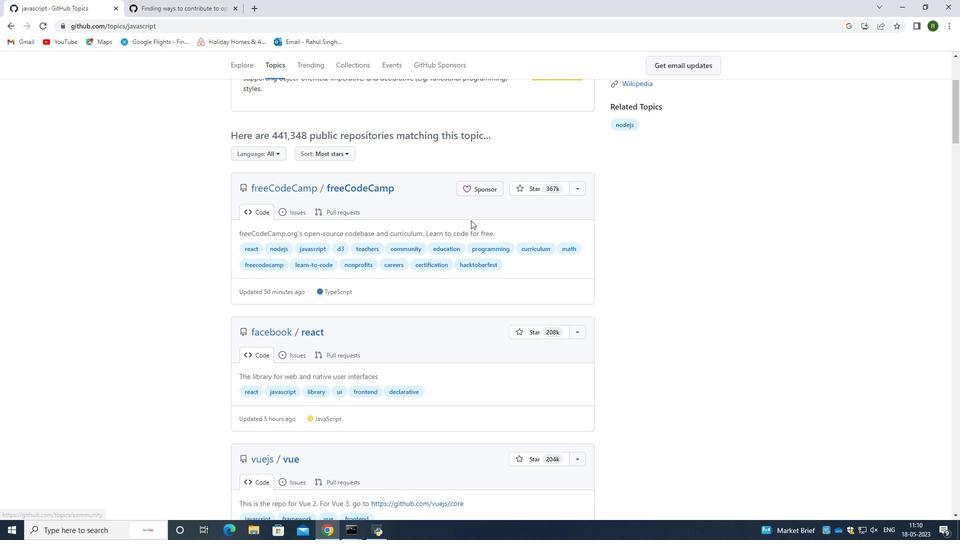 
Action: Mouse scrolled (471, 221) with delta (0, 0)
